 Task: Check the picks of the 2023 Victory Lane Racing NASCAR Cup Series for the race "Pala Casino 400" on the track "Auto Club".
Action: Mouse moved to (480, 287)
Screenshot: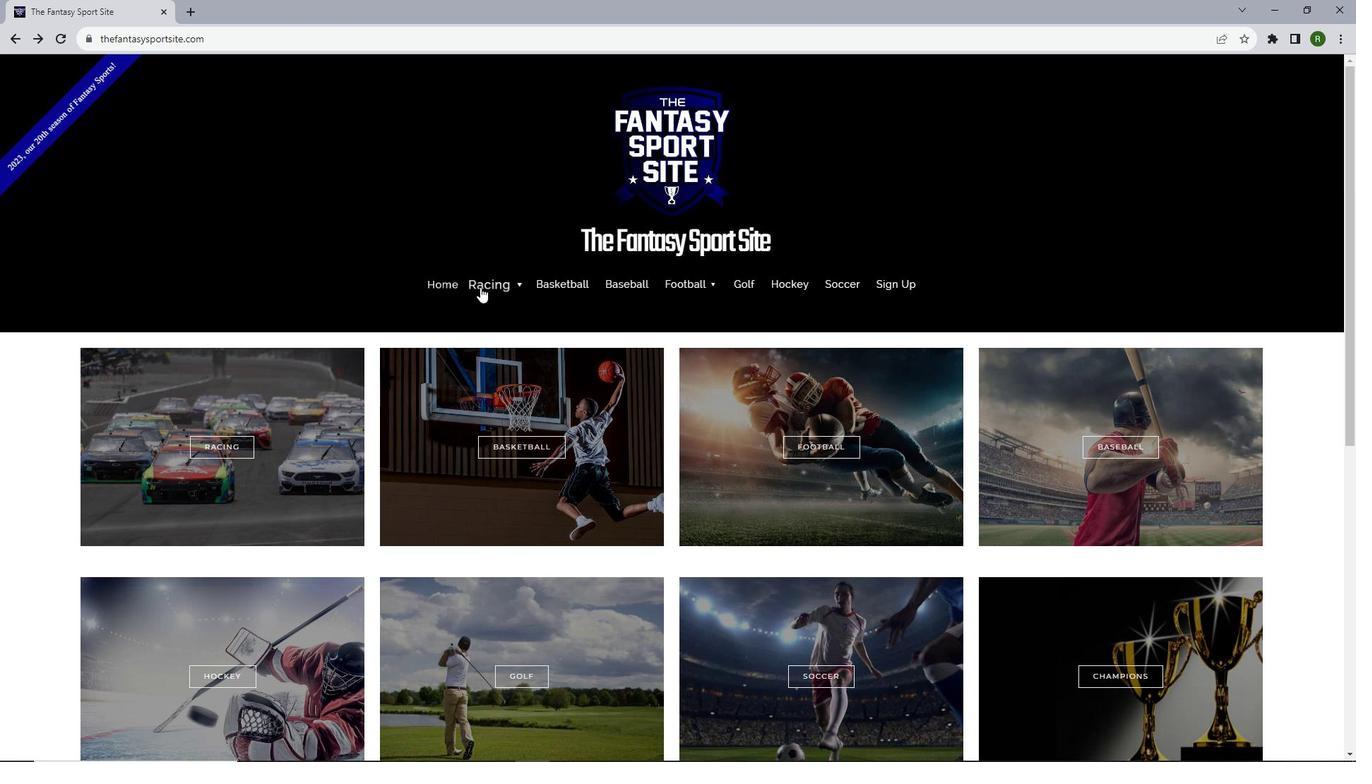 
Action: Mouse pressed left at (480, 287)
Screenshot: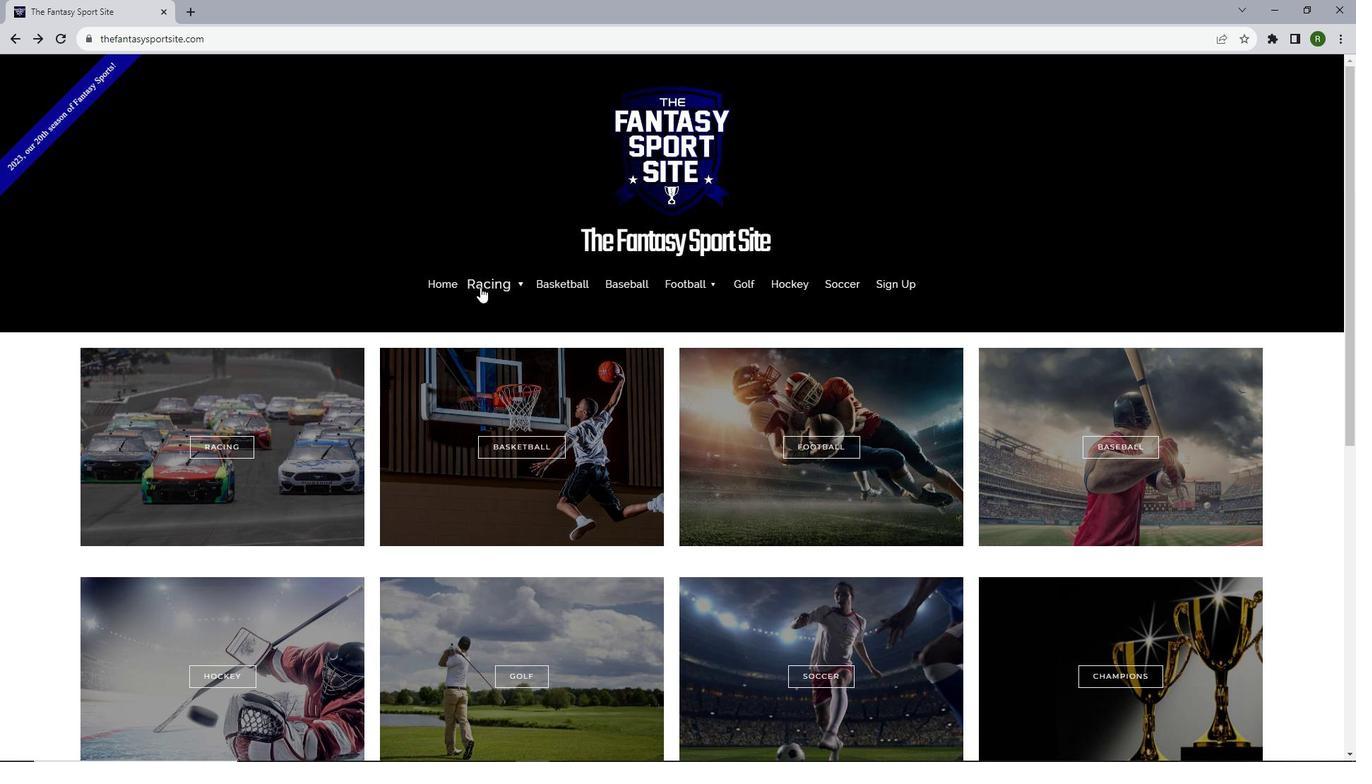 
Action: Mouse moved to (493, 335)
Screenshot: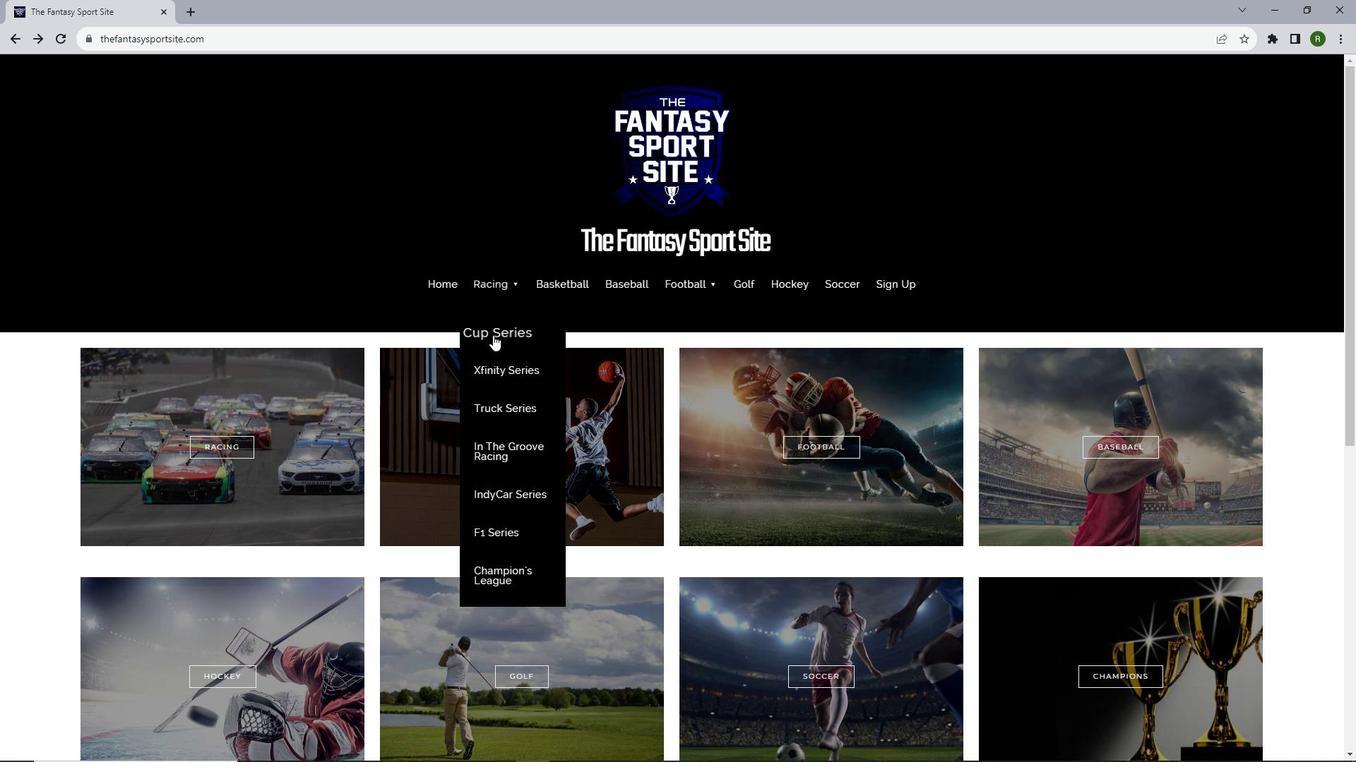 
Action: Mouse pressed left at (493, 335)
Screenshot: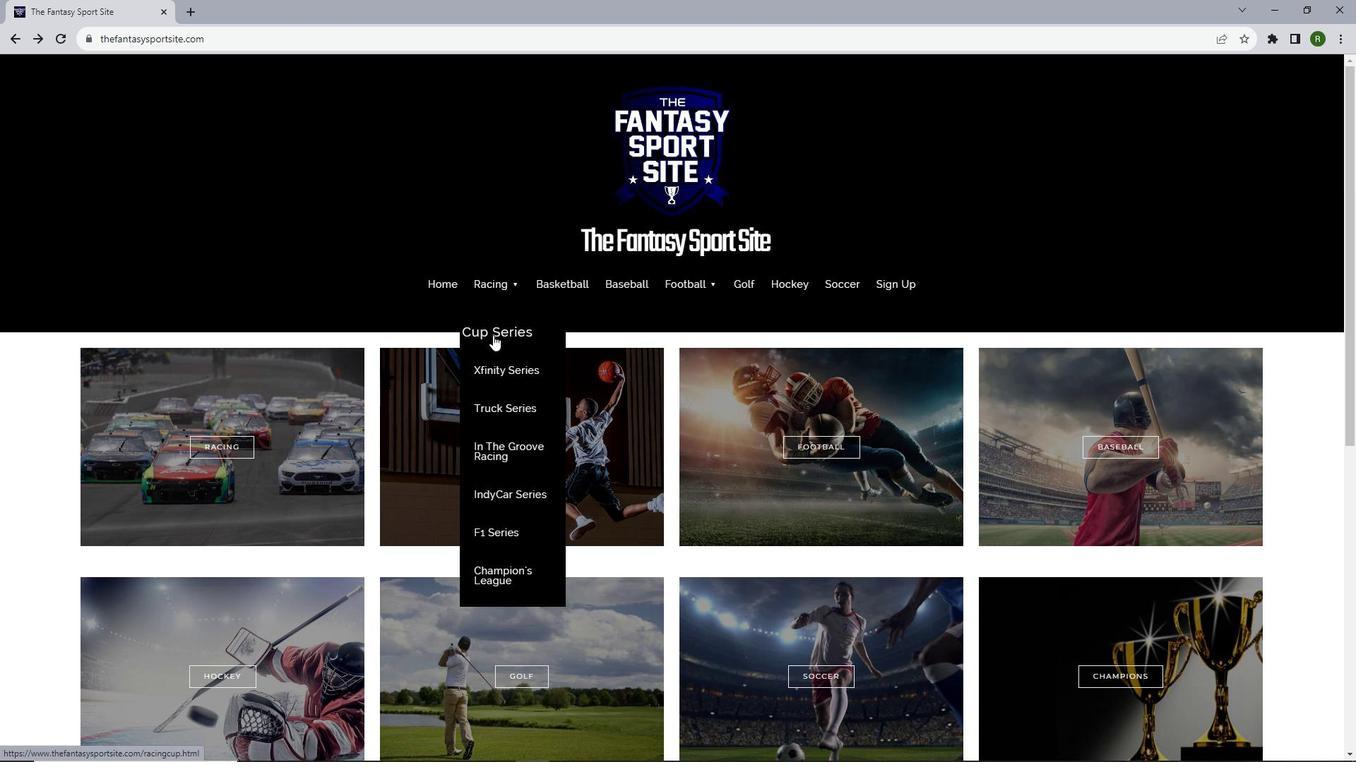 
Action: Mouse moved to (493, 342)
Screenshot: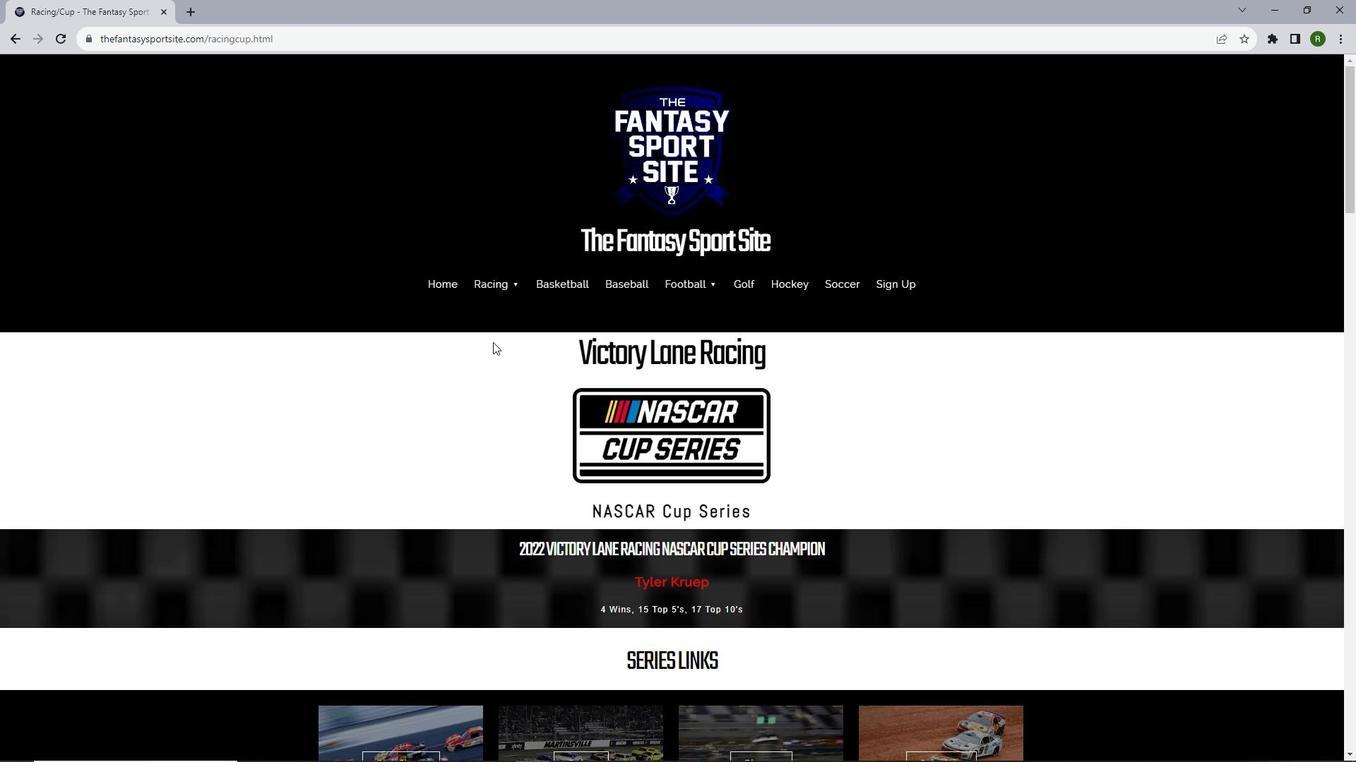 
Action: Mouse scrolled (493, 341) with delta (0, 0)
Screenshot: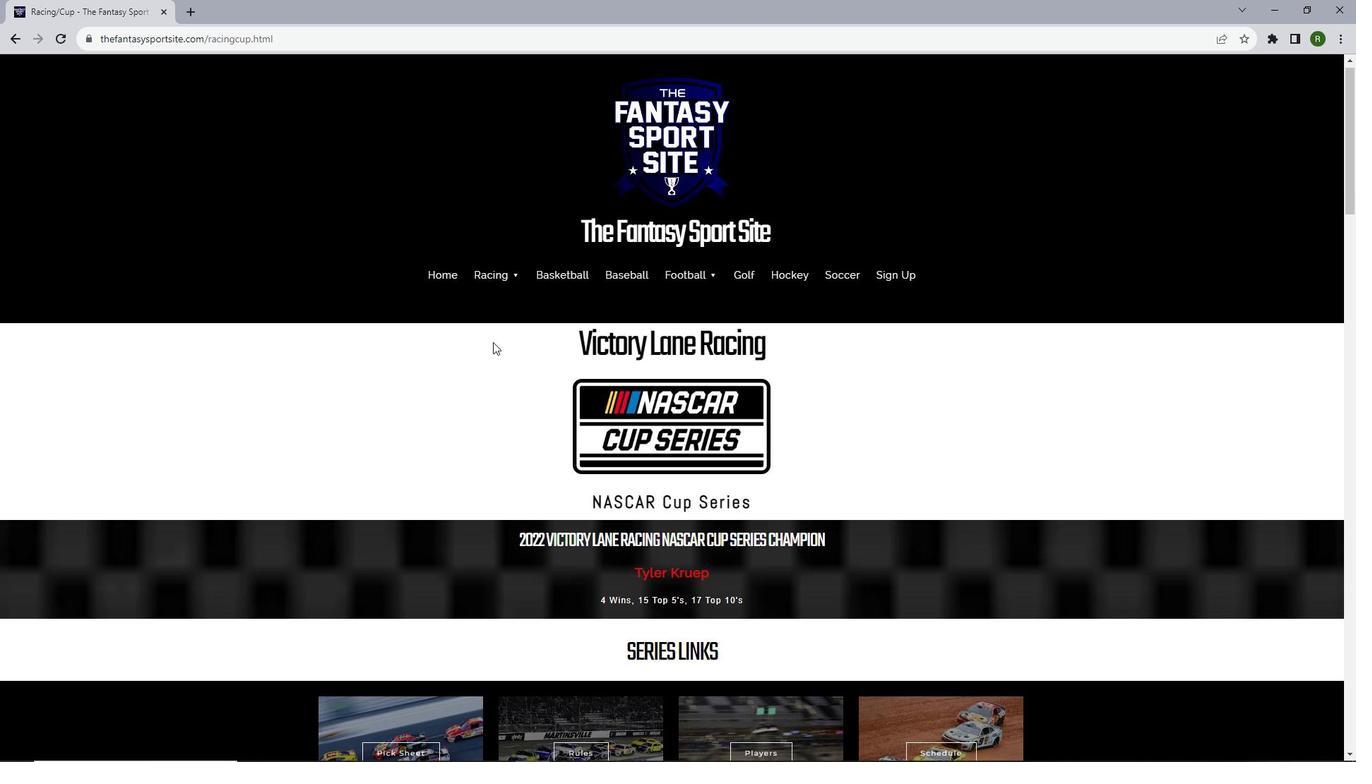 
Action: Mouse scrolled (493, 341) with delta (0, 0)
Screenshot: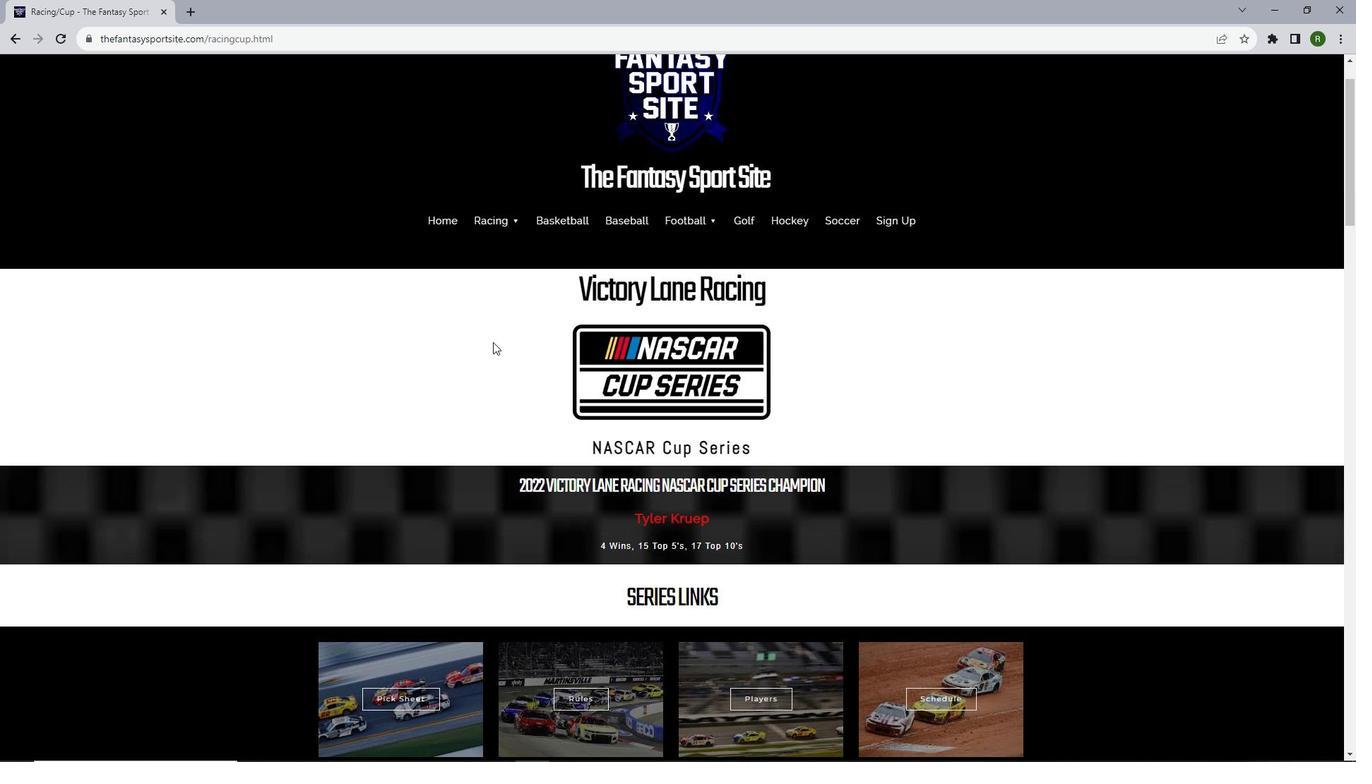 
Action: Mouse scrolled (493, 341) with delta (0, 0)
Screenshot: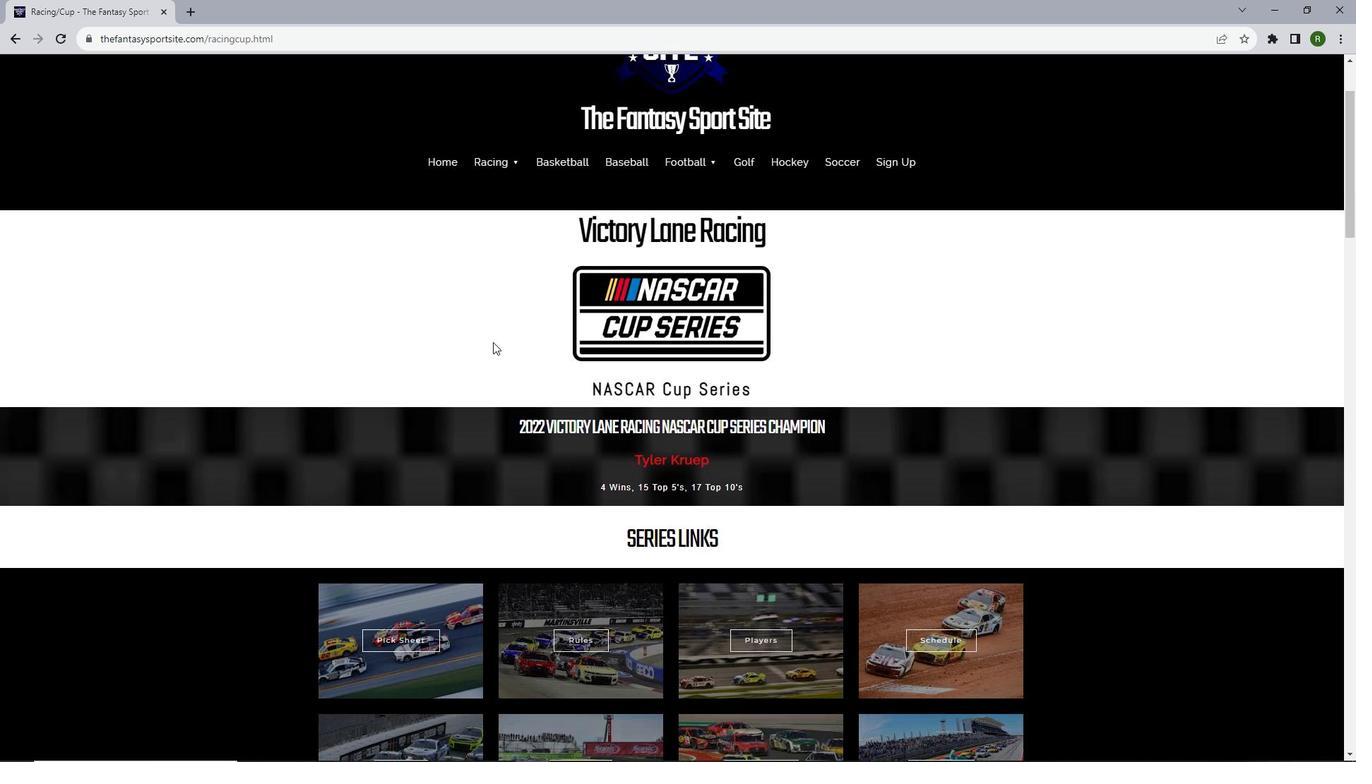
Action: Mouse scrolled (493, 341) with delta (0, 0)
Screenshot: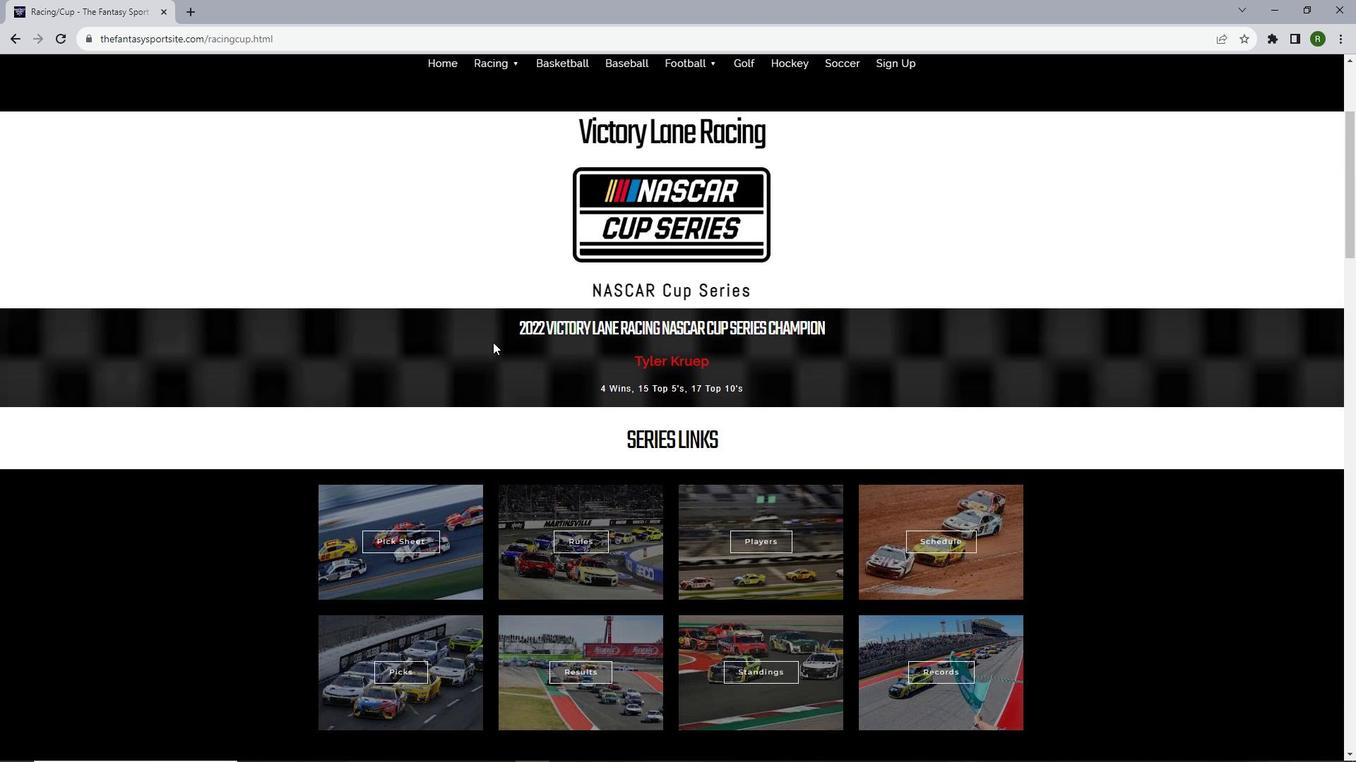 
Action: Mouse moved to (493, 344)
Screenshot: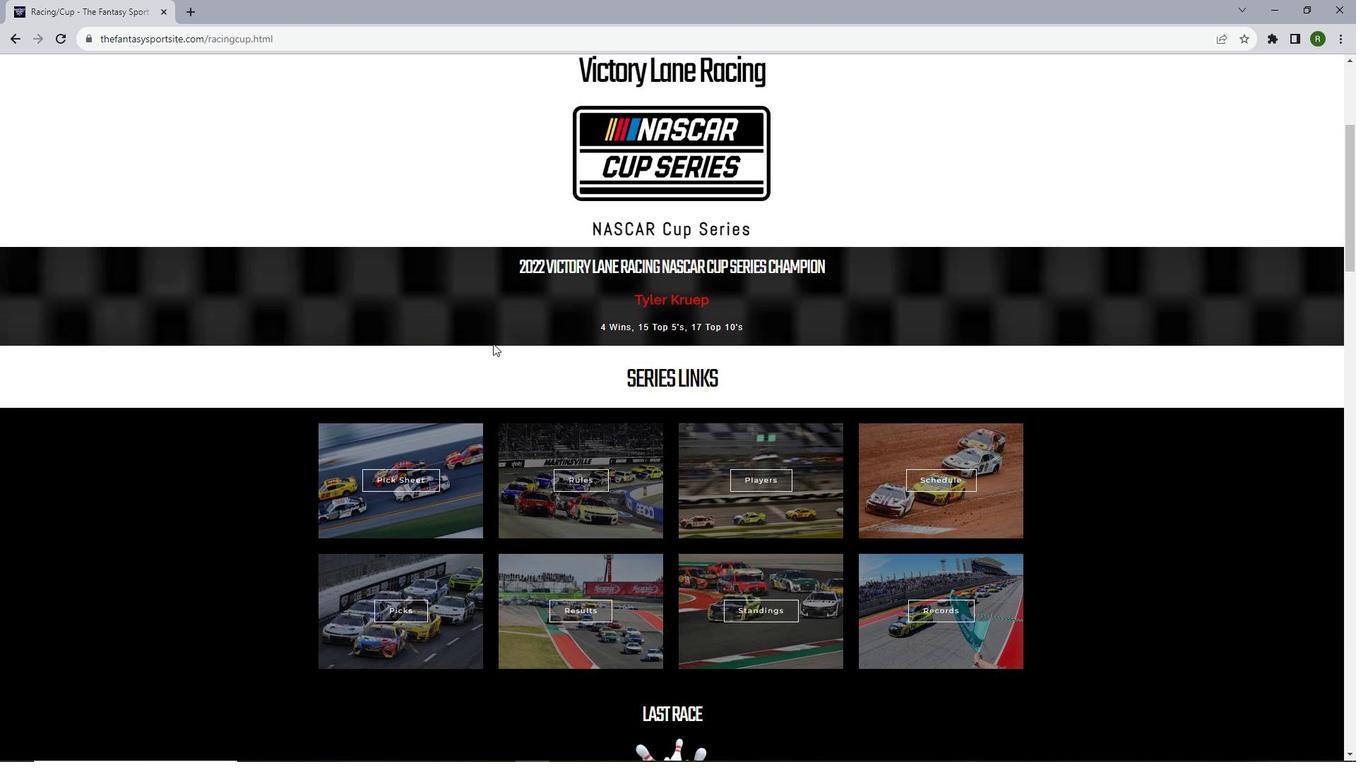 
Action: Mouse scrolled (493, 343) with delta (0, 0)
Screenshot: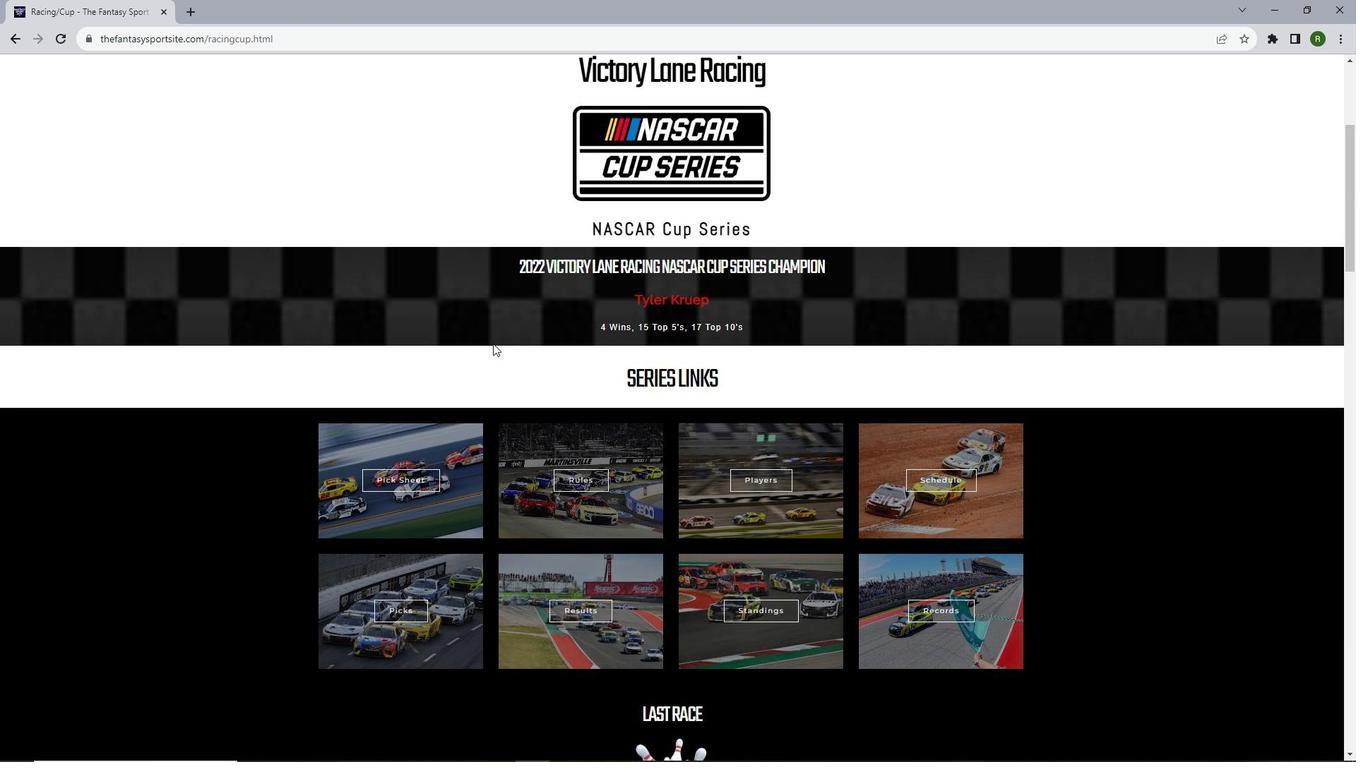 
Action: Mouse scrolled (493, 343) with delta (0, 0)
Screenshot: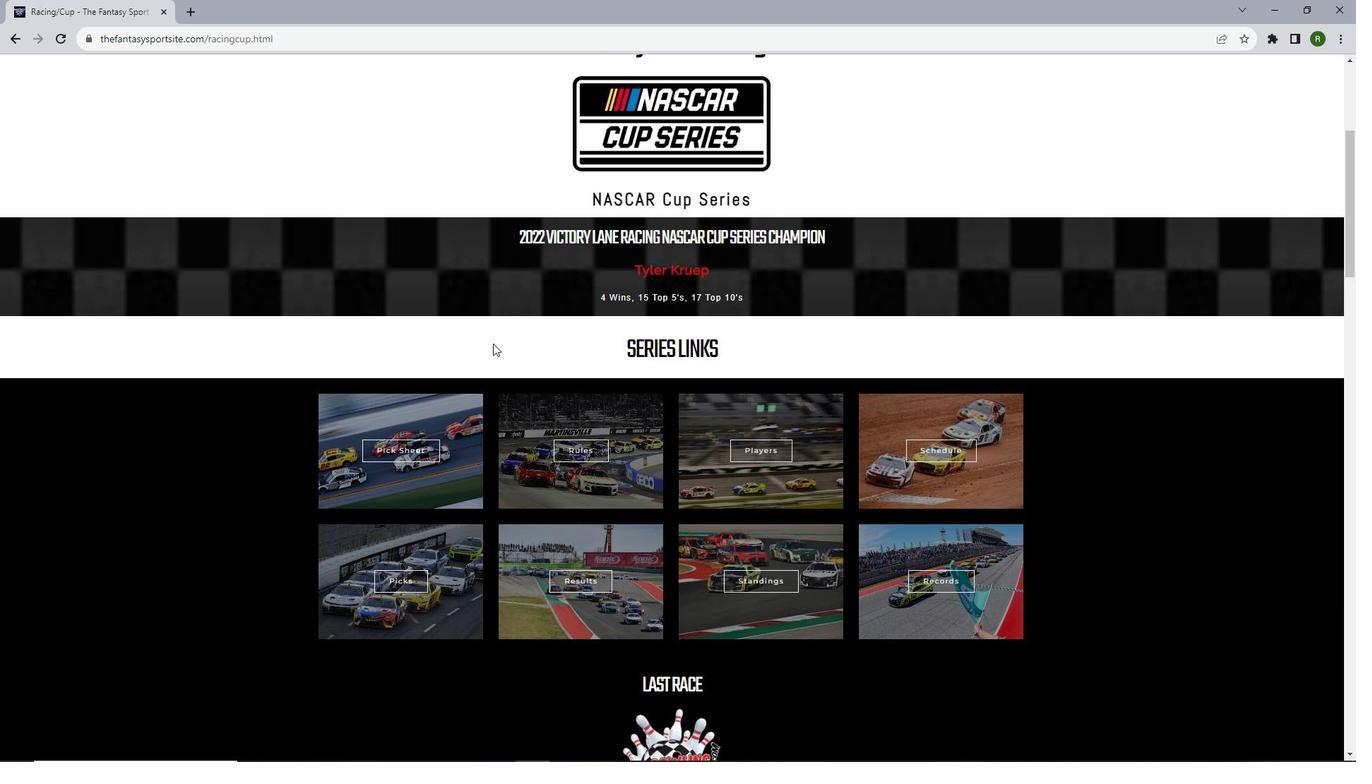 
Action: Mouse moved to (410, 478)
Screenshot: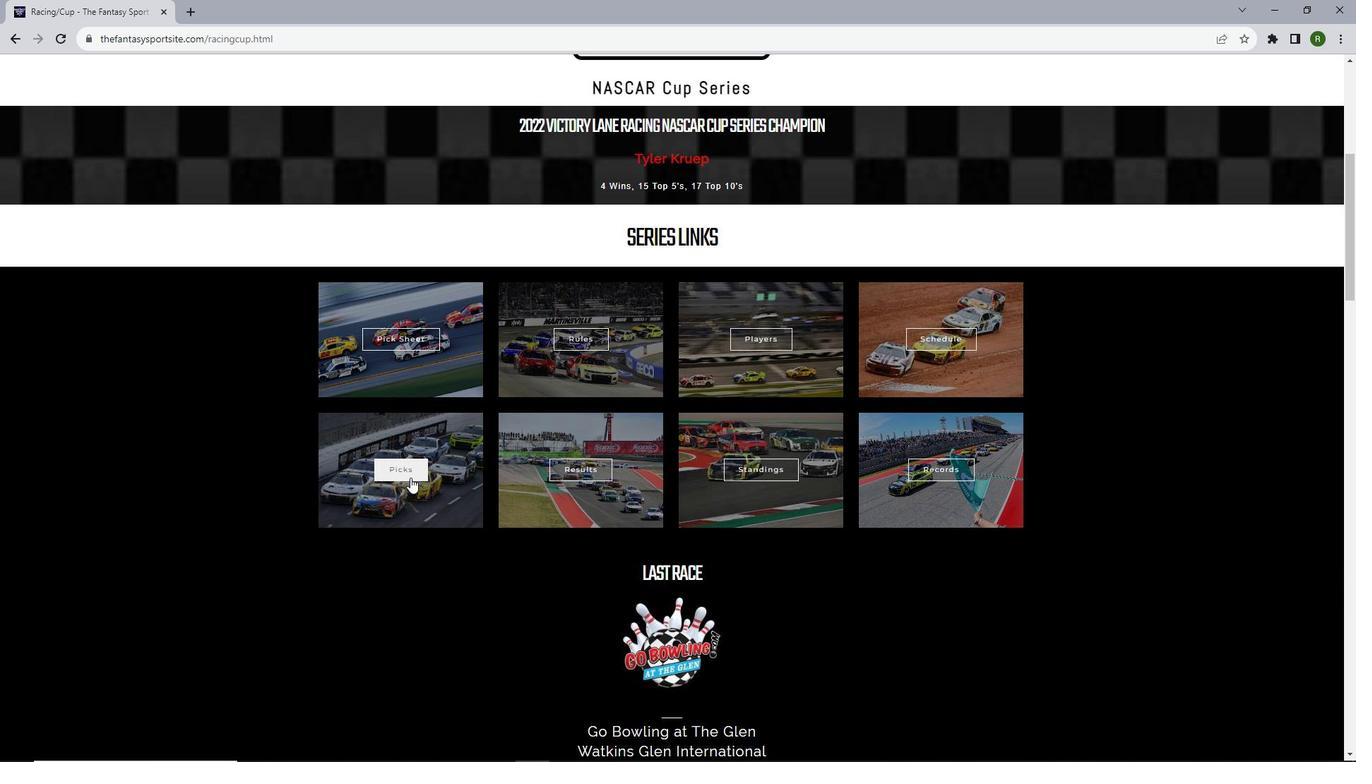 
Action: Mouse pressed left at (410, 478)
Screenshot: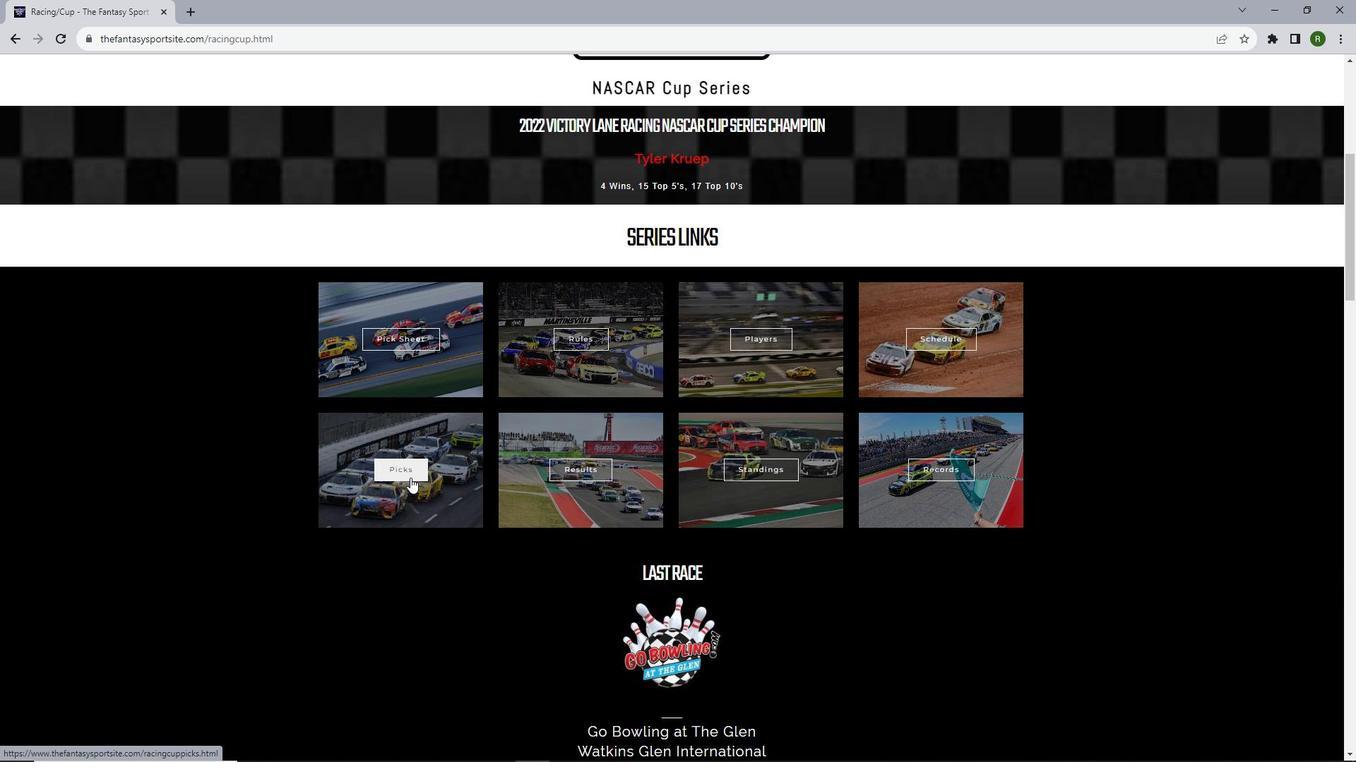 
Action: Mouse moved to (466, 404)
Screenshot: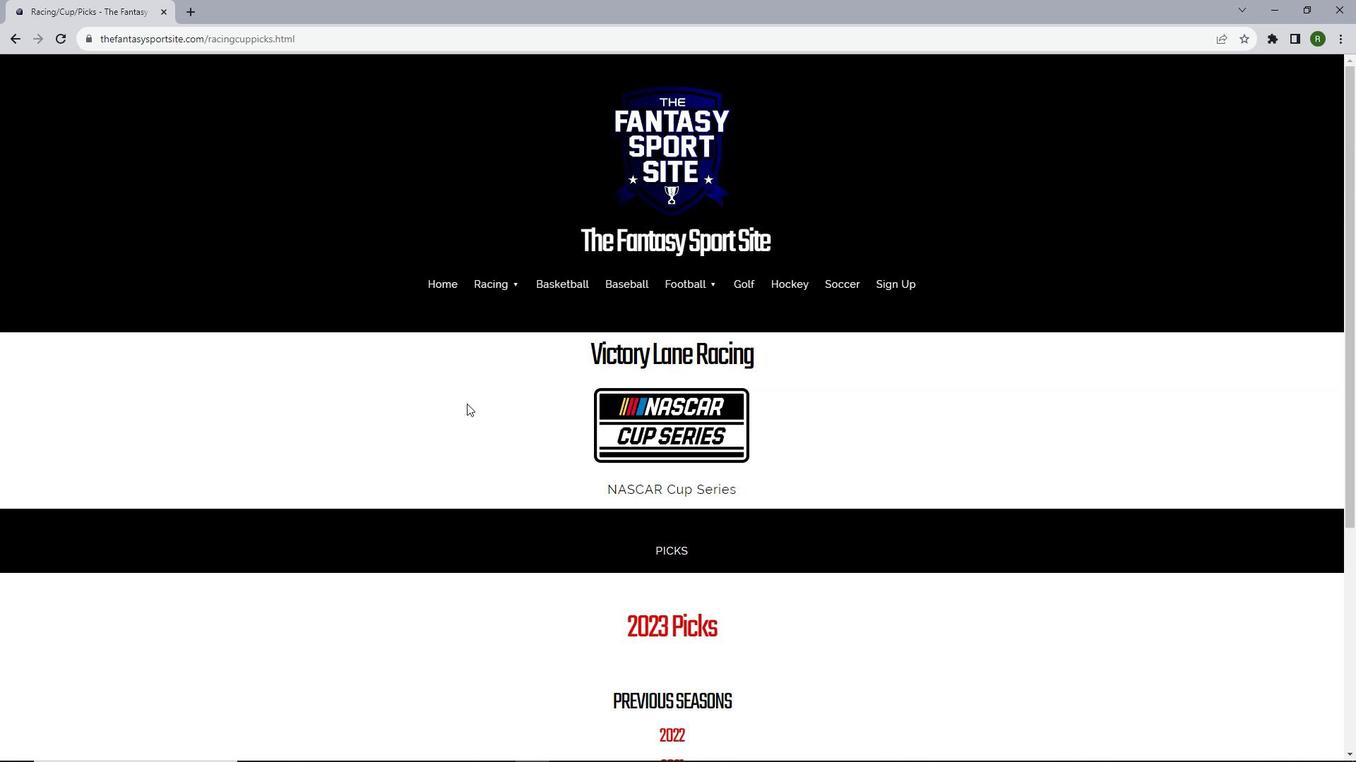 
Action: Mouse scrolled (466, 403) with delta (0, 0)
Screenshot: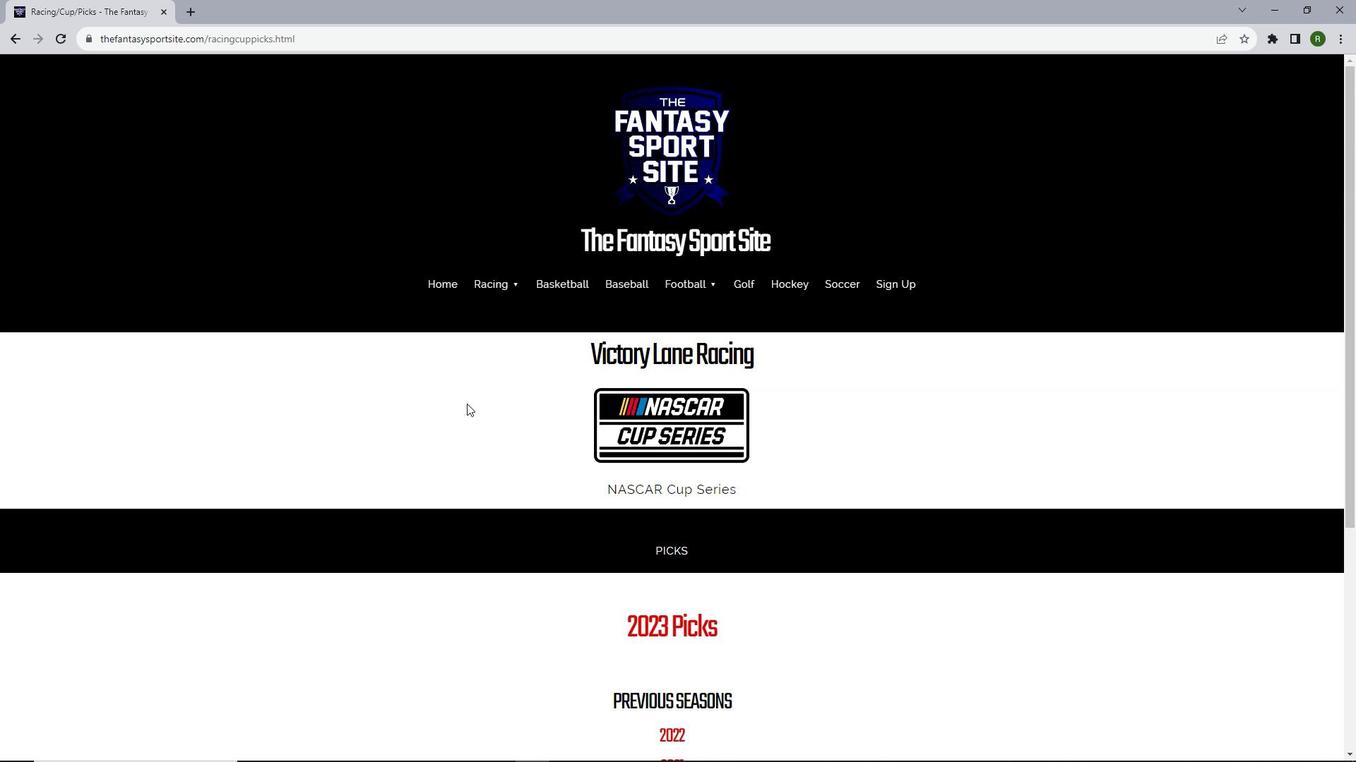
Action: Mouse scrolled (466, 403) with delta (0, 0)
Screenshot: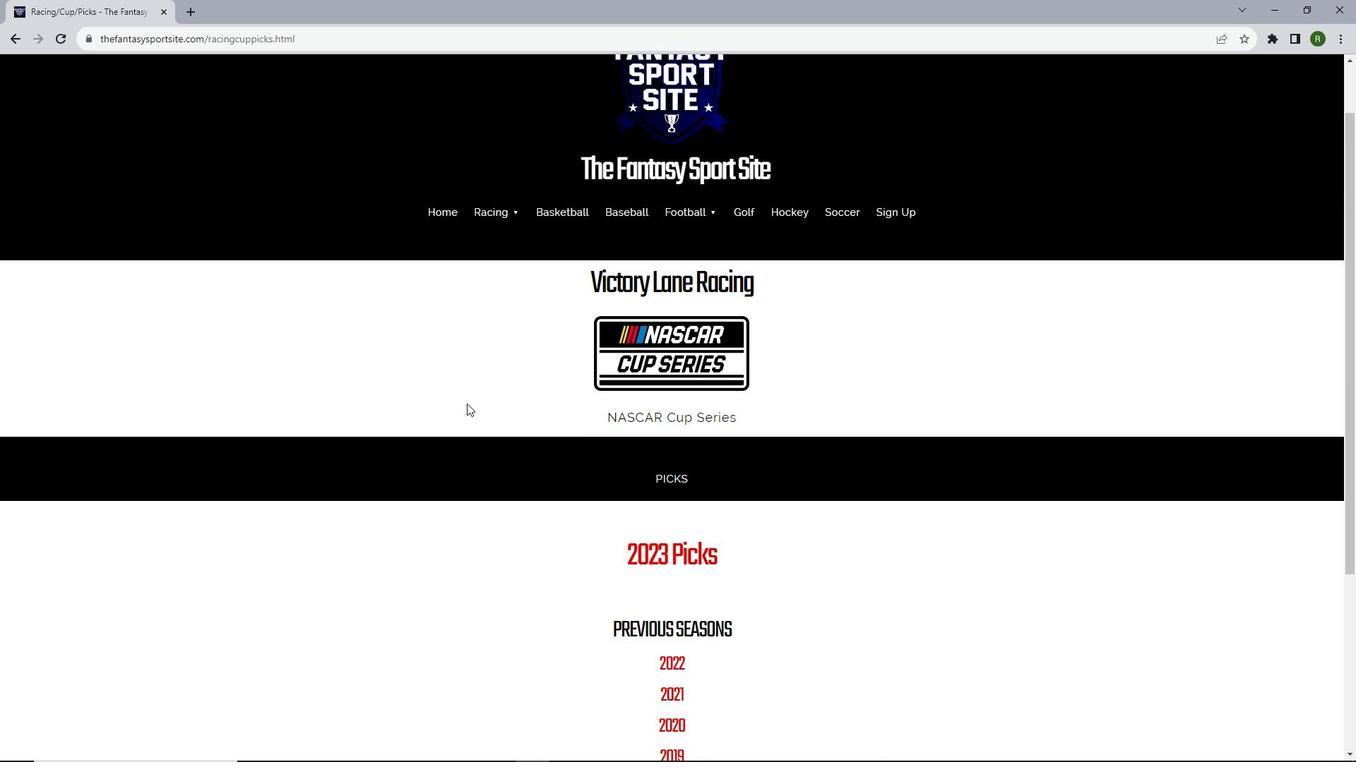 
Action: Mouse scrolled (466, 403) with delta (0, 0)
Screenshot: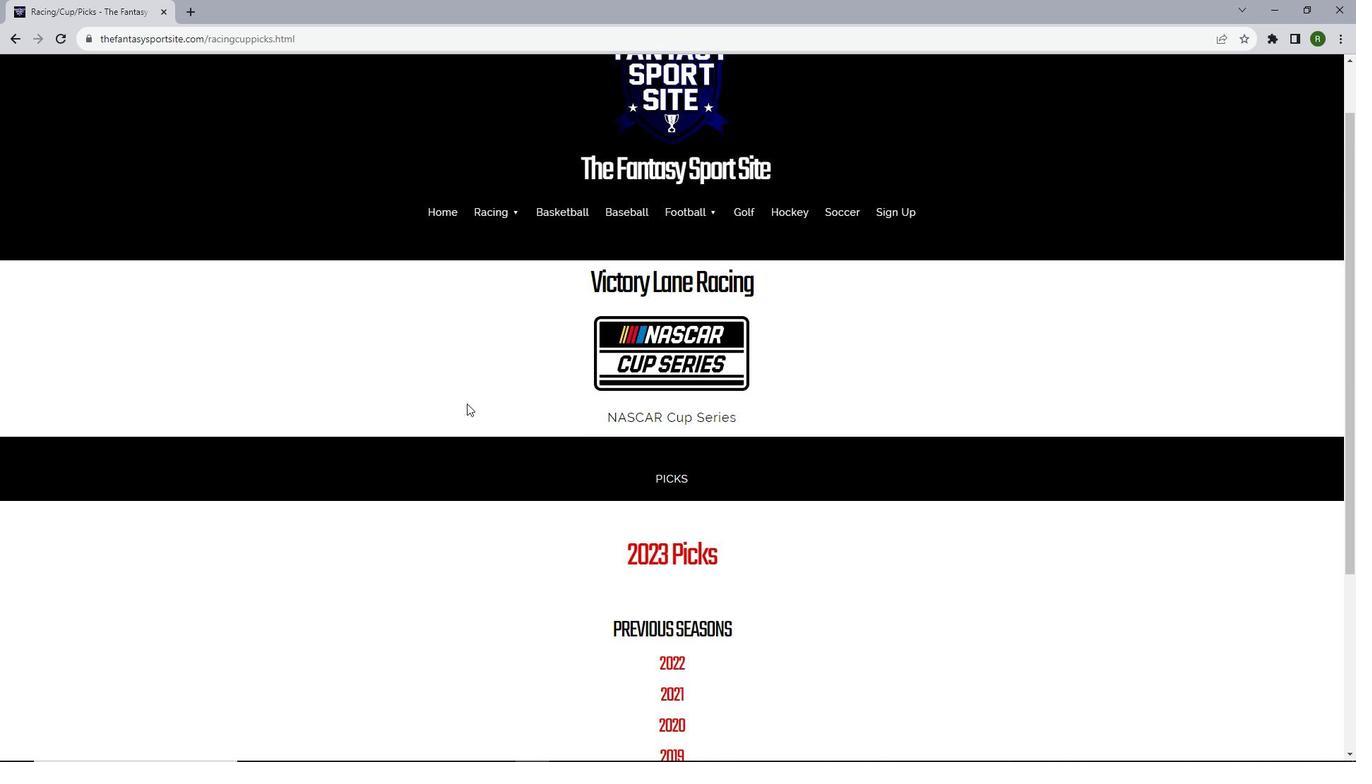 
Action: Mouse moved to (656, 416)
Screenshot: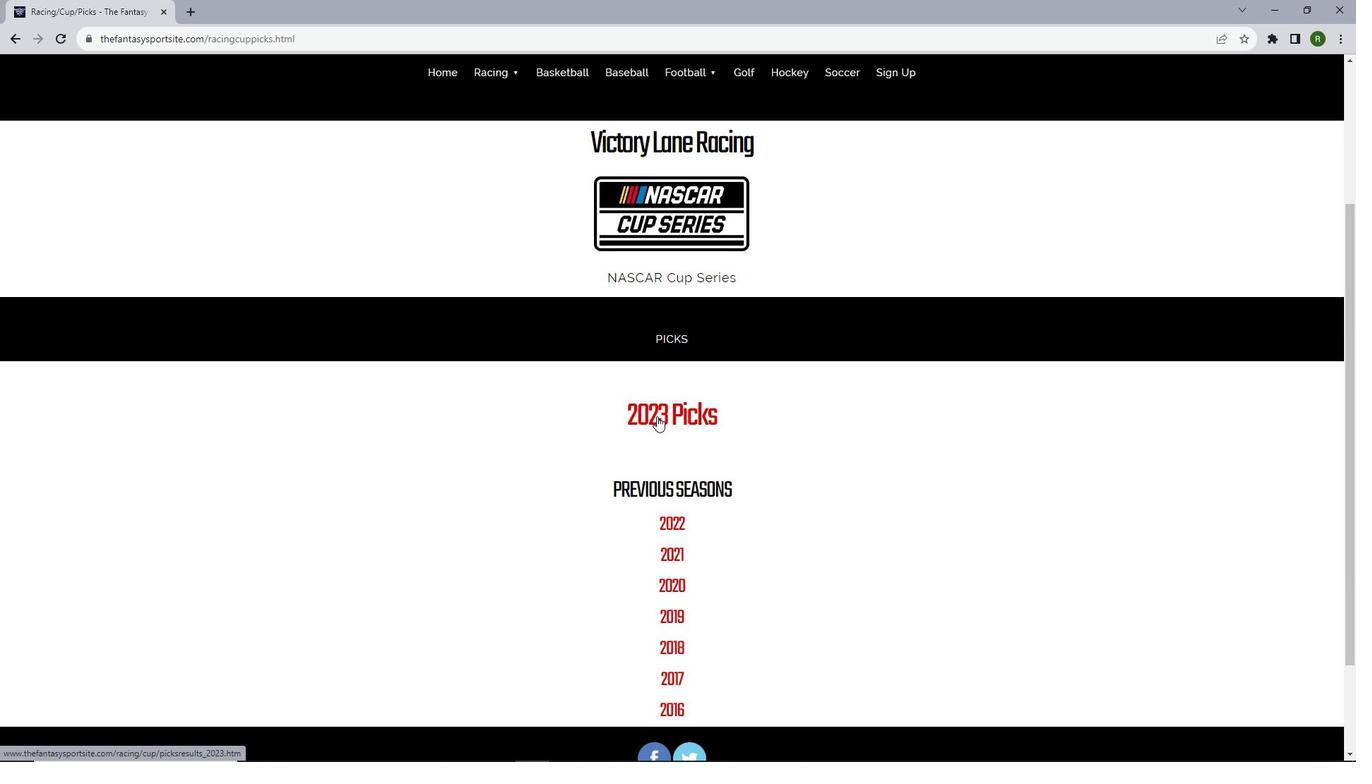 
Action: Mouse pressed left at (656, 416)
Screenshot: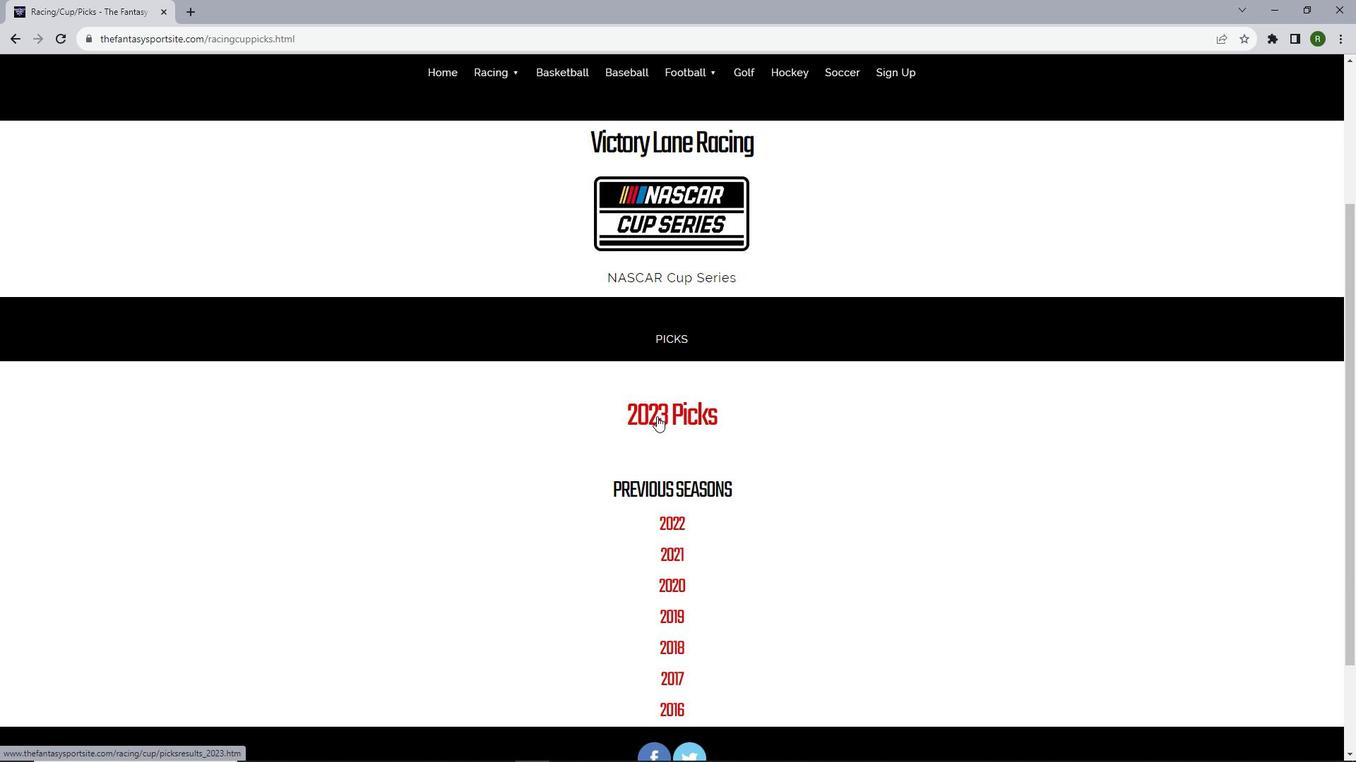 
Action: Mouse moved to (594, 310)
Screenshot: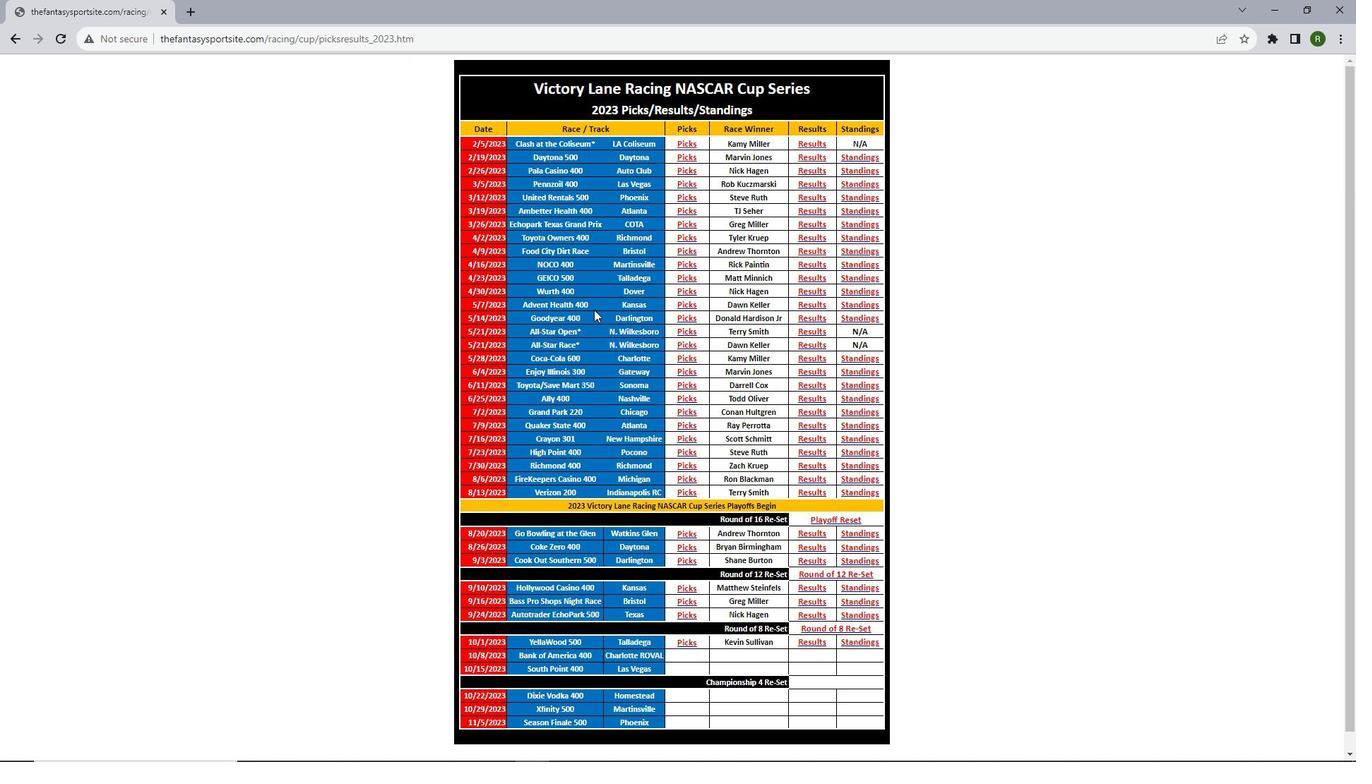 
Action: Mouse scrolled (594, 309) with delta (0, 0)
Screenshot: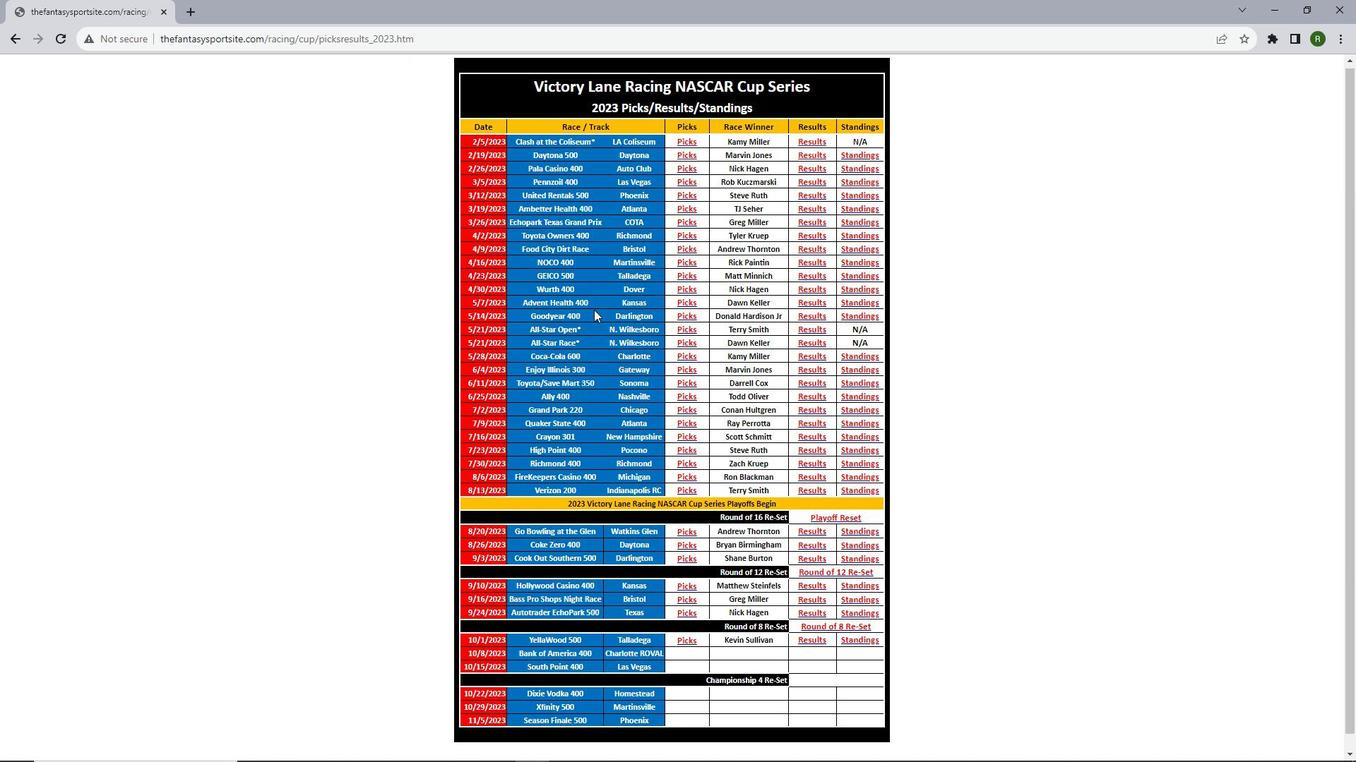 
Action: Mouse scrolled (594, 310) with delta (0, 0)
Screenshot: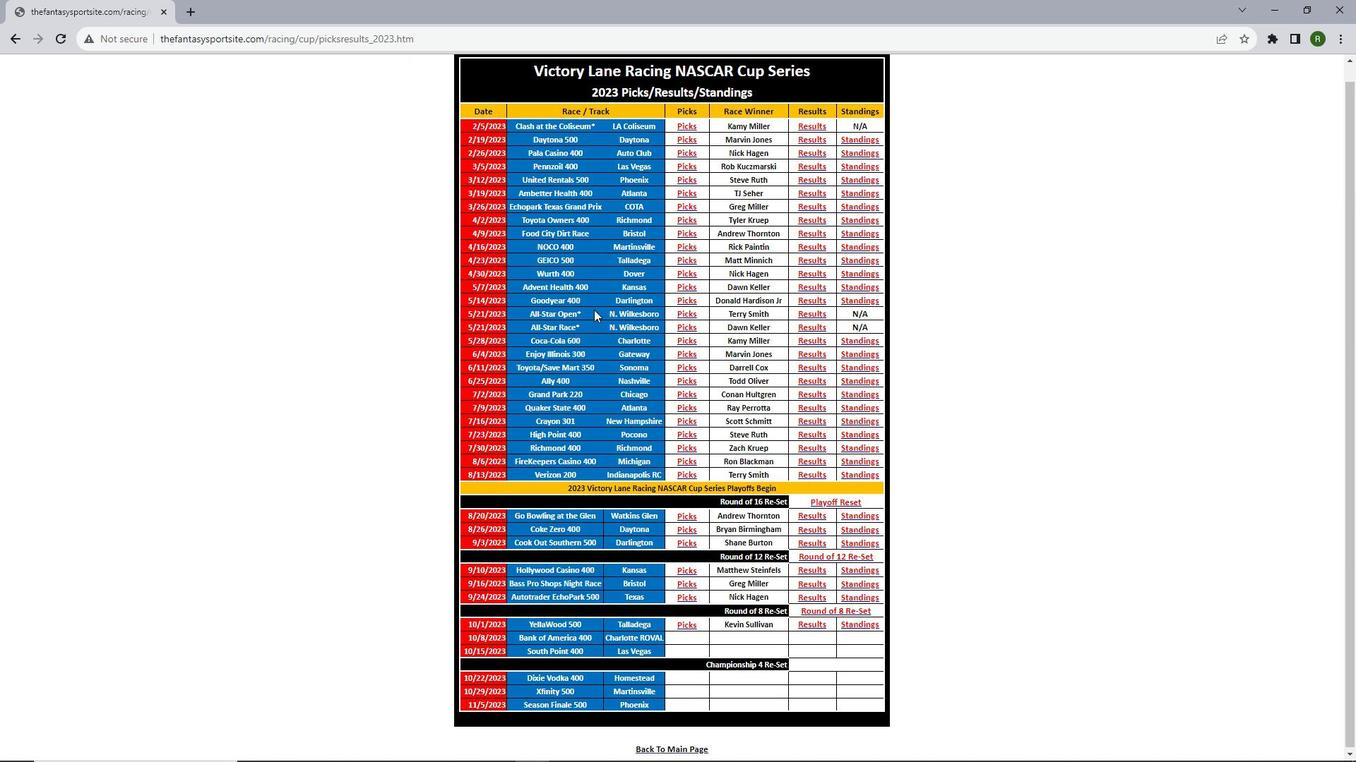 
Action: Mouse moved to (688, 170)
Screenshot: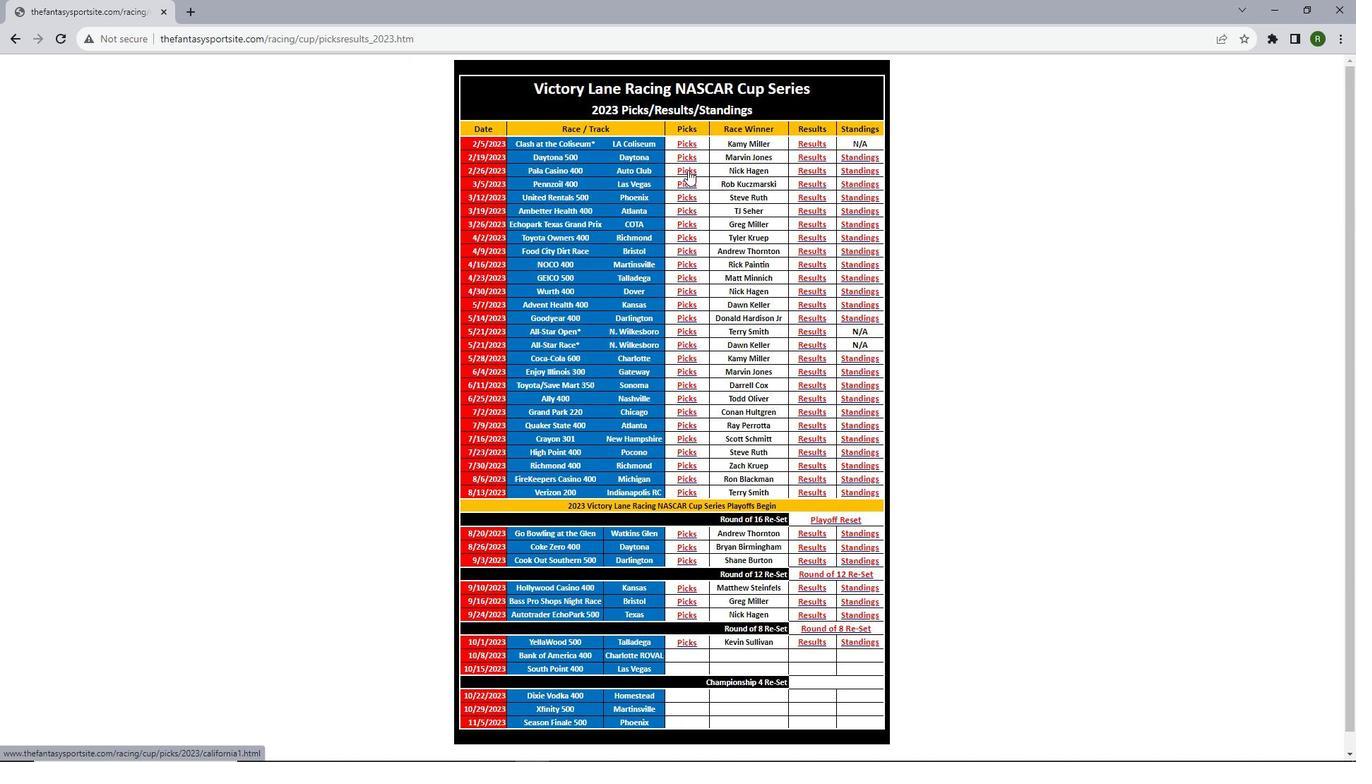 
Action: Mouse pressed left at (688, 170)
Screenshot: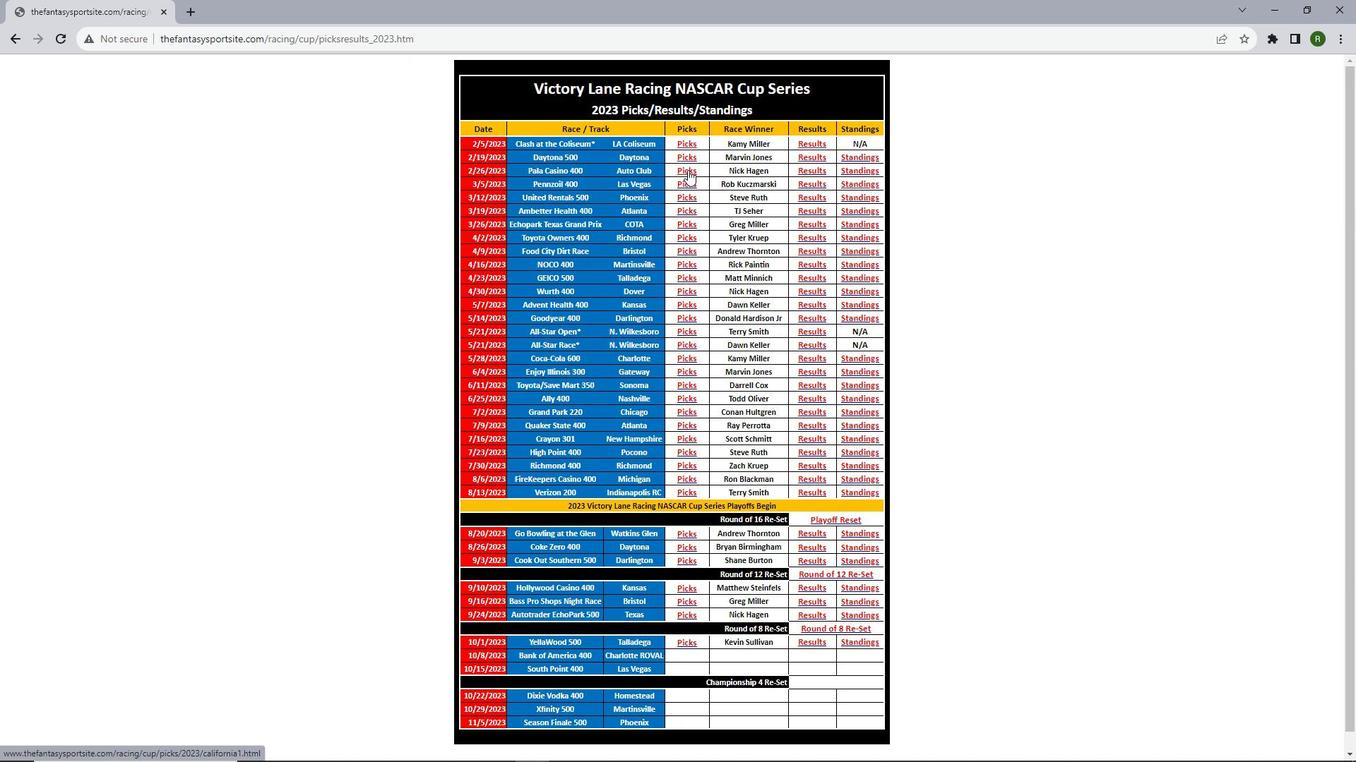 
Action: Mouse scrolled (688, 169) with delta (0, 0)
Screenshot: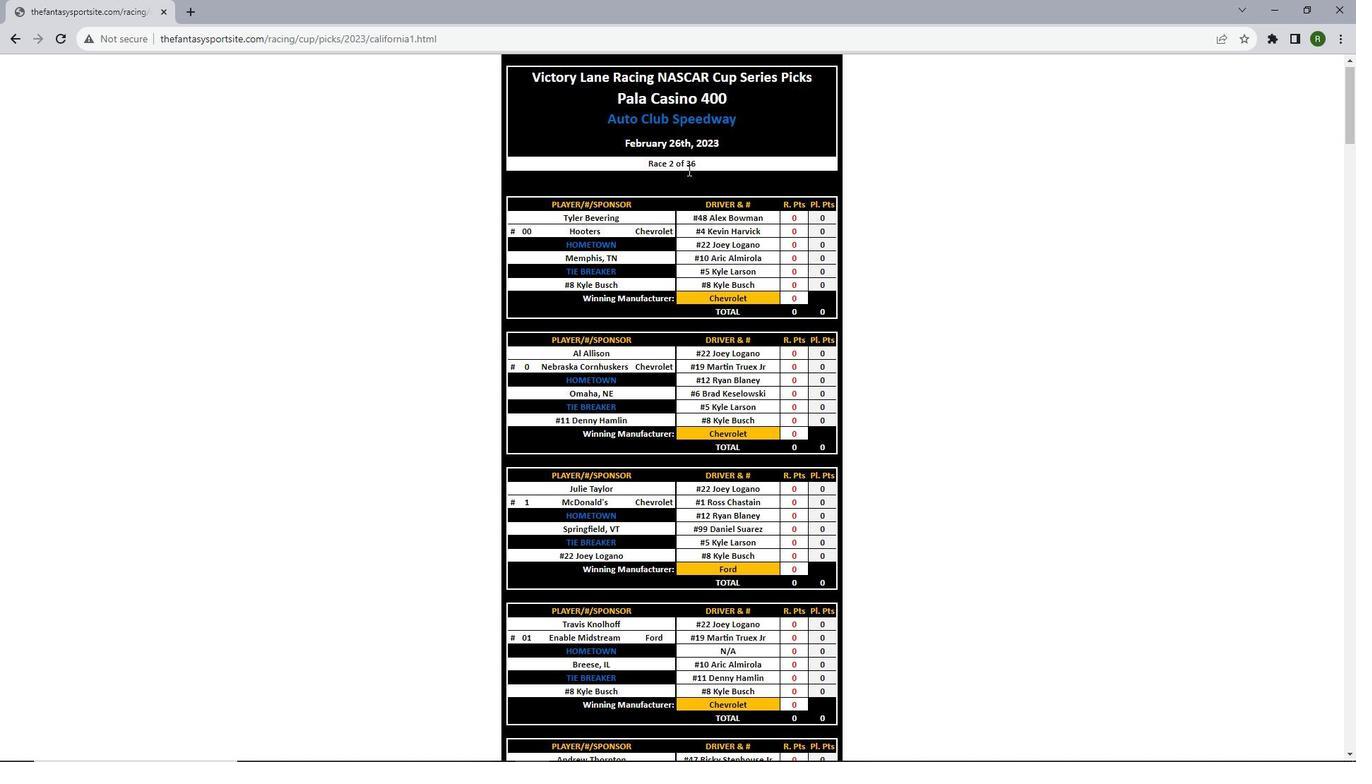 
Action: Mouse scrolled (688, 169) with delta (0, 0)
Screenshot: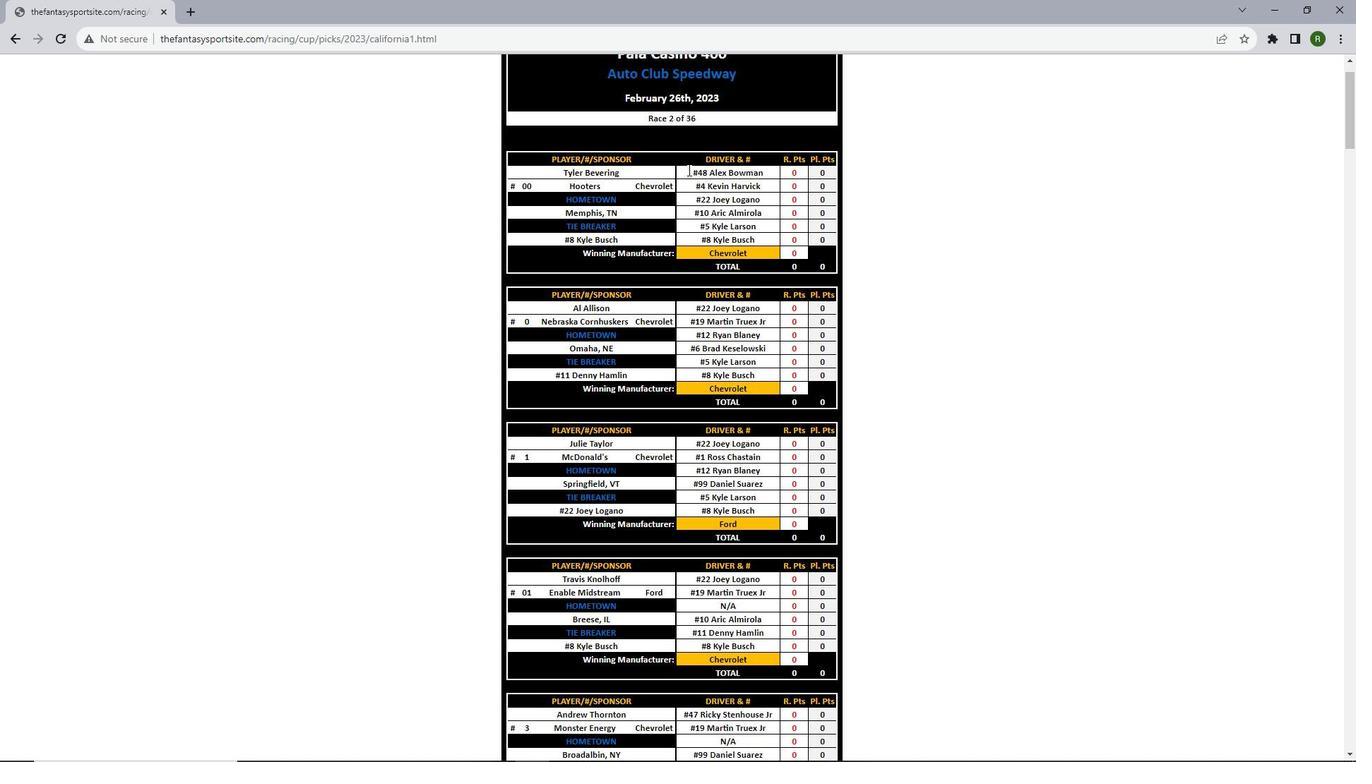 
Action: Mouse scrolled (688, 169) with delta (0, 0)
Screenshot: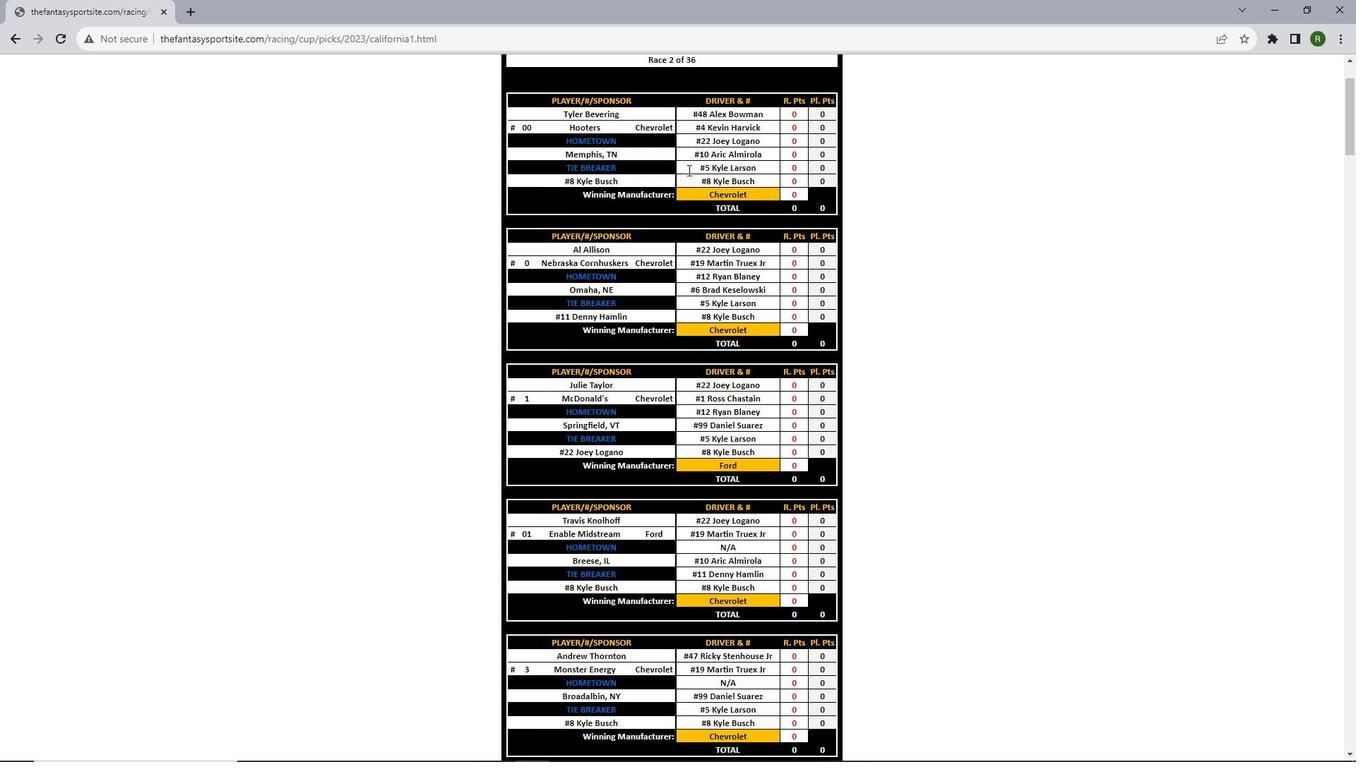 
Action: Mouse scrolled (688, 169) with delta (0, 0)
Screenshot: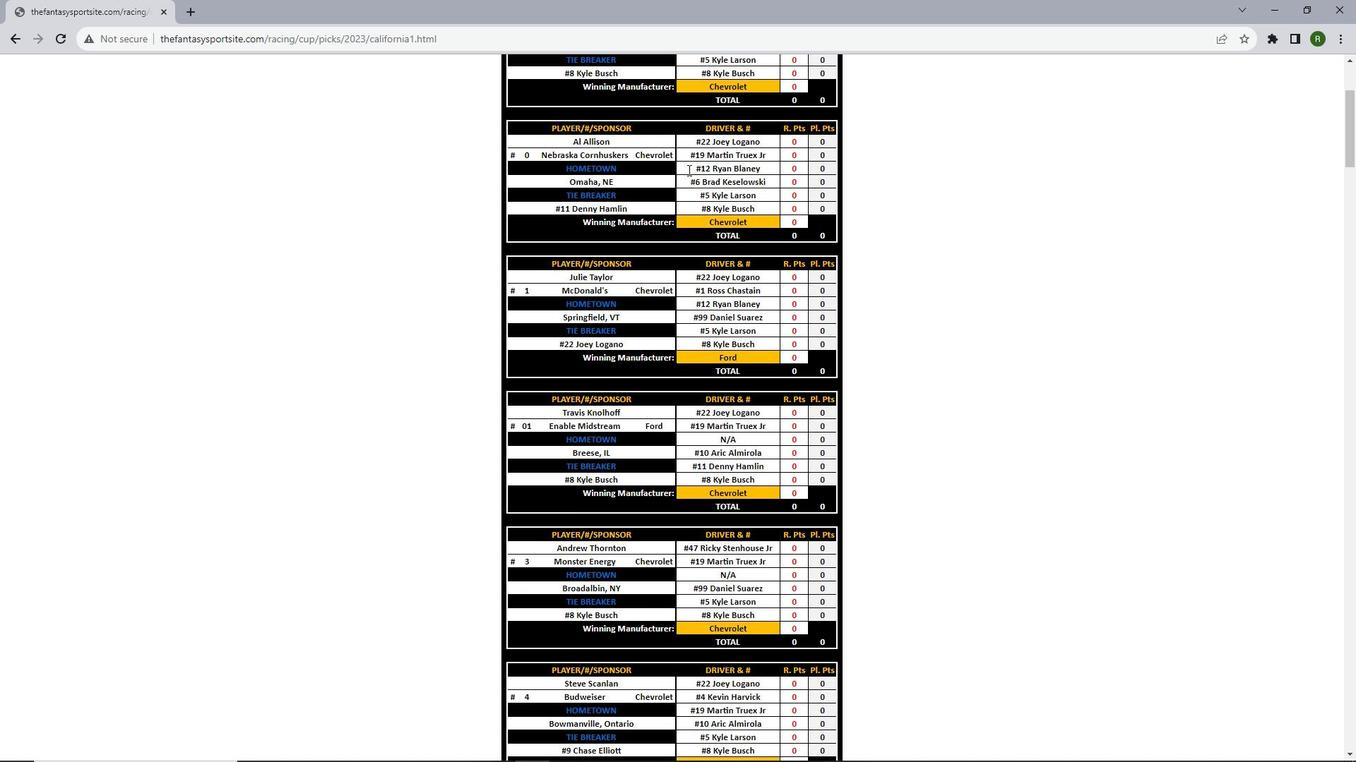 
Action: Mouse scrolled (688, 169) with delta (0, 0)
Screenshot: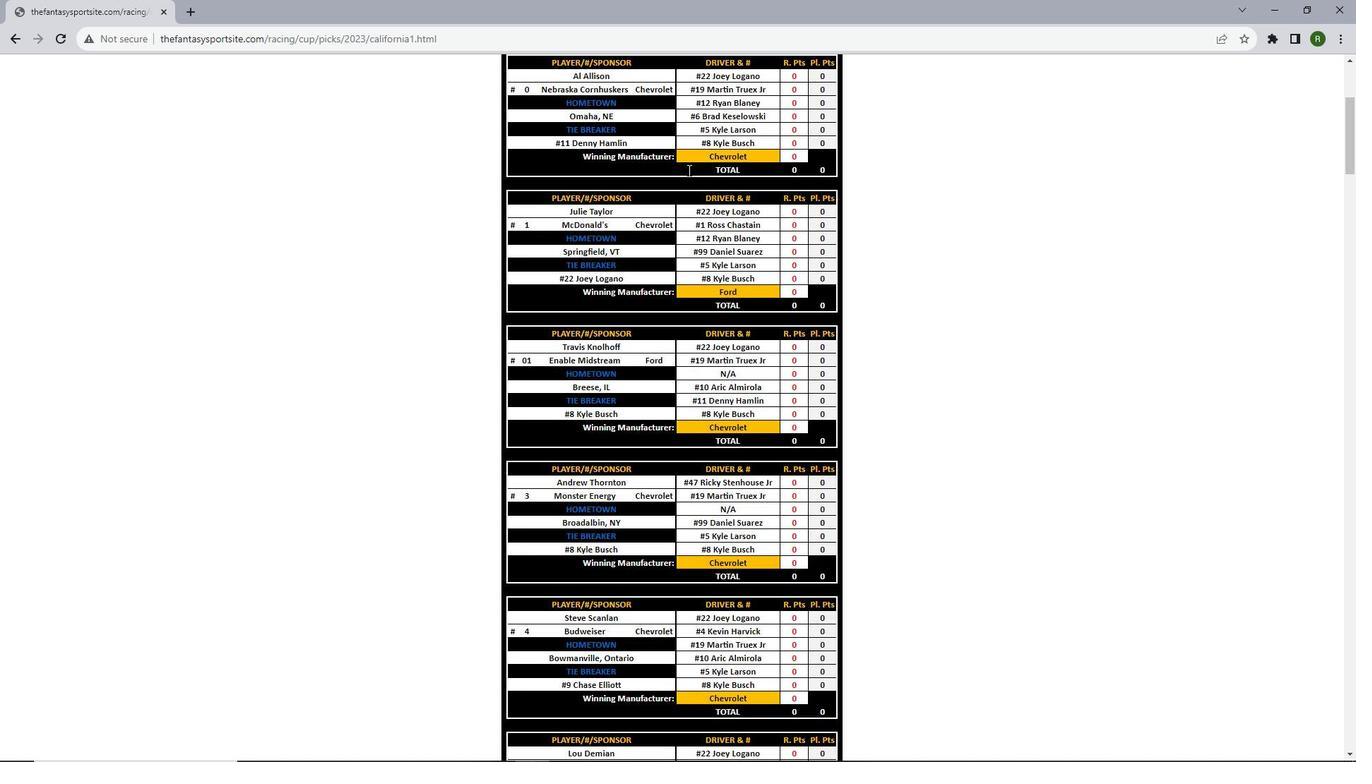 
Action: Mouse scrolled (688, 169) with delta (0, 0)
Screenshot: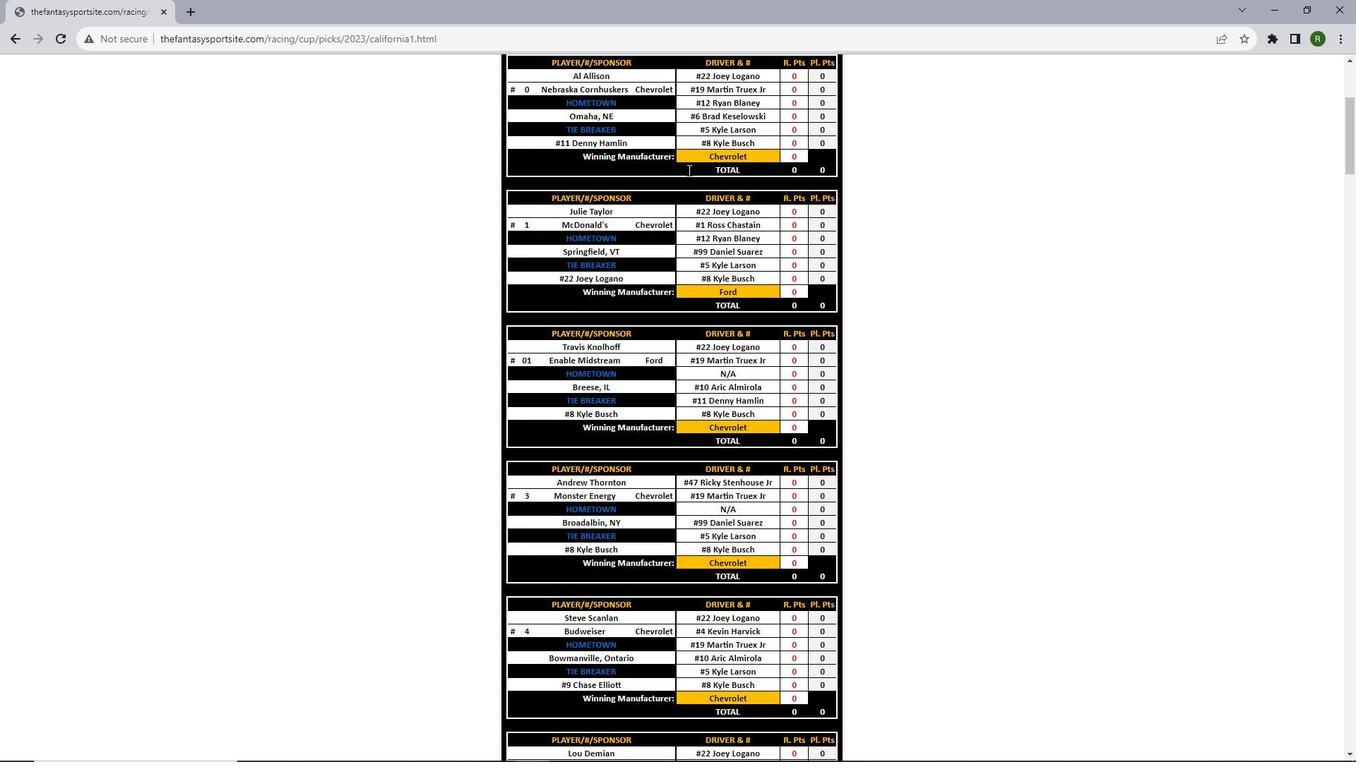 
Action: Mouse scrolled (688, 169) with delta (0, 0)
Screenshot: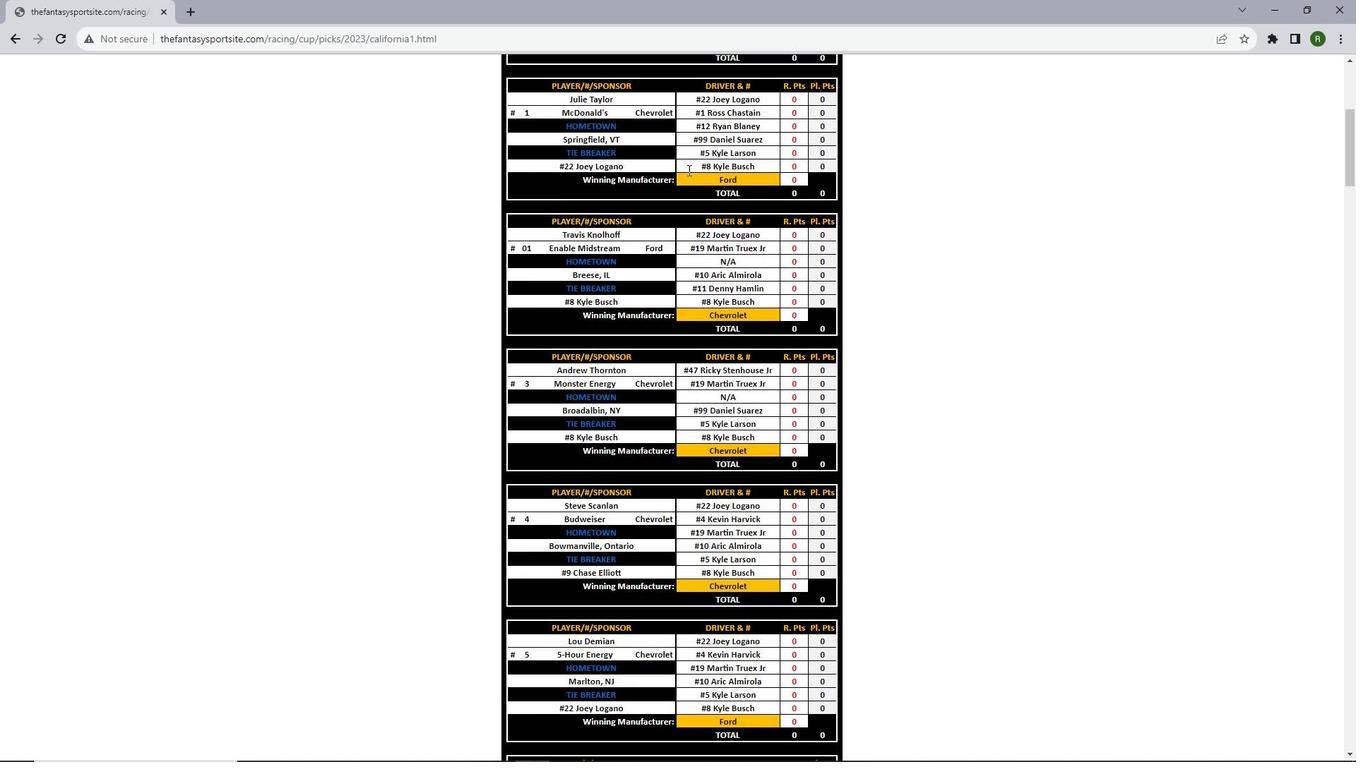 
Action: Mouse scrolled (688, 169) with delta (0, 0)
Screenshot: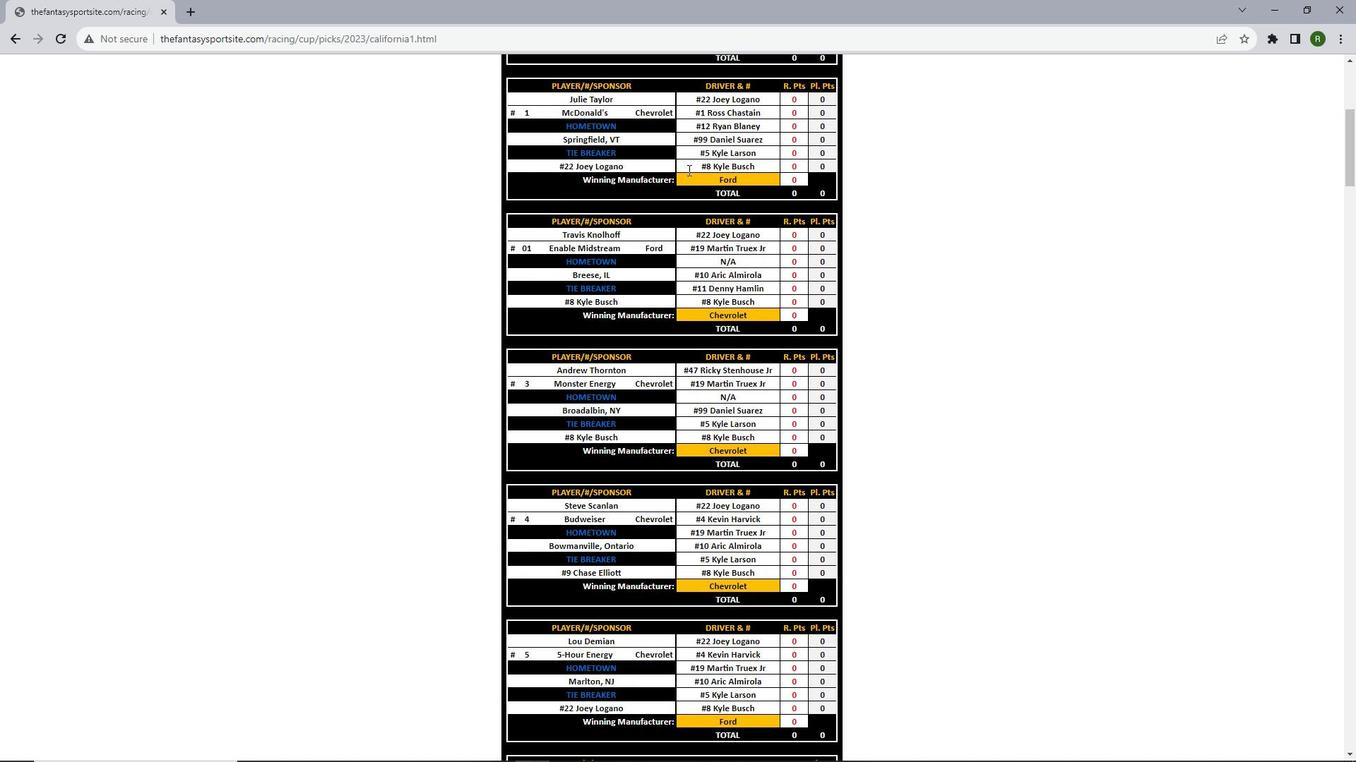 
Action: Mouse scrolled (688, 169) with delta (0, 0)
Screenshot: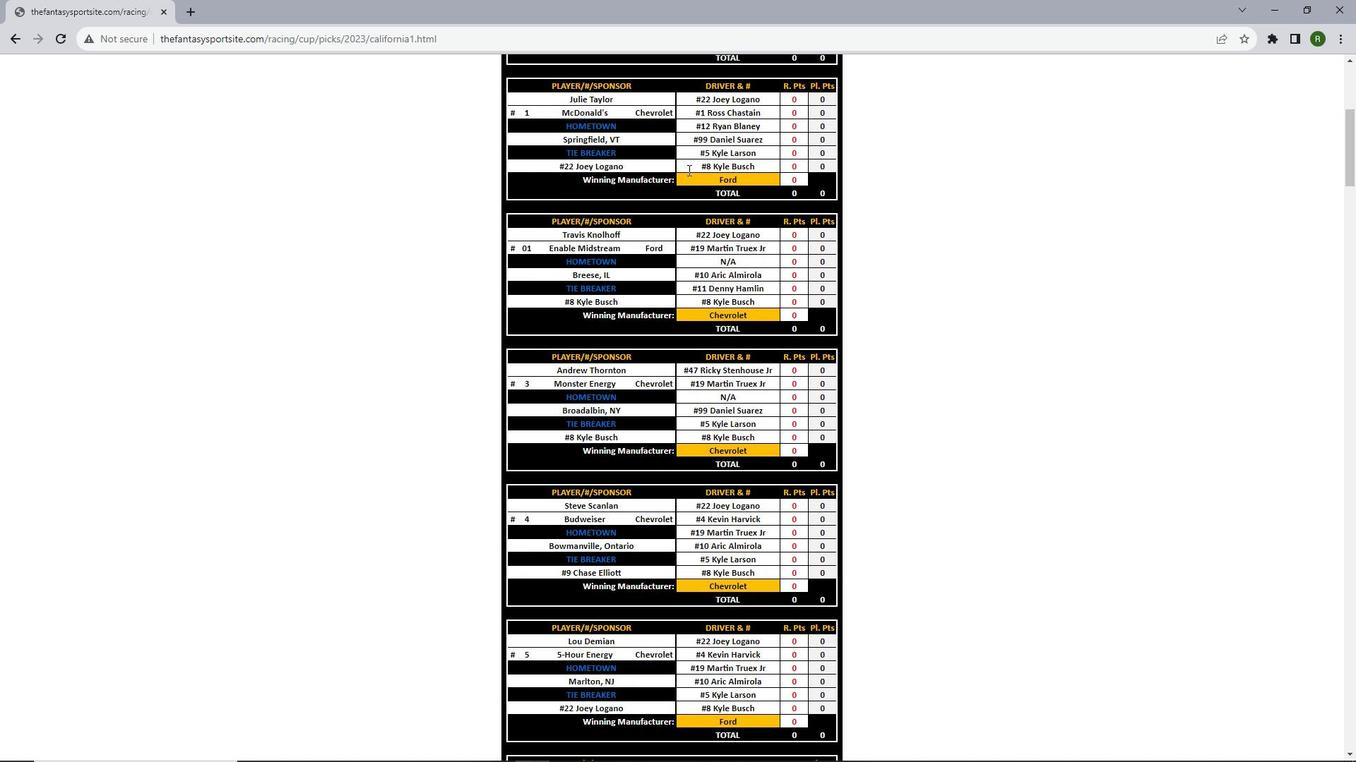 
Action: Mouse scrolled (688, 169) with delta (0, 0)
Screenshot: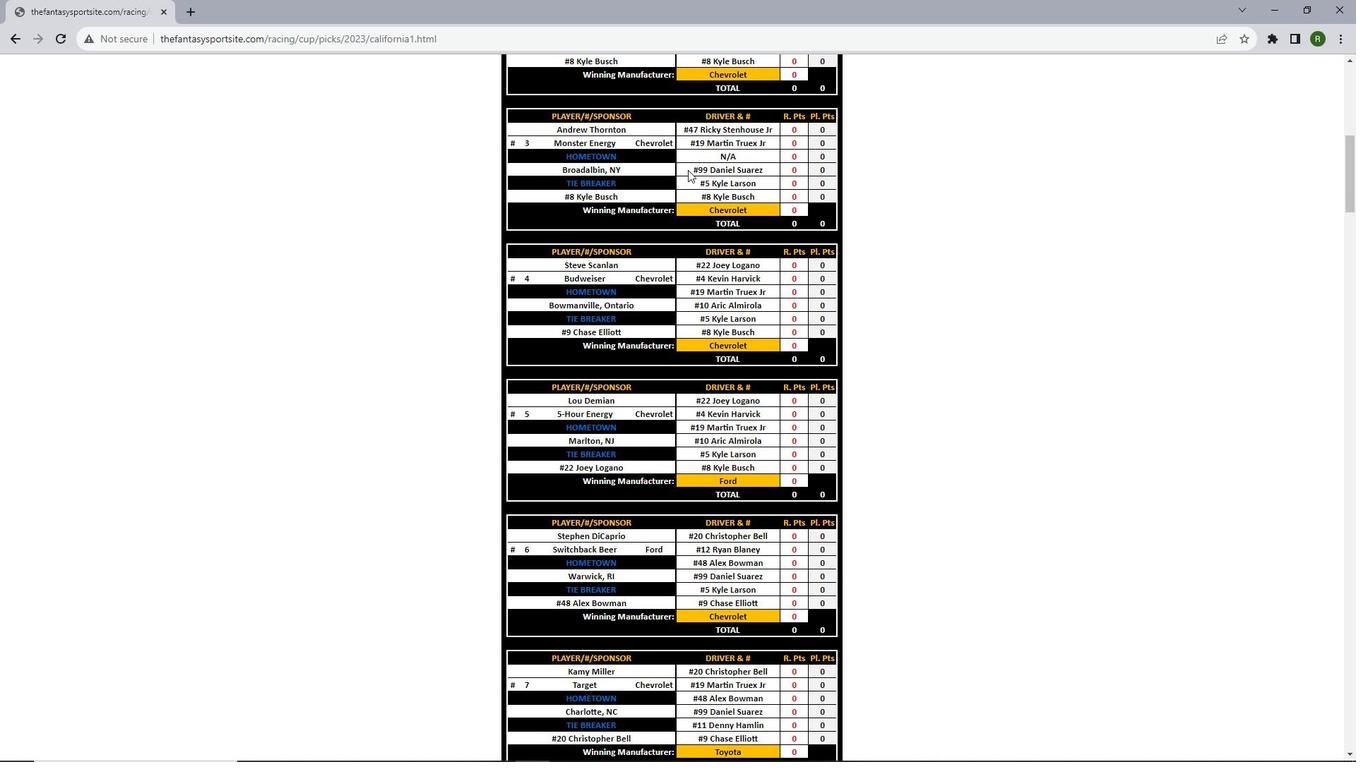 
Action: Mouse scrolled (688, 169) with delta (0, 0)
Screenshot: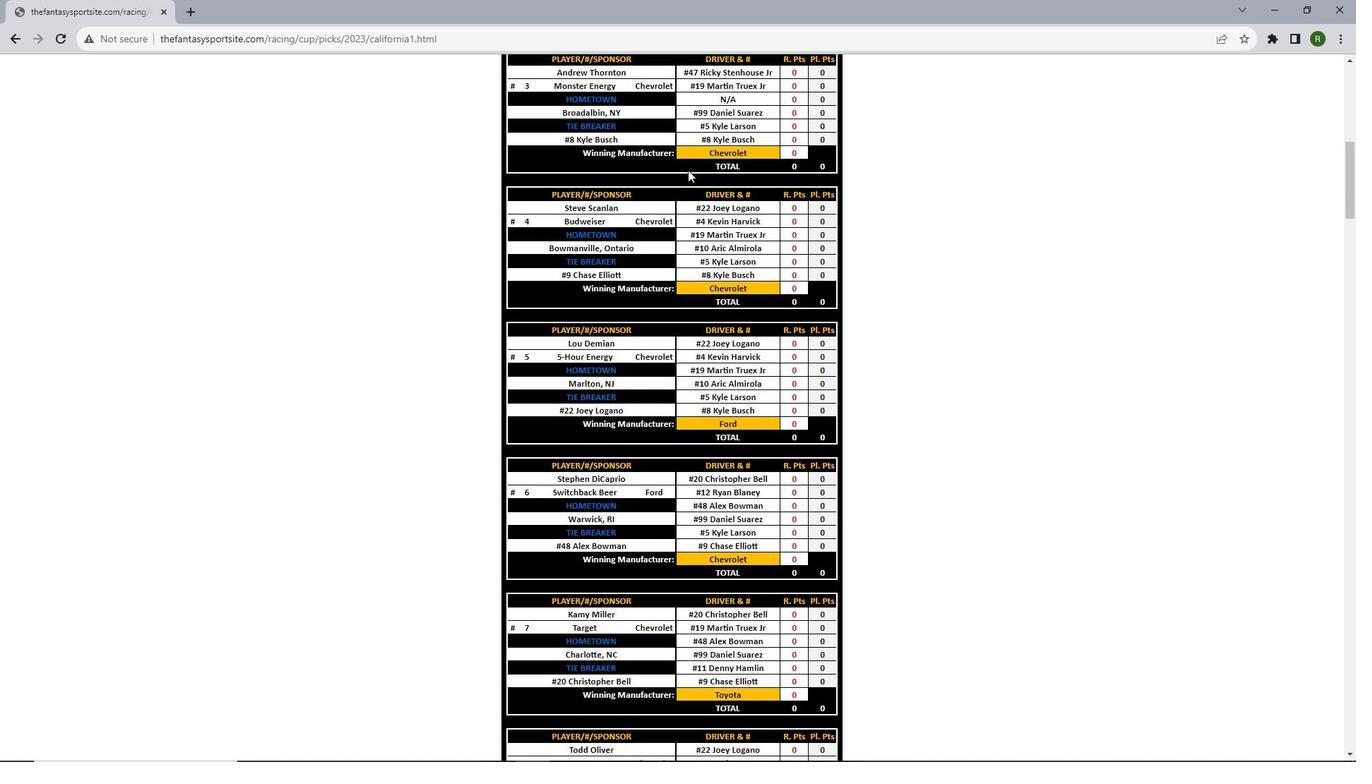 
Action: Mouse scrolled (688, 169) with delta (0, 0)
Screenshot: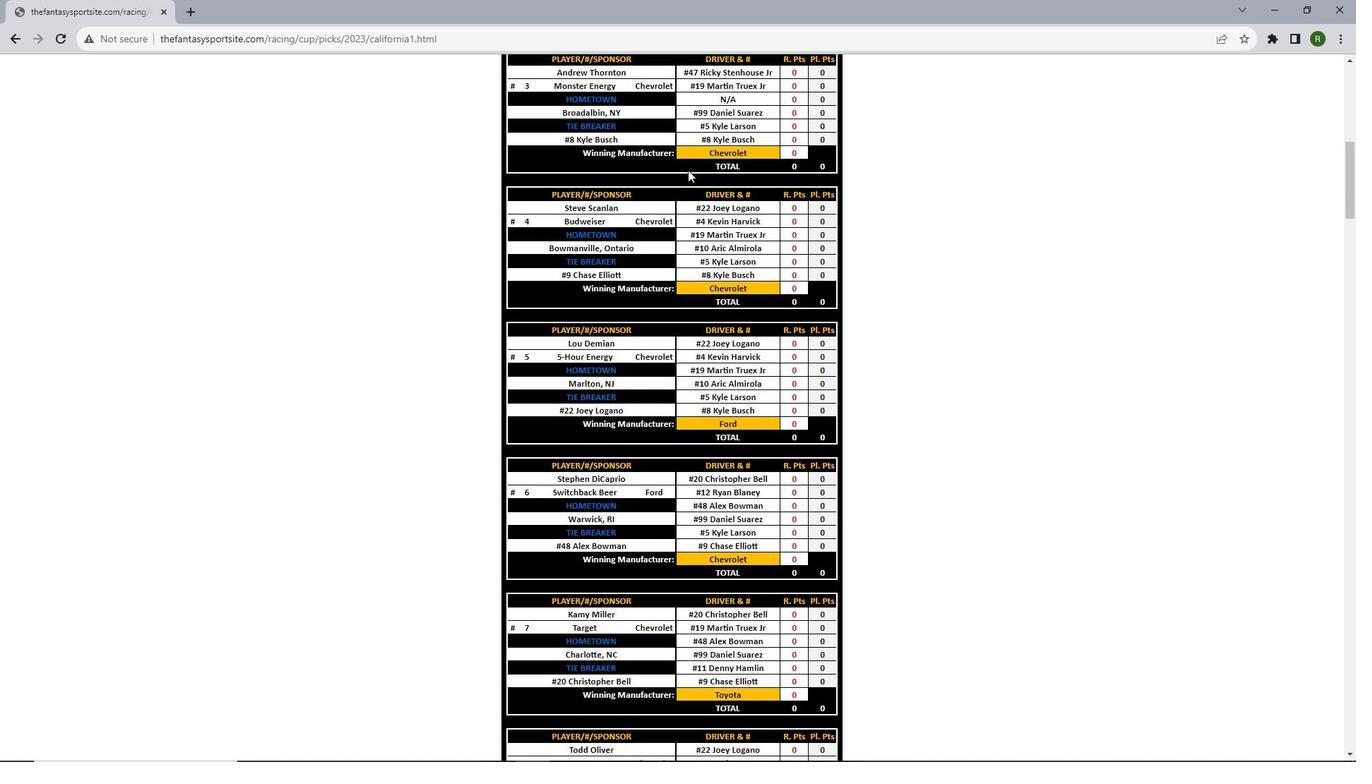 
Action: Mouse scrolled (688, 169) with delta (0, 0)
Screenshot: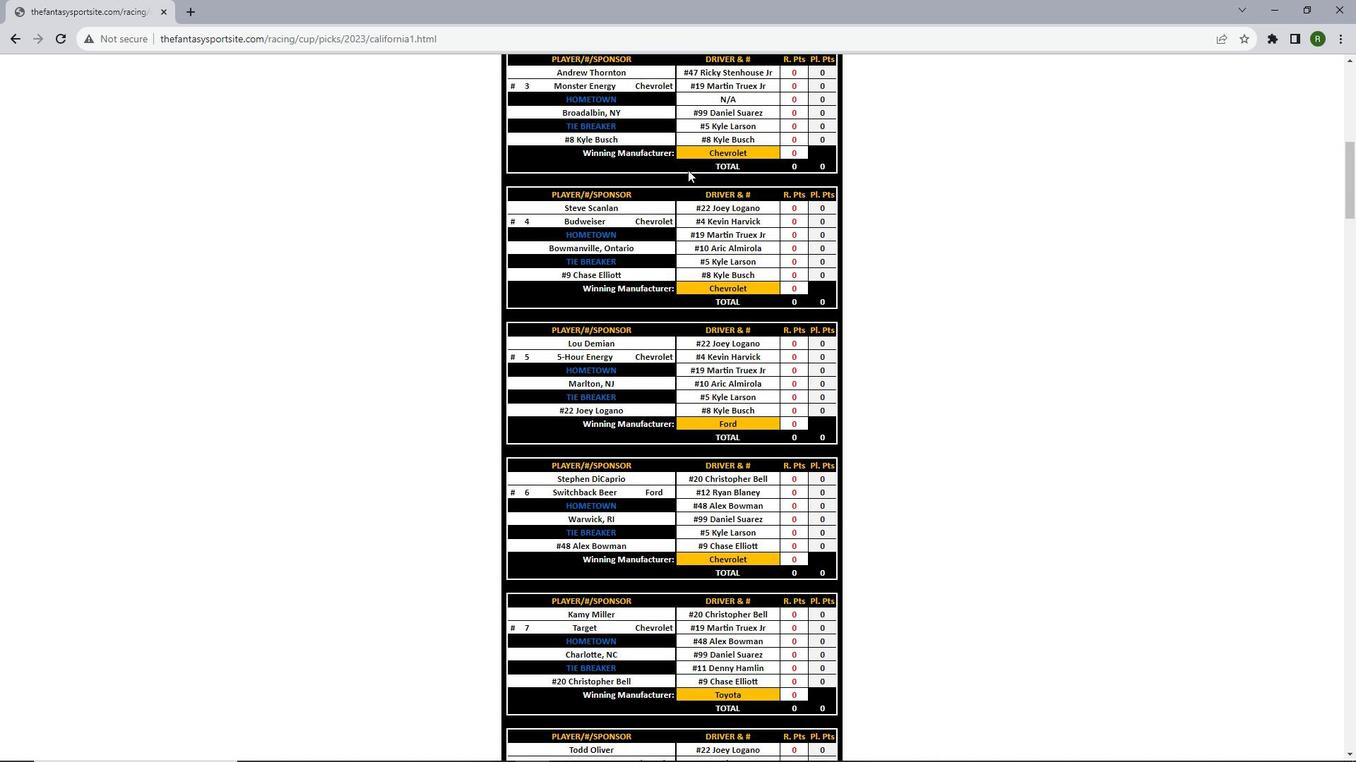 
Action: Mouse scrolled (688, 169) with delta (0, 0)
Screenshot: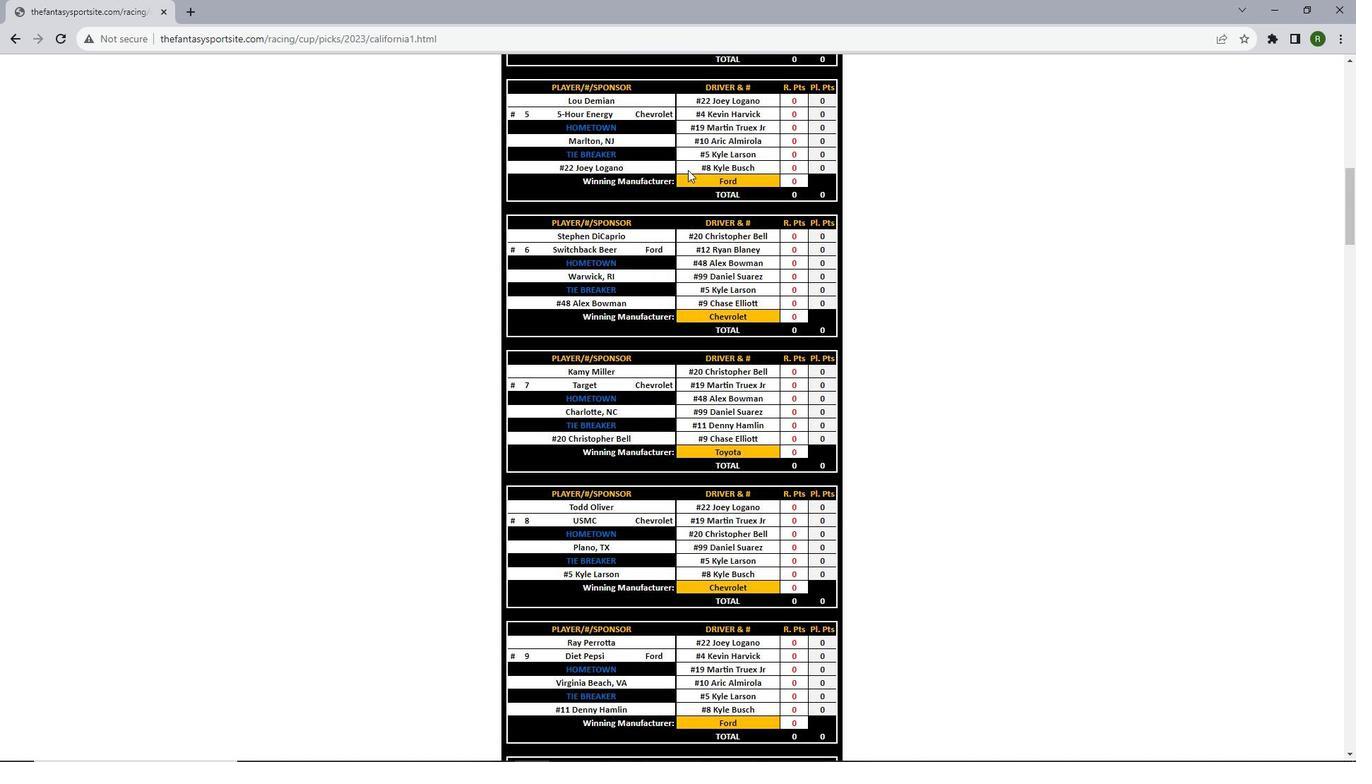 
Action: Mouse scrolled (688, 169) with delta (0, 0)
Screenshot: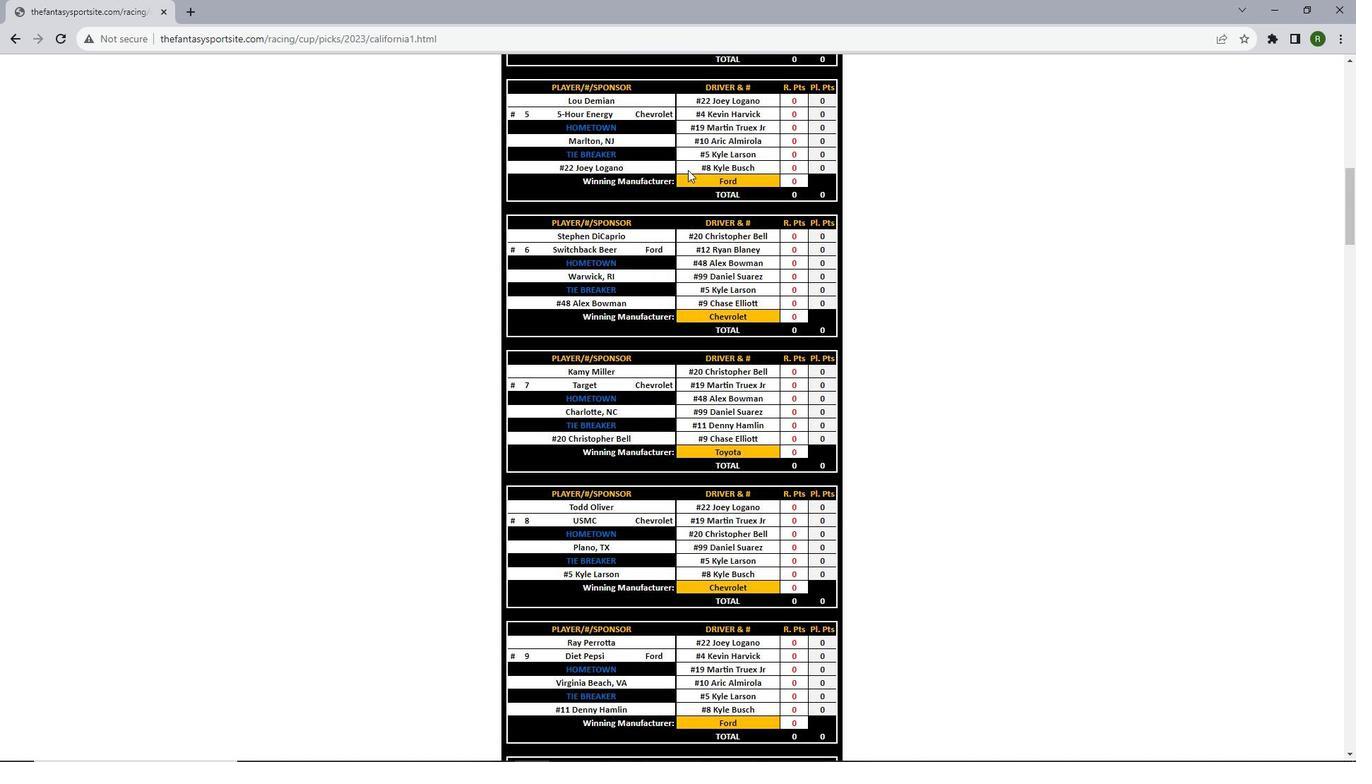 
Action: Mouse scrolled (688, 169) with delta (0, 0)
Screenshot: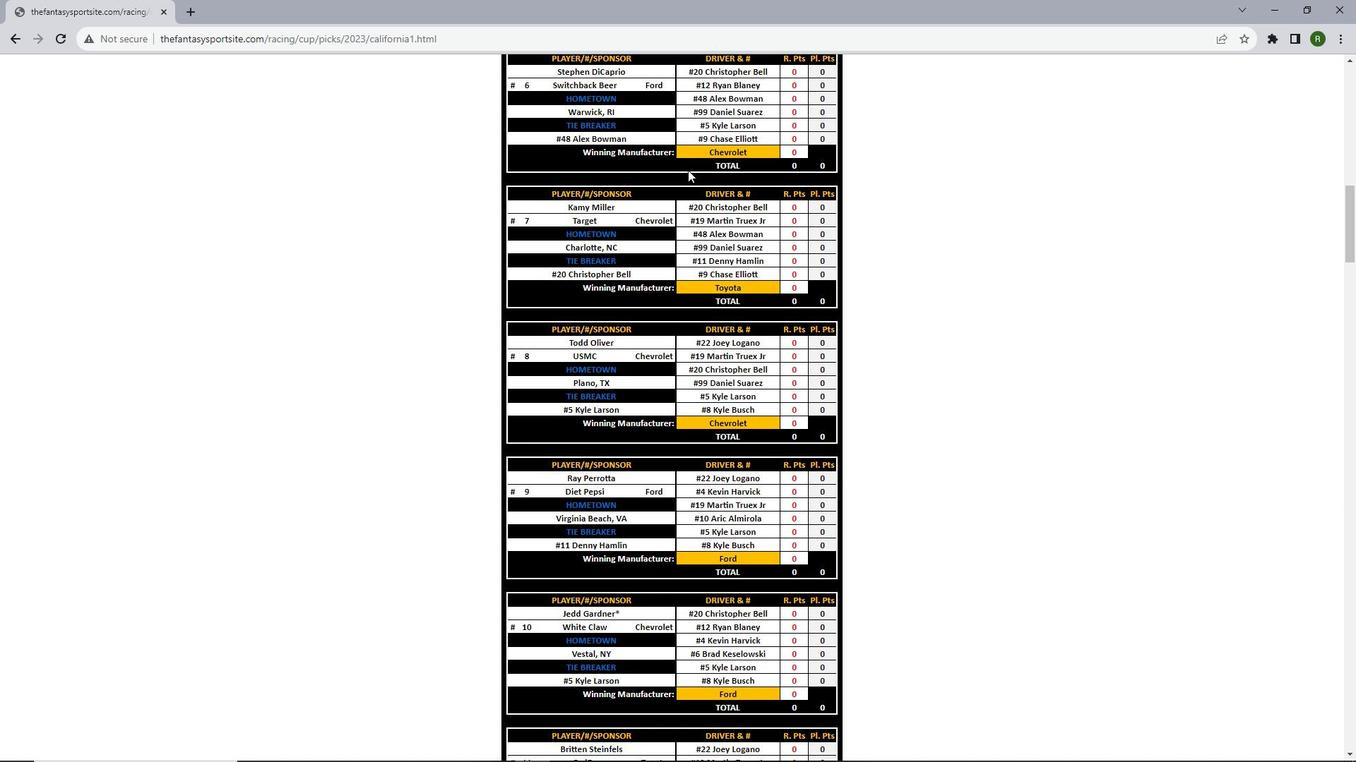 
Action: Mouse scrolled (688, 169) with delta (0, 0)
Screenshot: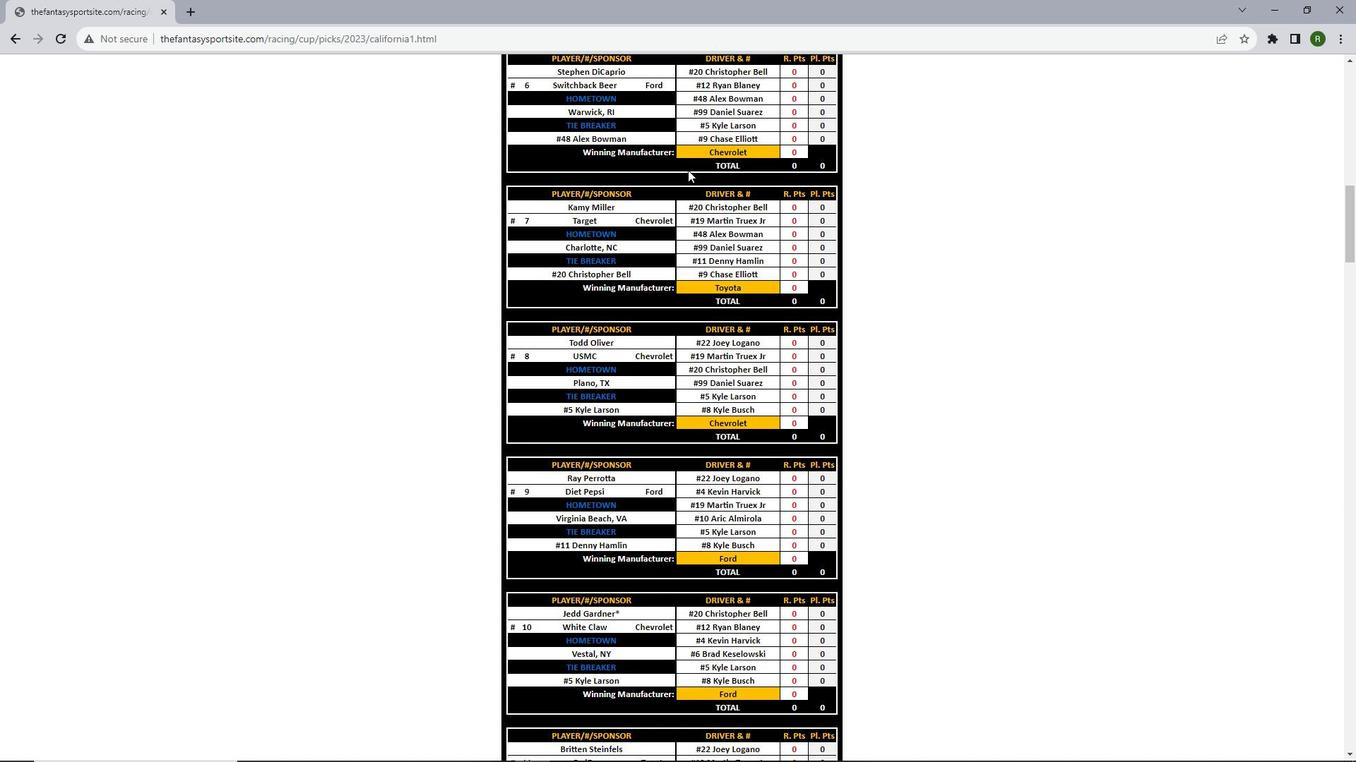 
Action: Mouse scrolled (688, 169) with delta (0, 0)
Screenshot: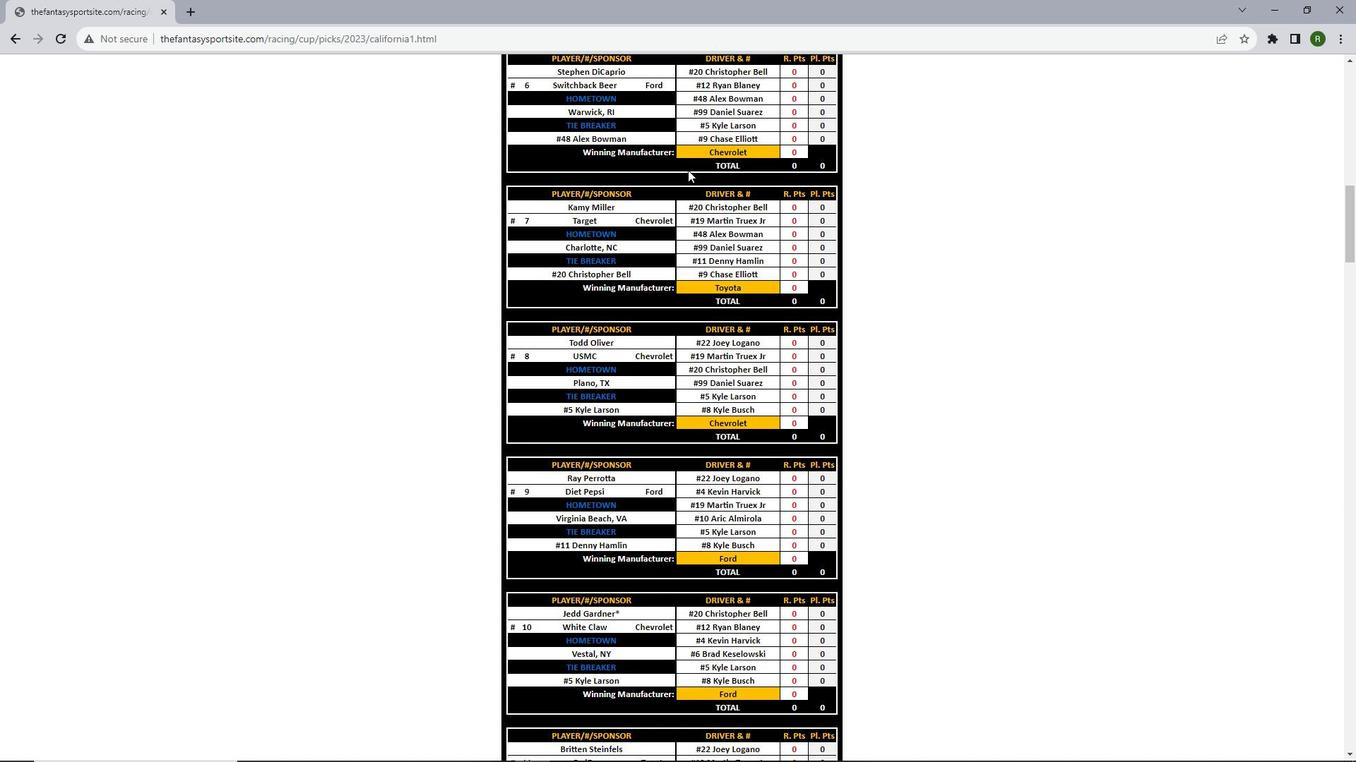 
Action: Mouse scrolled (688, 169) with delta (0, 0)
Screenshot: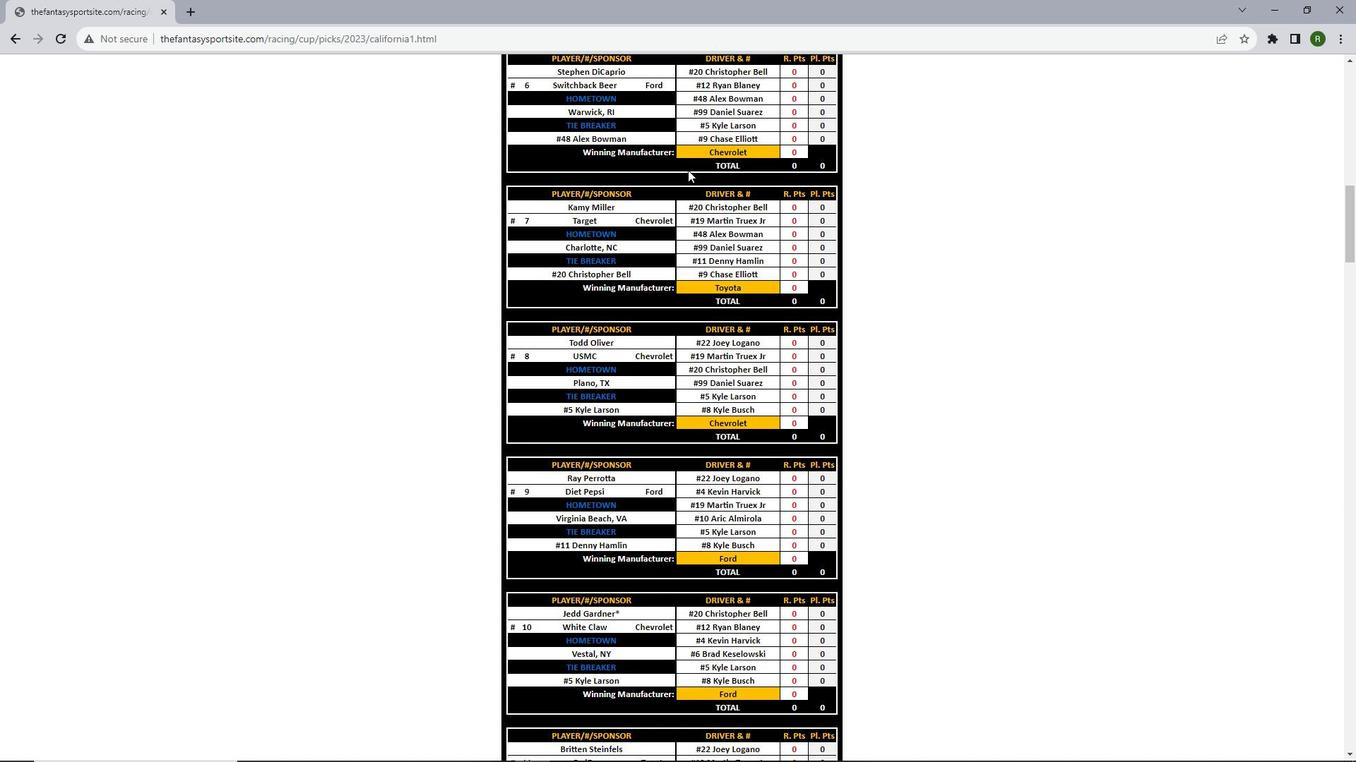 
Action: Mouse scrolled (688, 169) with delta (0, 0)
Screenshot: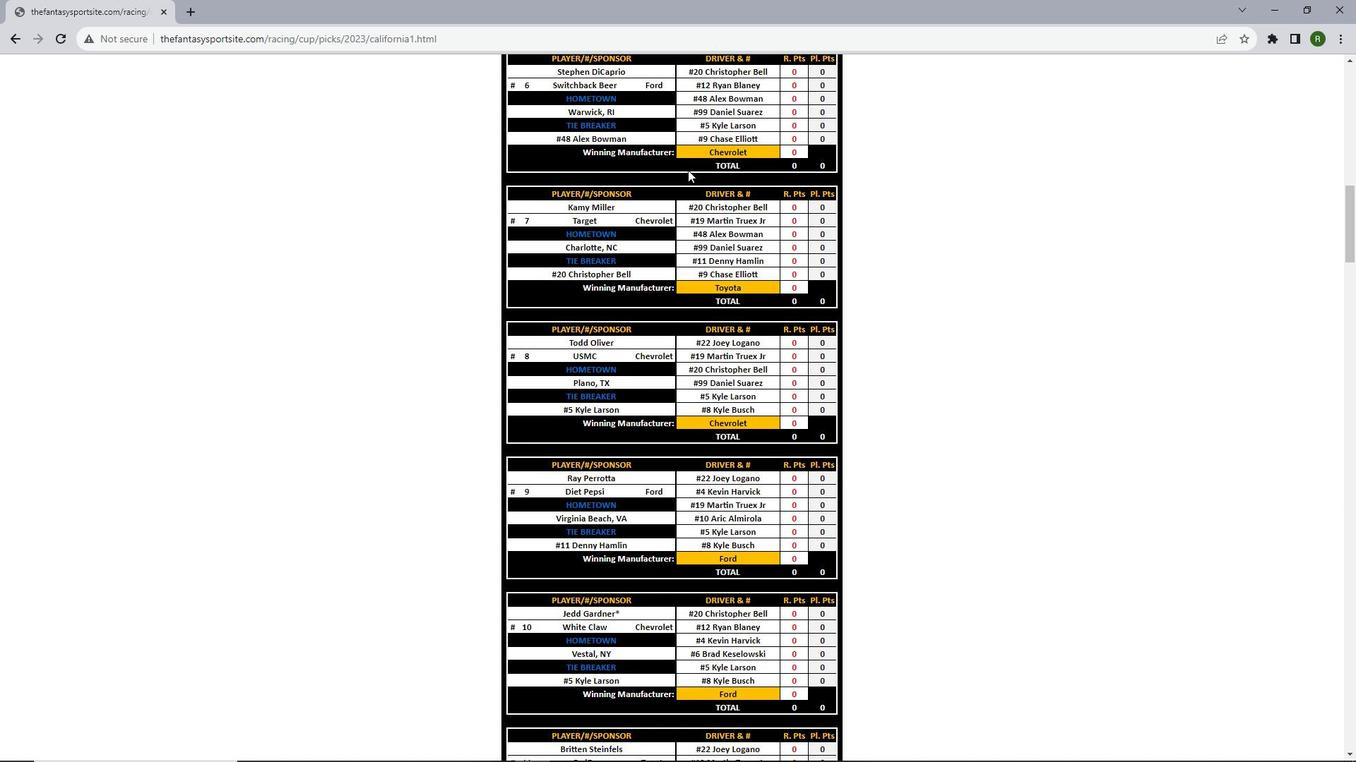 
Action: Mouse scrolled (688, 169) with delta (0, 0)
Screenshot: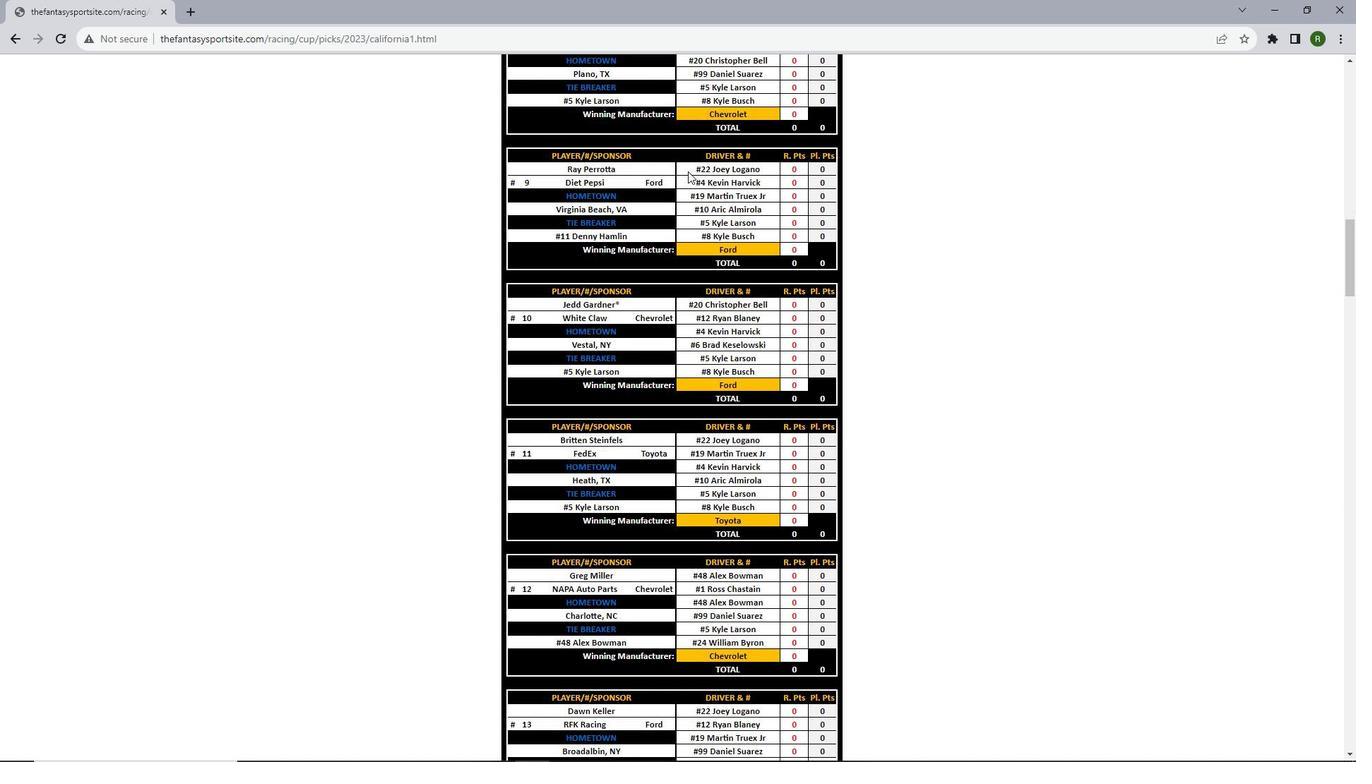 
Action: Mouse moved to (685, 177)
Screenshot: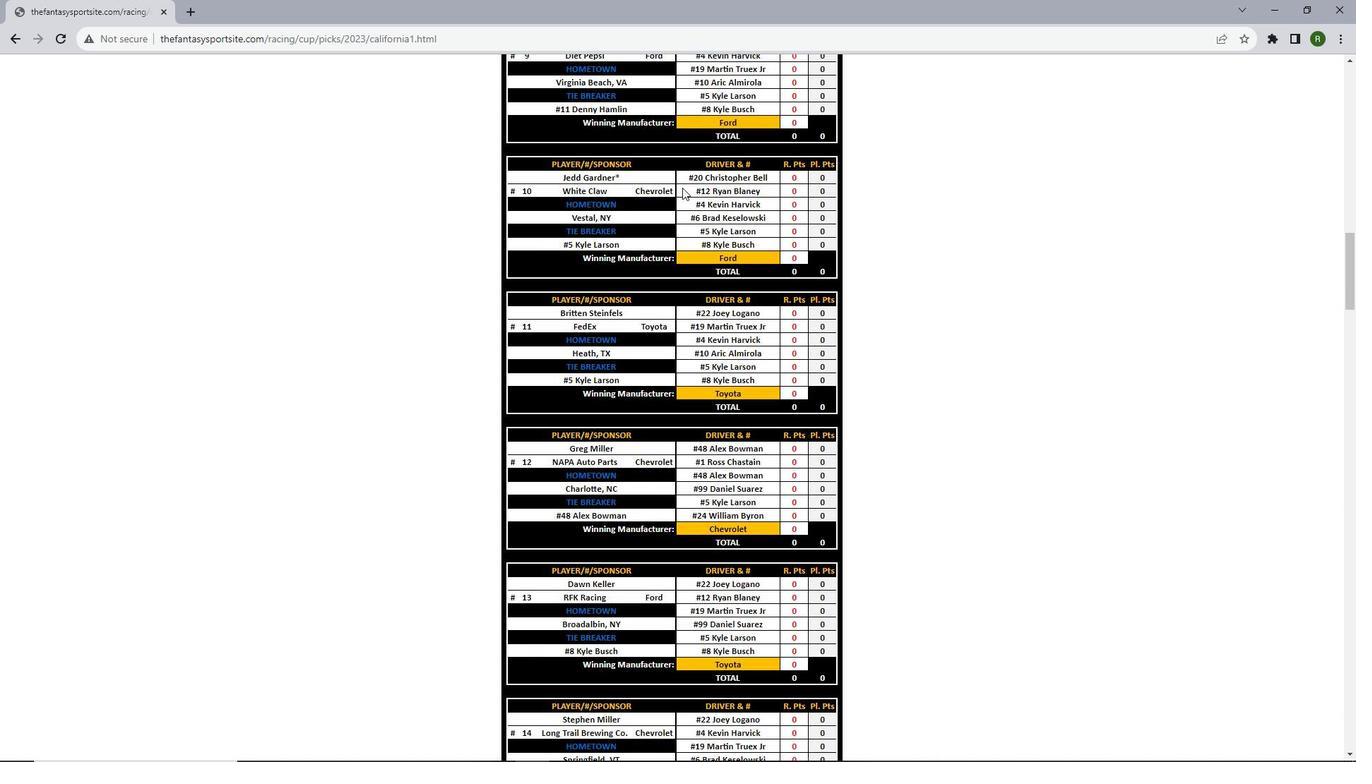 
Action: Mouse scrolled (685, 176) with delta (0, 0)
Screenshot: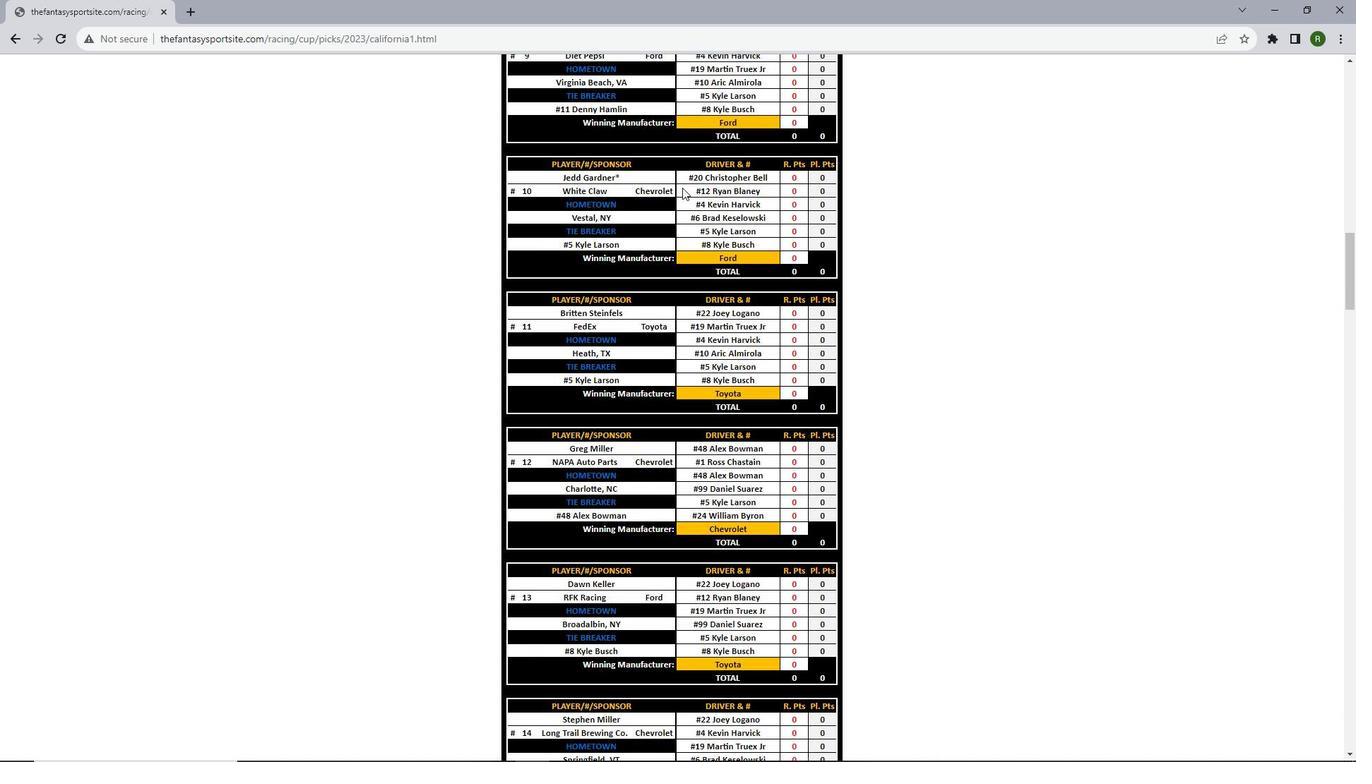 
Action: Mouse moved to (685, 180)
Screenshot: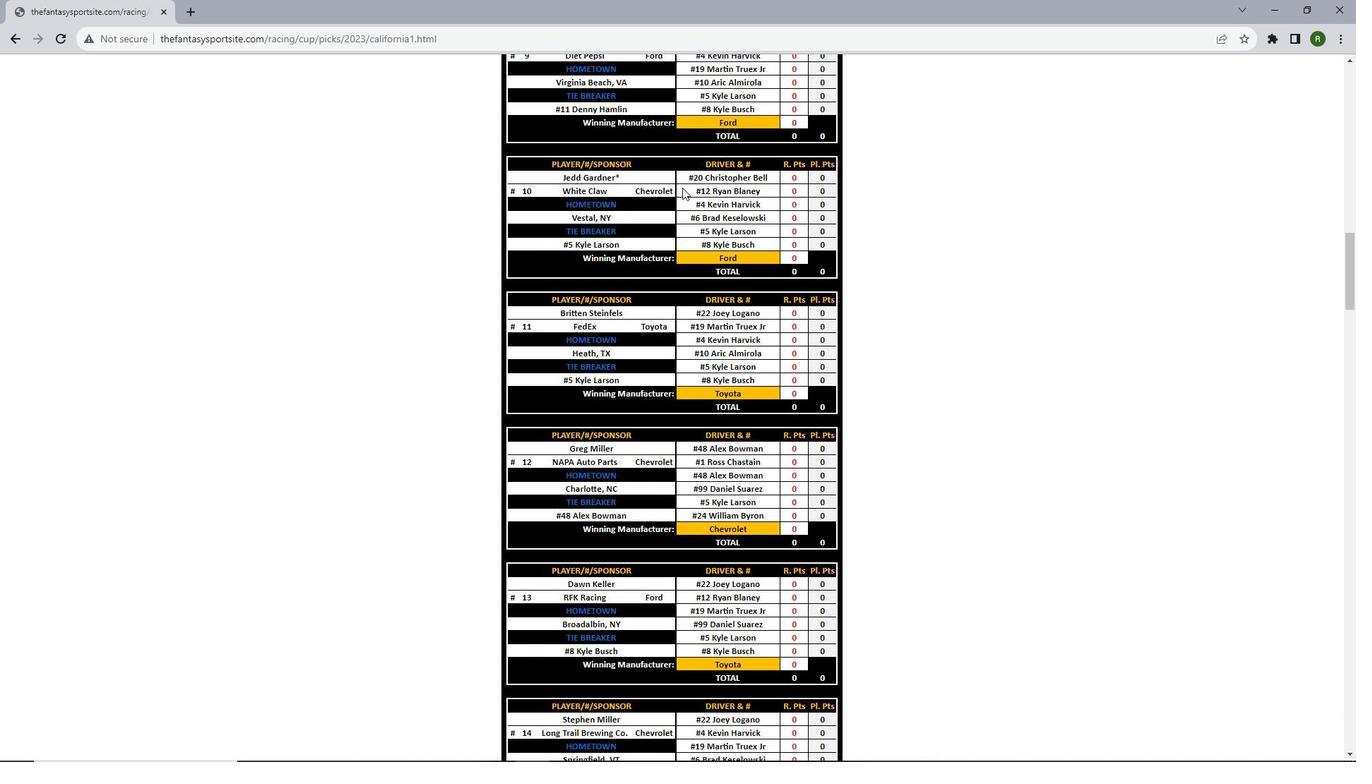 
Action: Mouse scrolled (685, 179) with delta (0, 0)
Screenshot: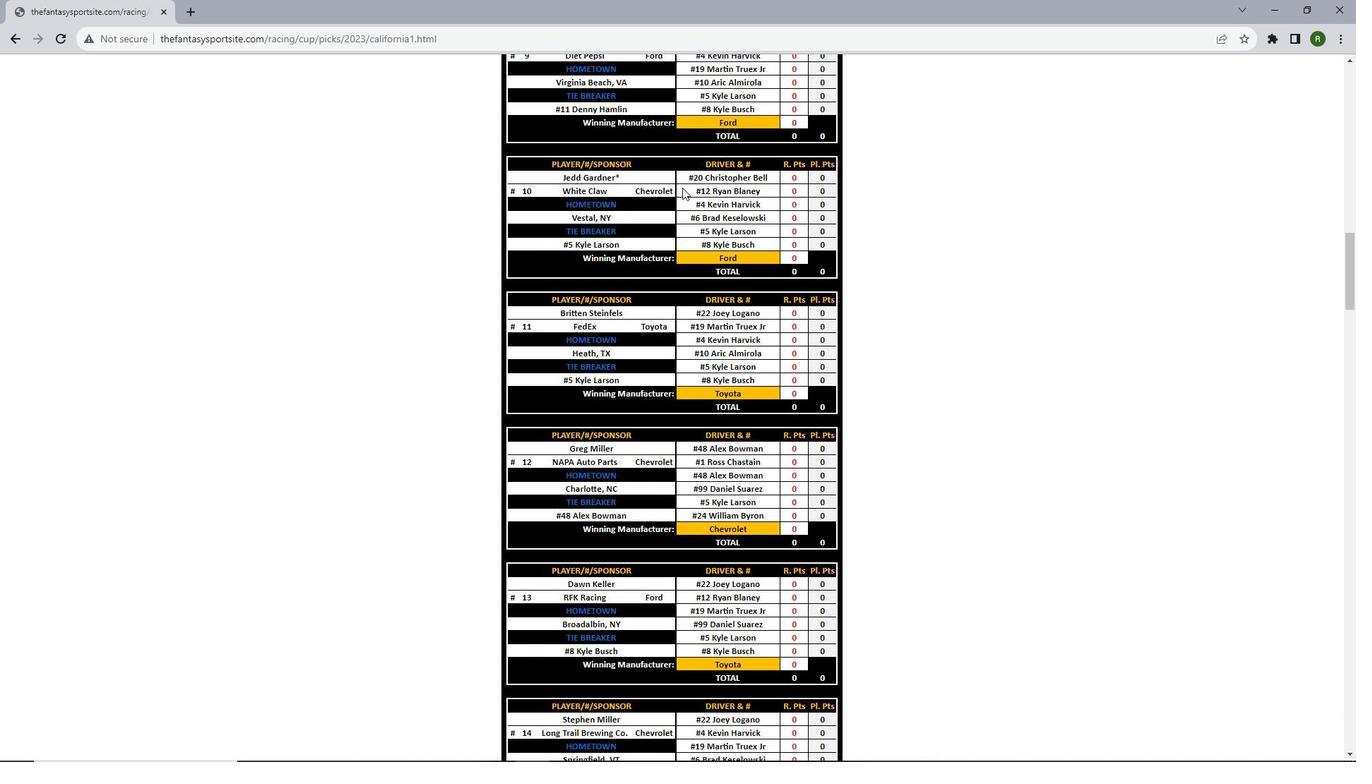 
Action: Mouse moved to (685, 183)
Screenshot: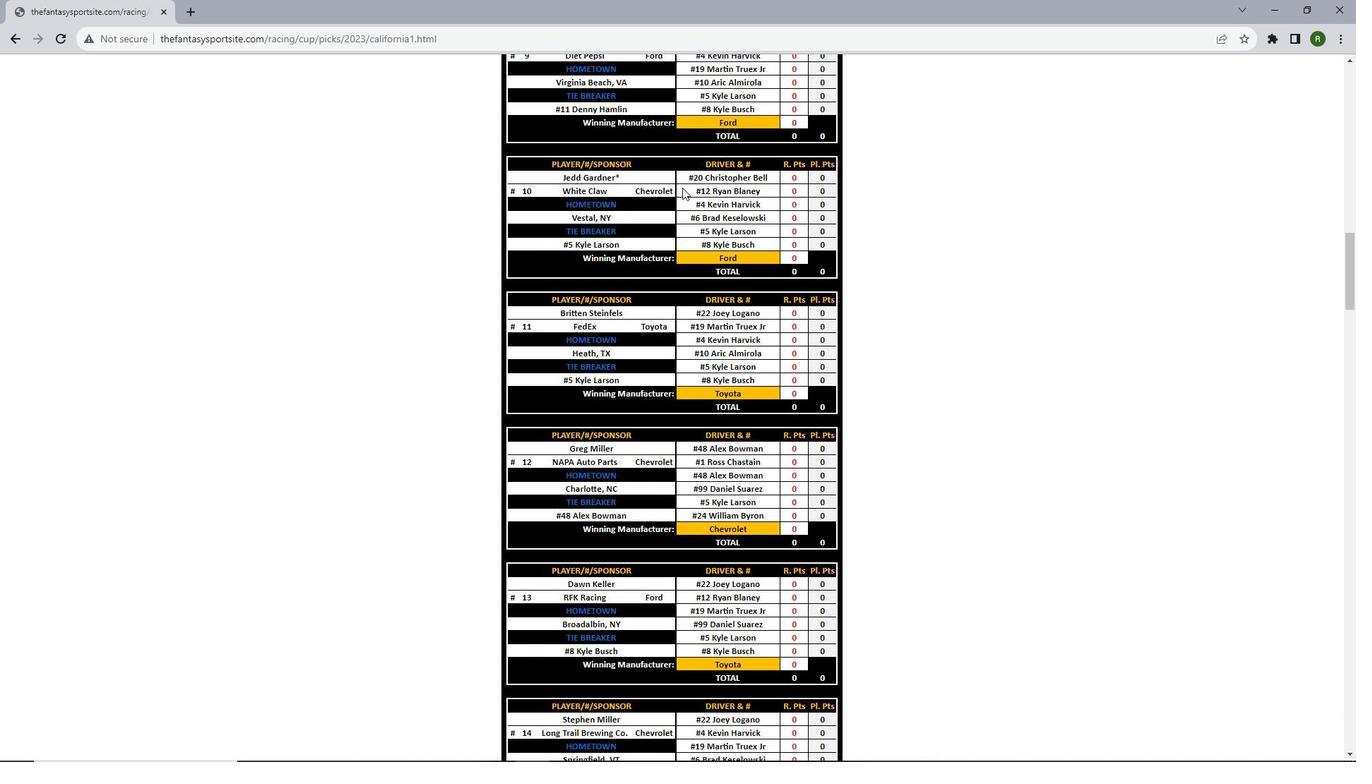 
Action: Mouse scrolled (685, 182) with delta (0, 0)
Screenshot: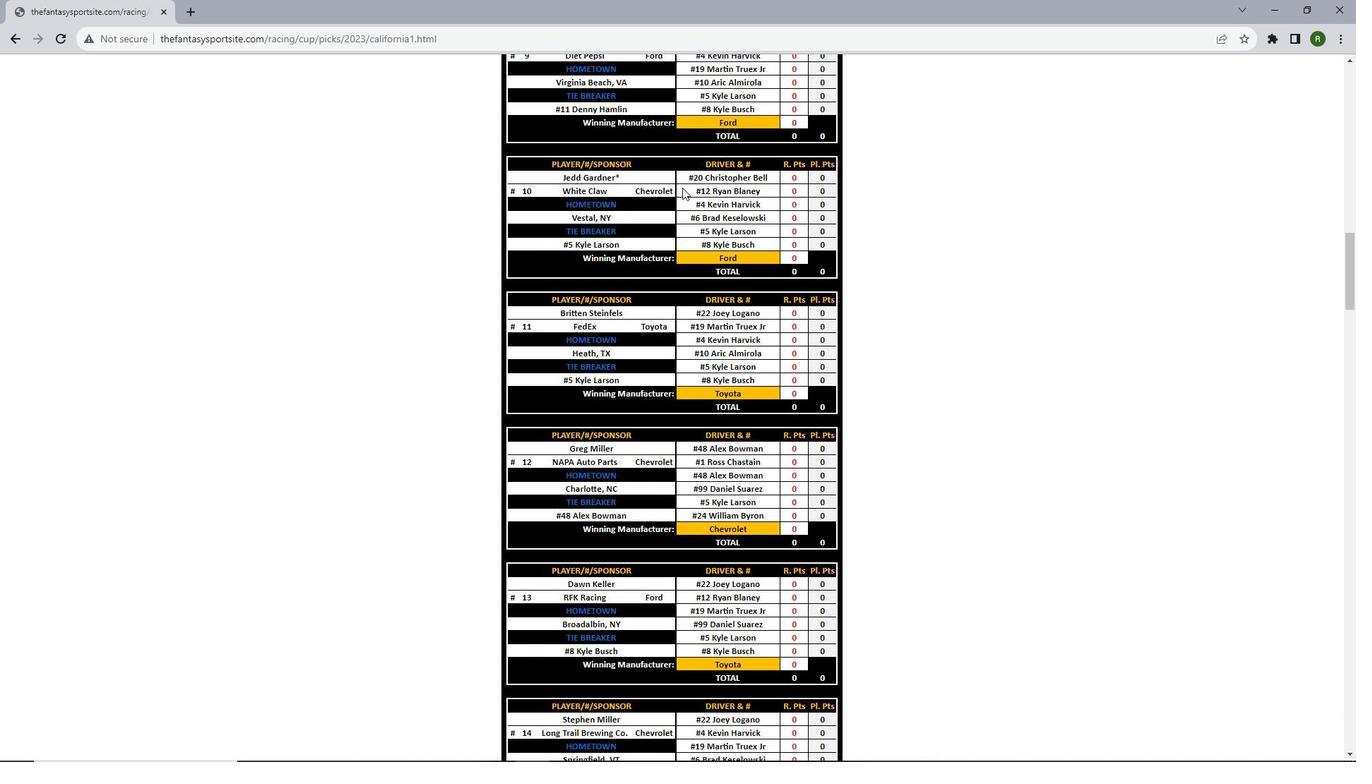 
Action: Mouse moved to (684, 185)
Screenshot: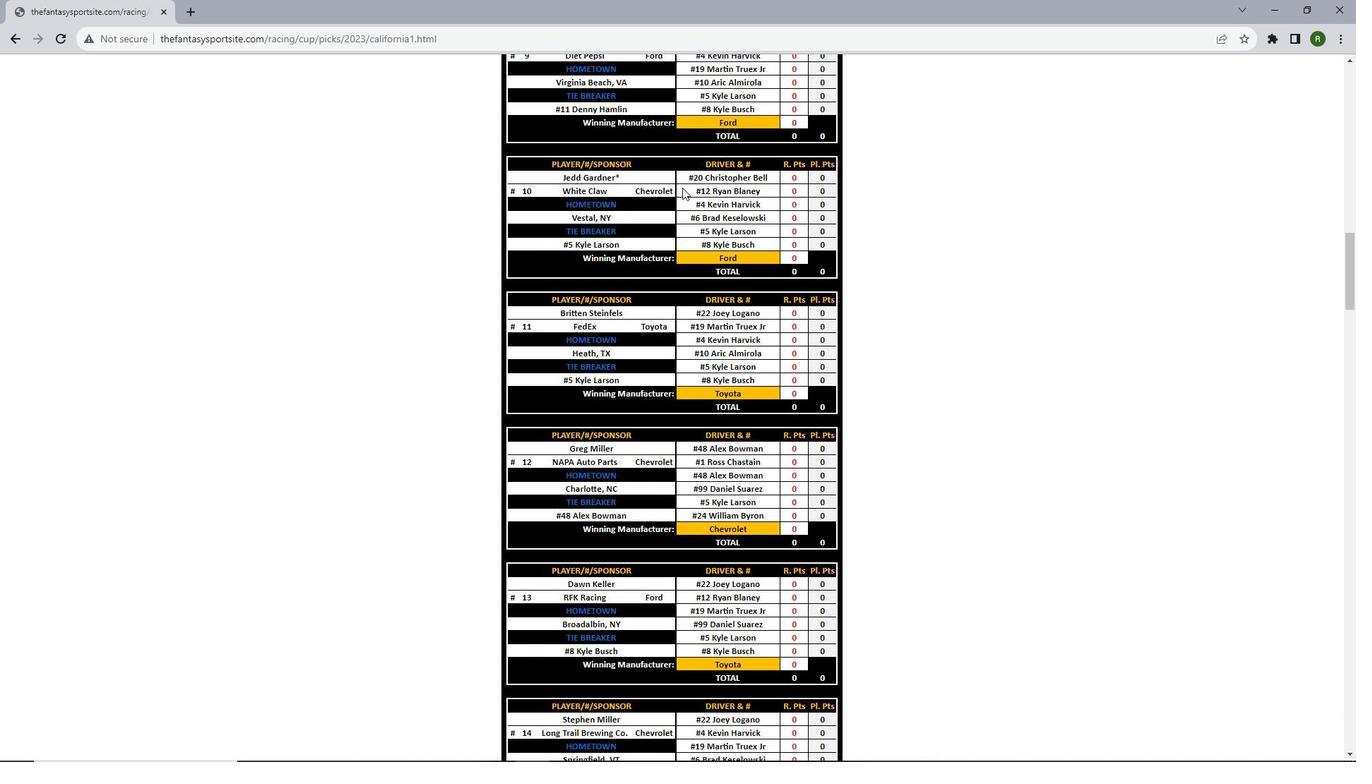 
Action: Mouse scrolled (684, 184) with delta (0, 0)
Screenshot: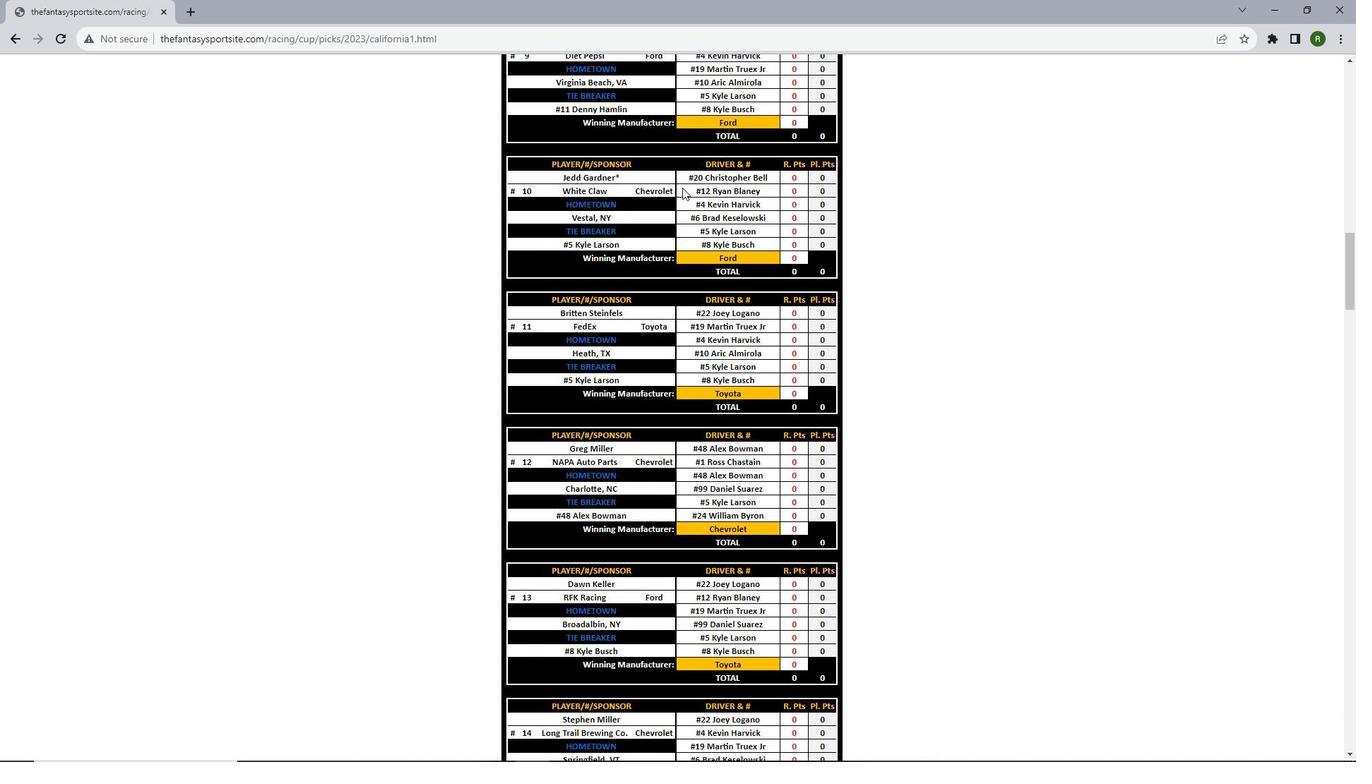
Action: Mouse scrolled (684, 184) with delta (0, 0)
Screenshot: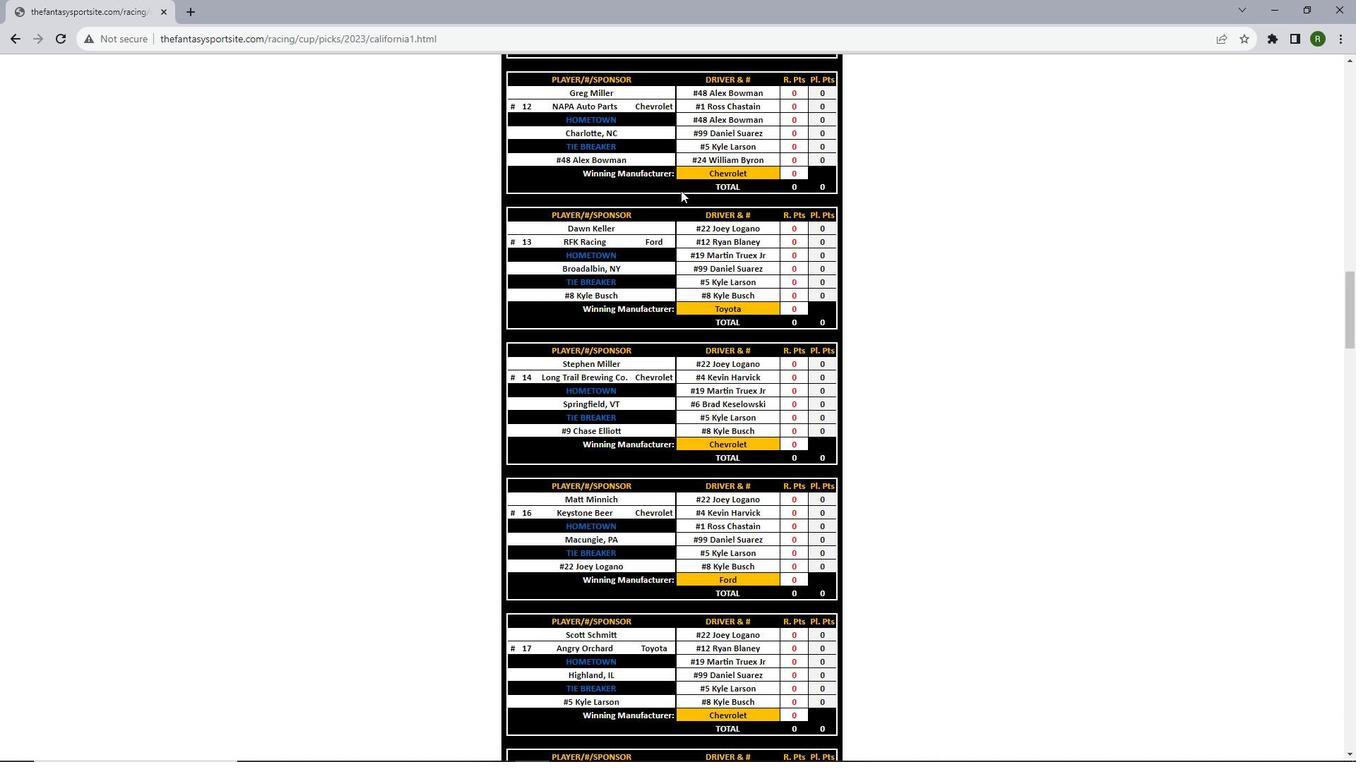 
Action: Mouse moved to (683, 186)
Screenshot: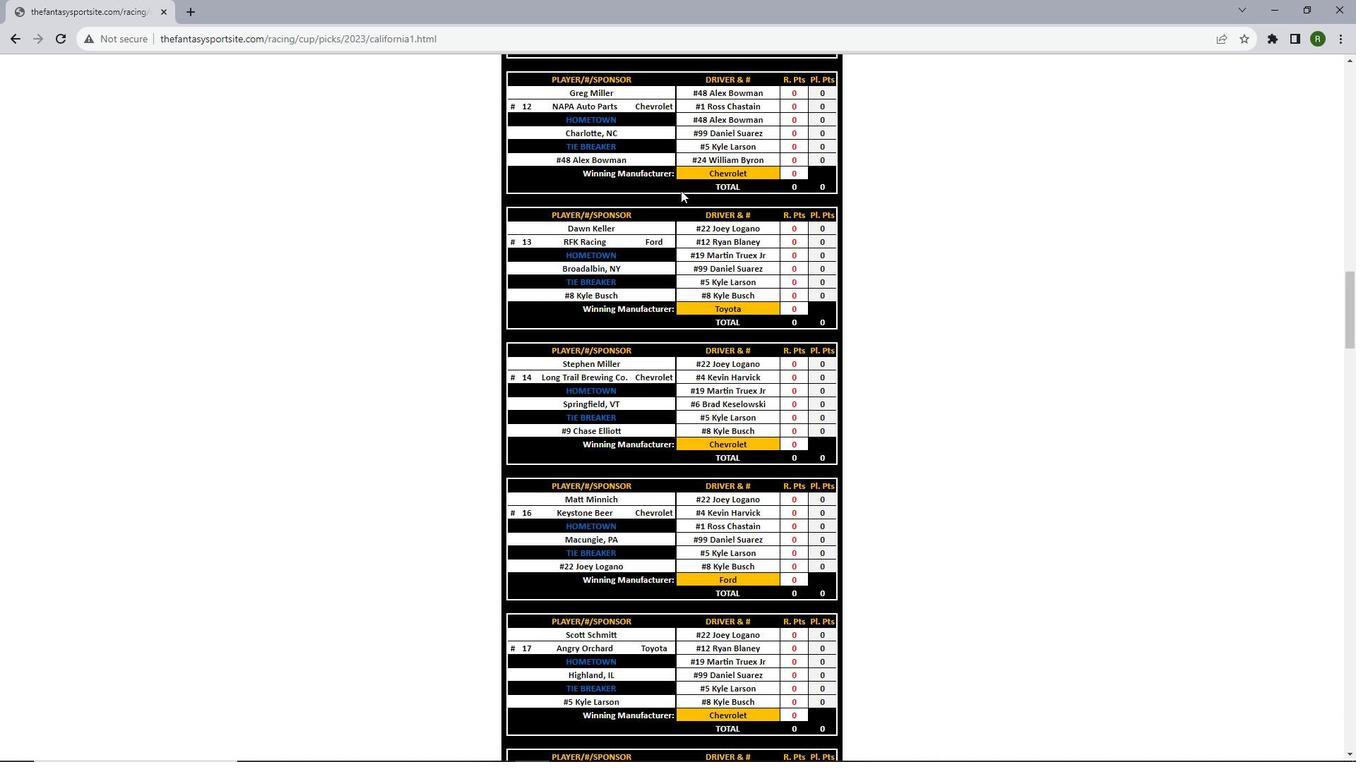 
Action: Mouse scrolled (683, 185) with delta (0, 0)
Screenshot: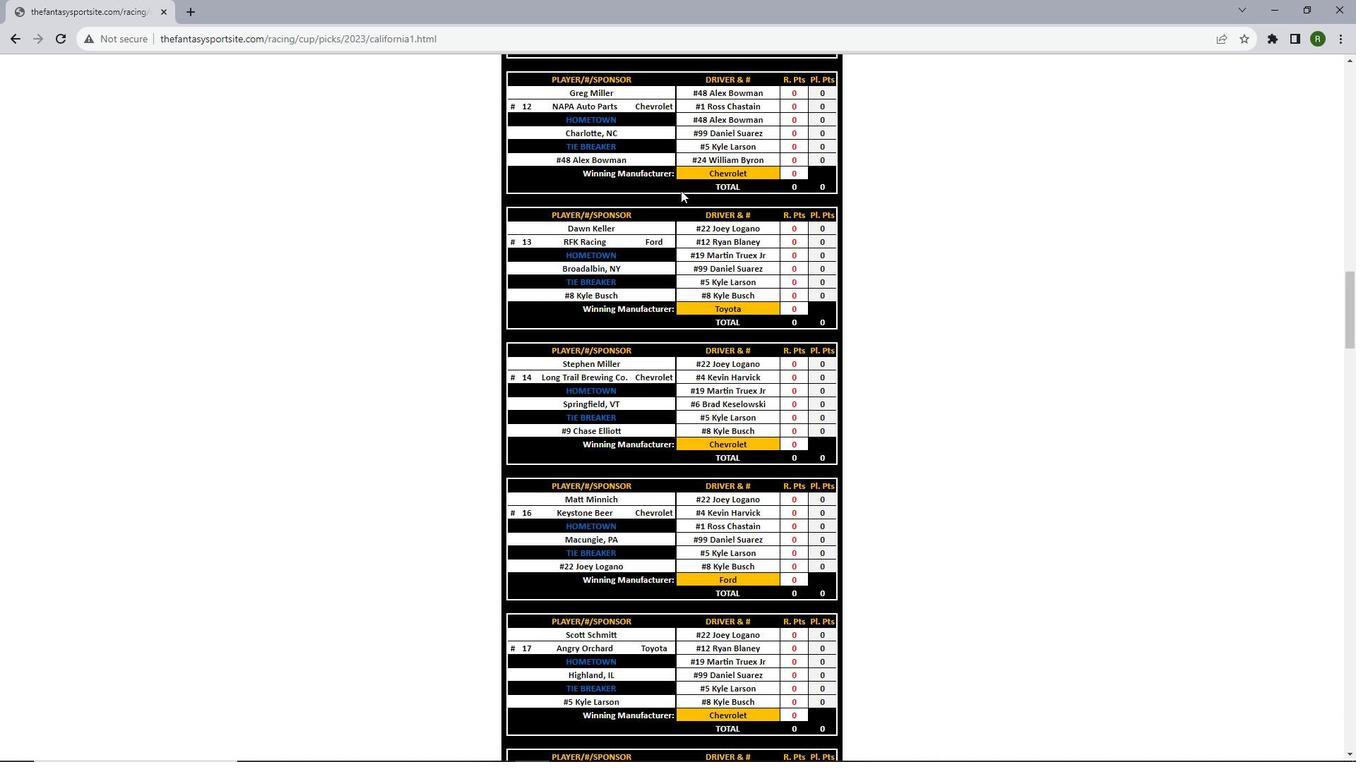 
Action: Mouse moved to (678, 195)
Screenshot: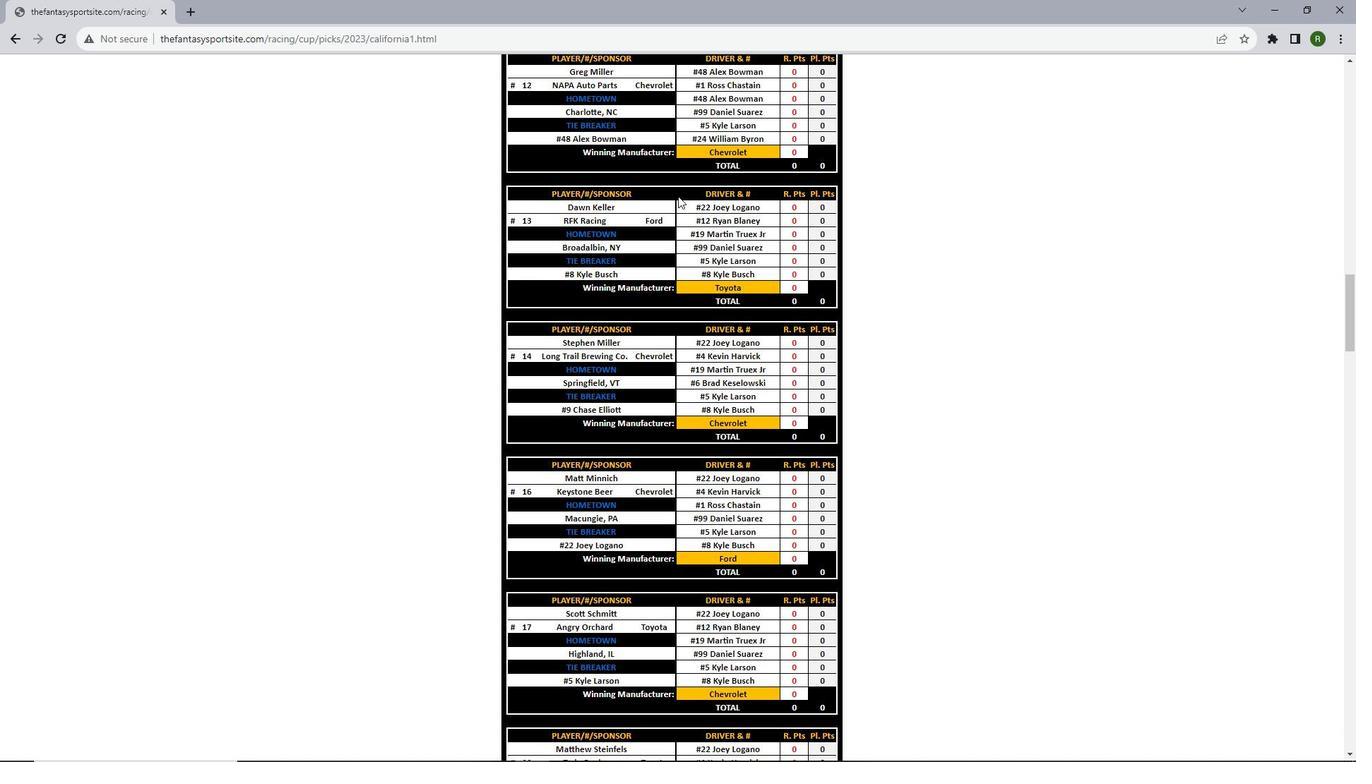 
Action: Mouse scrolled (678, 194) with delta (0, 0)
Screenshot: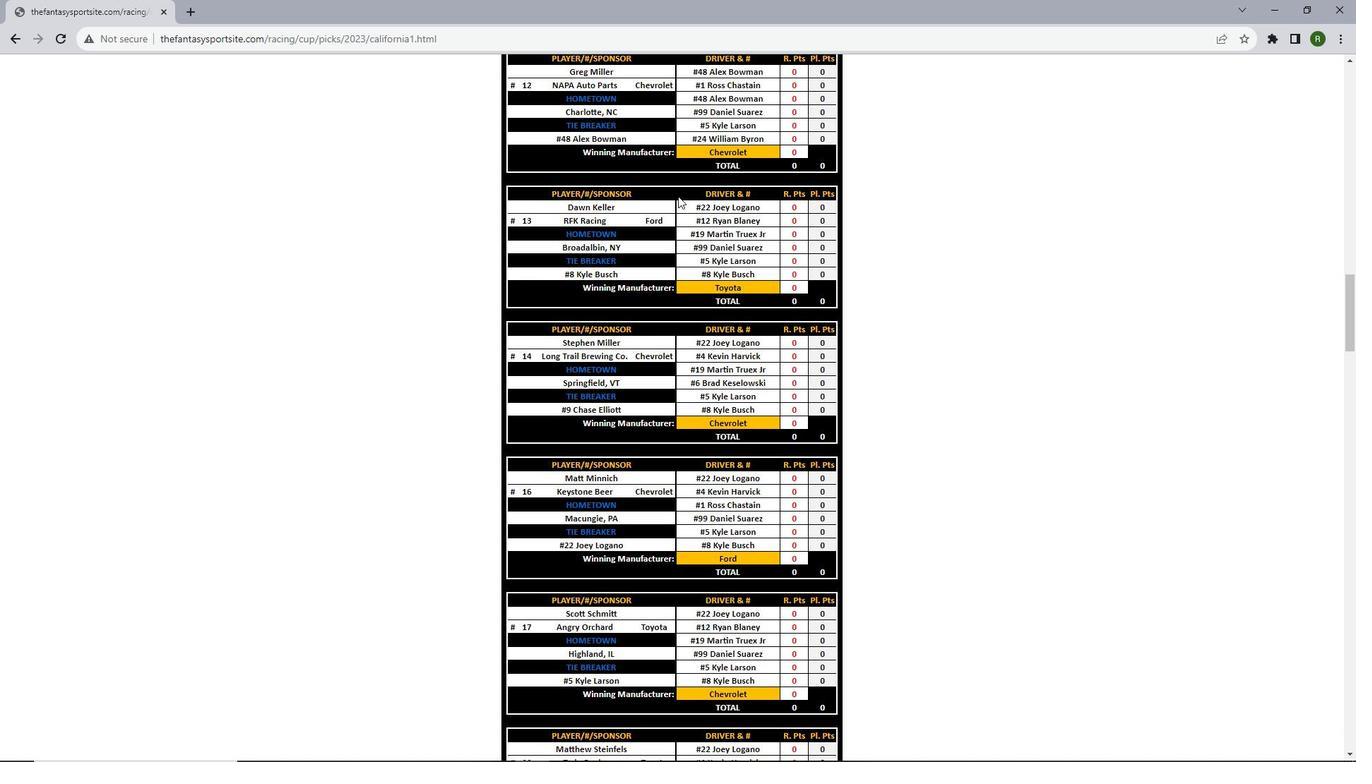 
Action: Mouse moved to (678, 195)
Screenshot: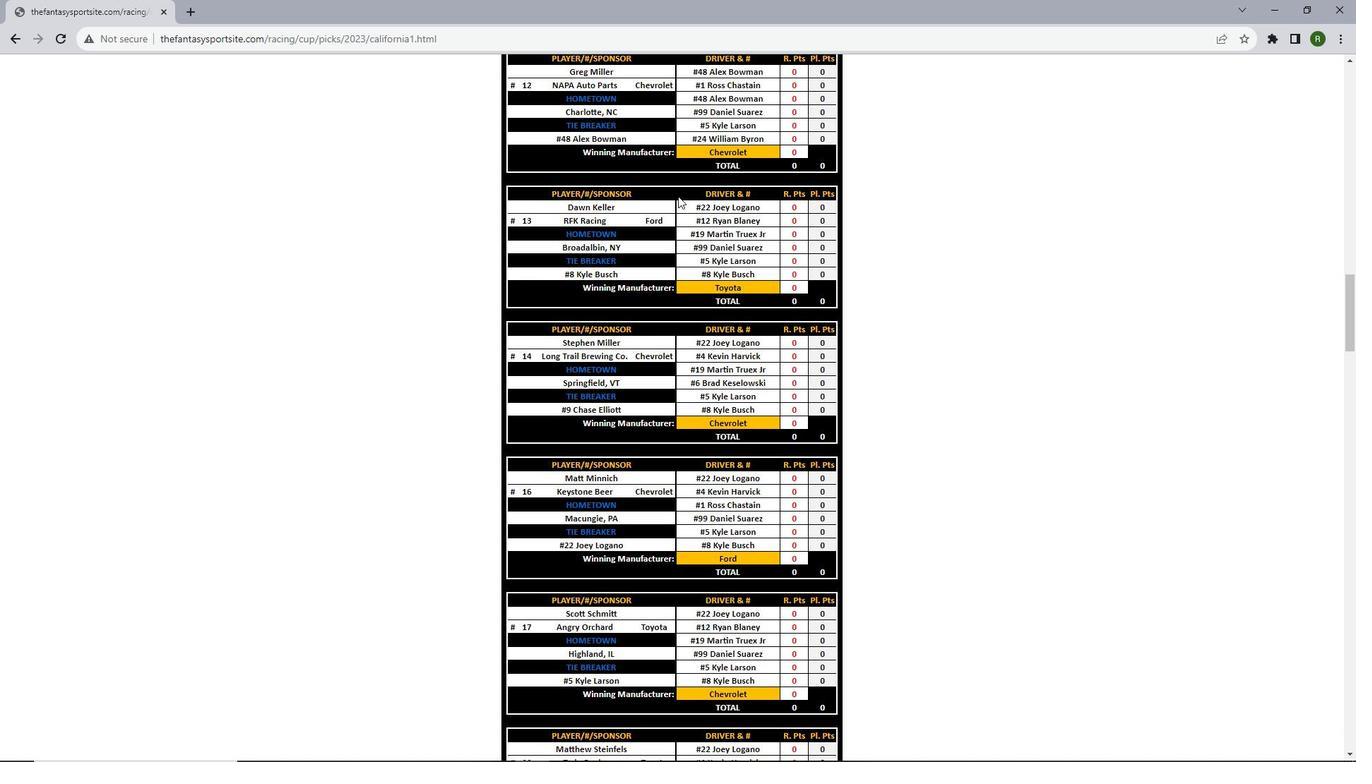 
Action: Mouse scrolled (678, 194) with delta (0, 0)
Screenshot: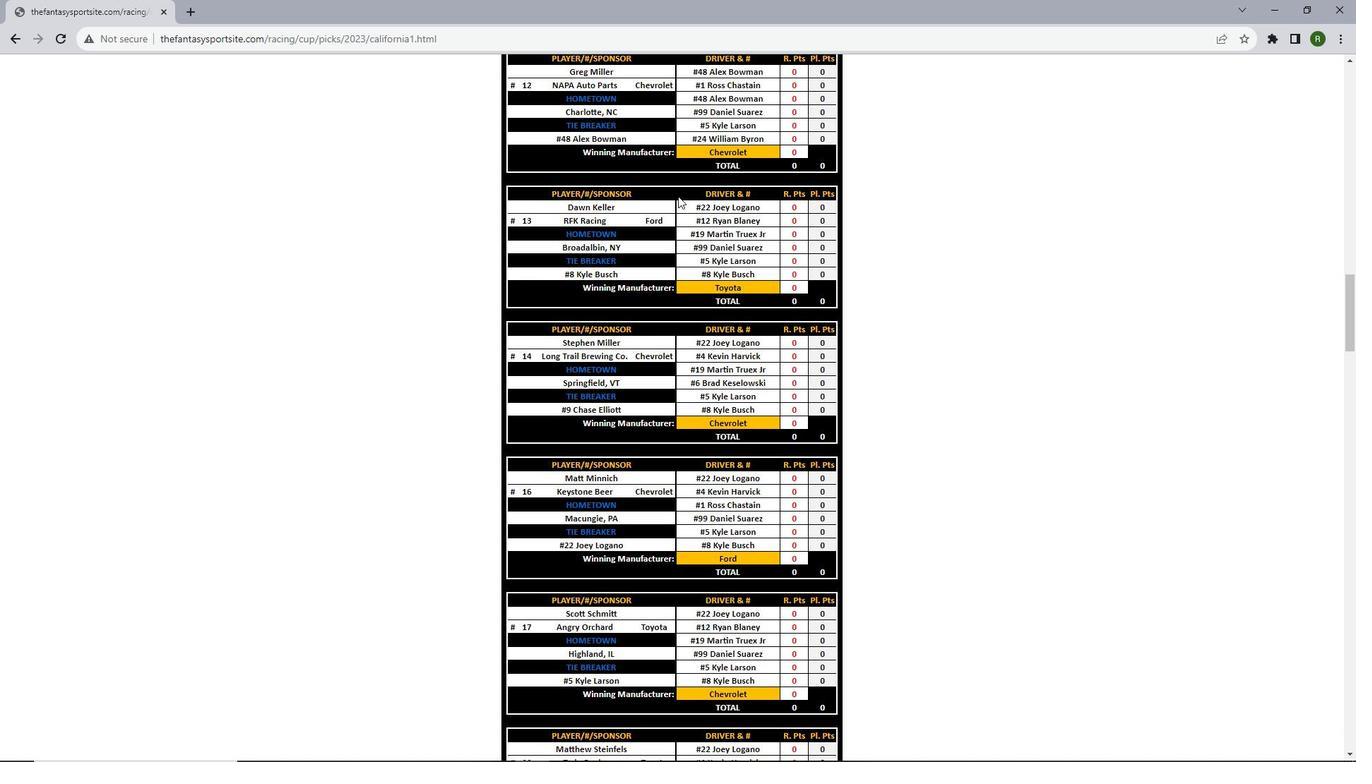 
Action: Mouse moved to (678, 196)
Screenshot: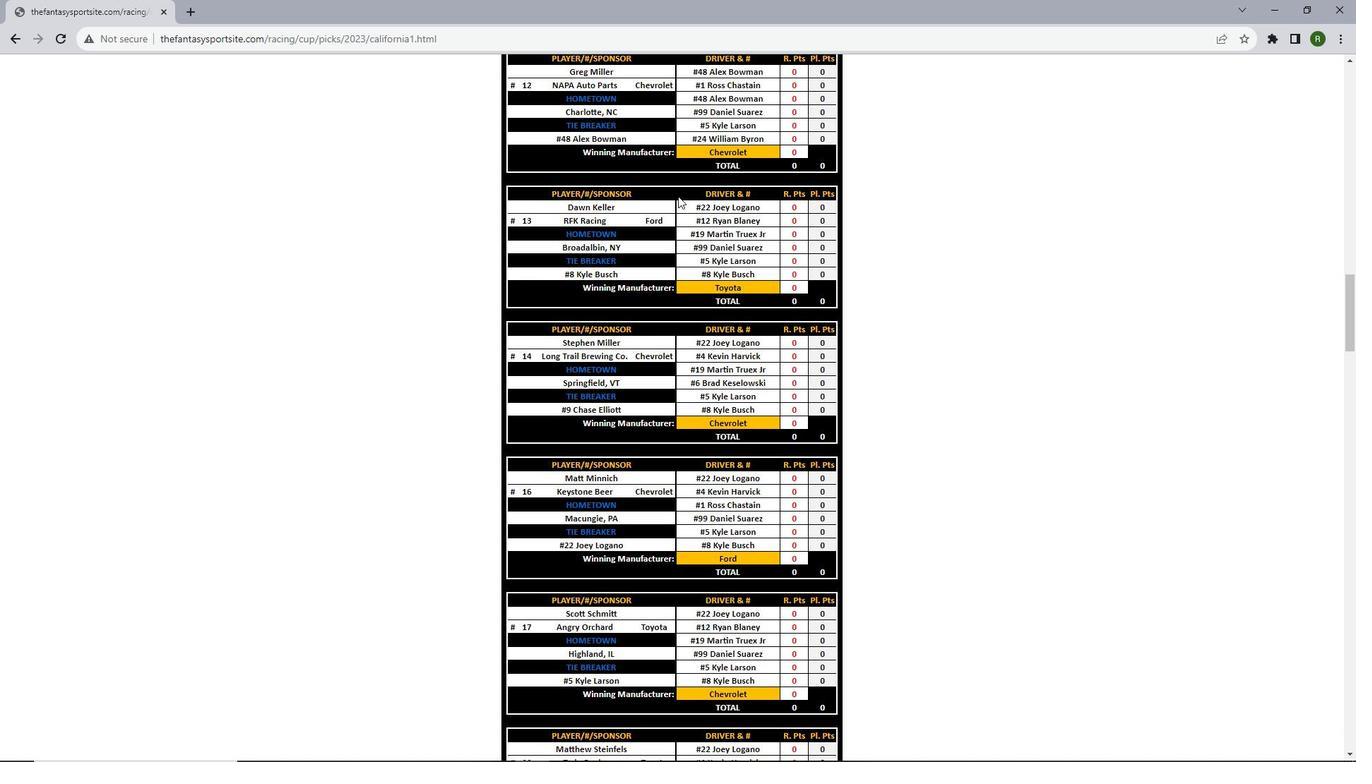 
Action: Mouse scrolled (678, 195) with delta (0, 0)
Screenshot: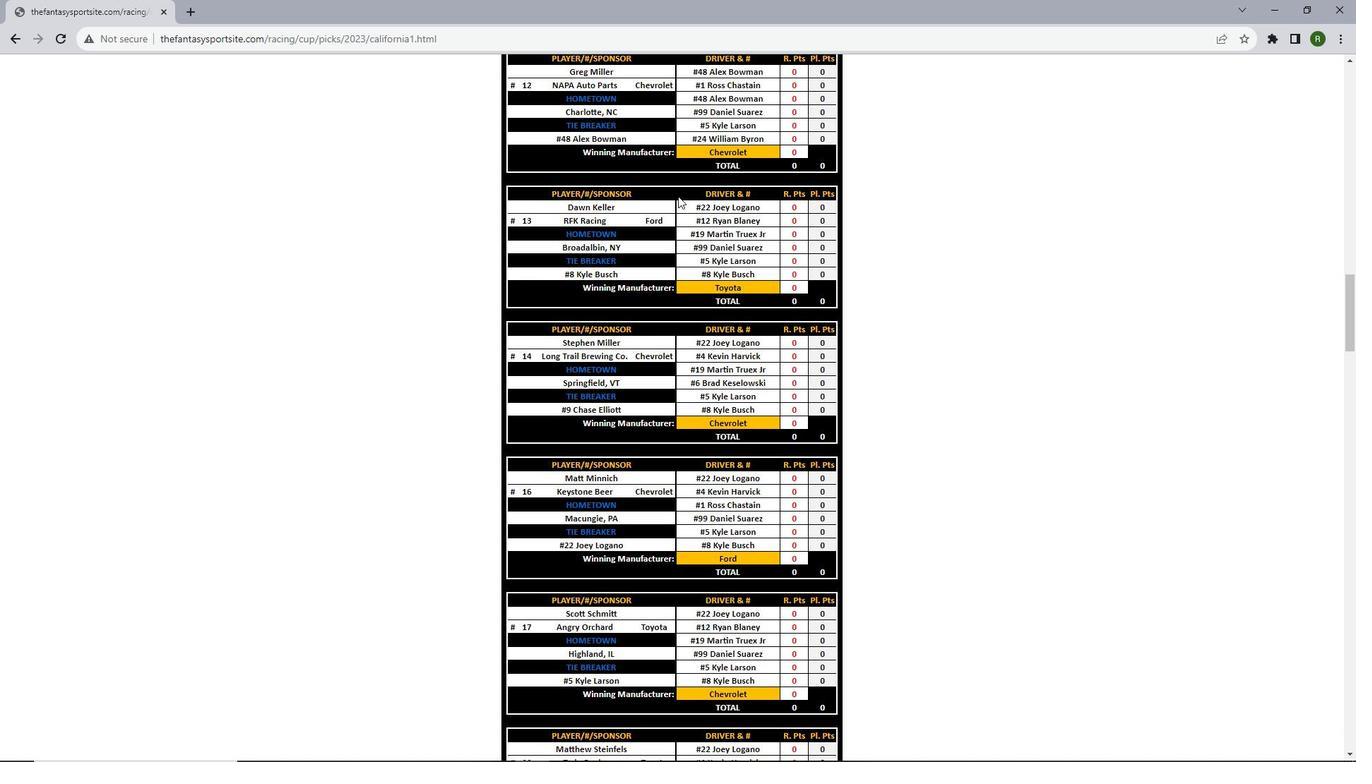
Action: Mouse scrolled (678, 195) with delta (0, 0)
Screenshot: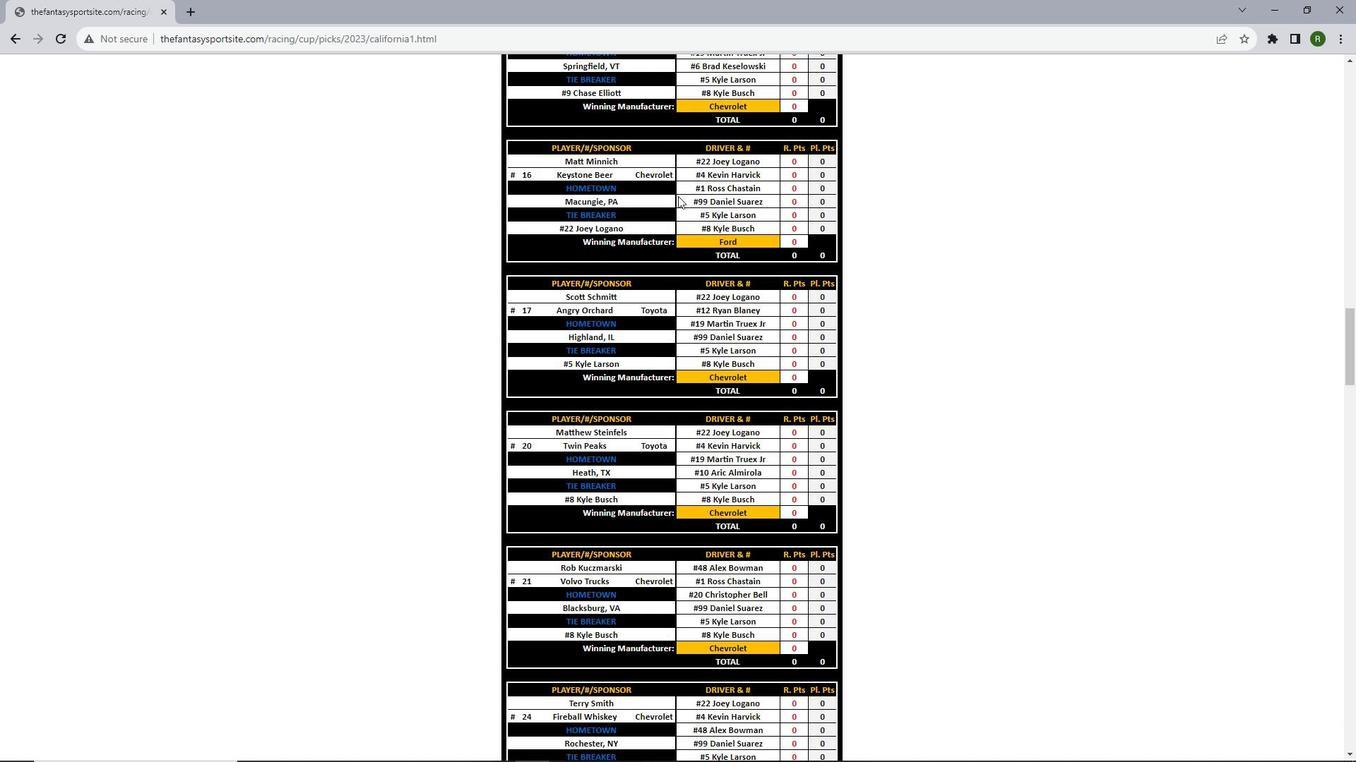 
Action: Mouse scrolled (678, 194) with delta (0, -1)
Screenshot: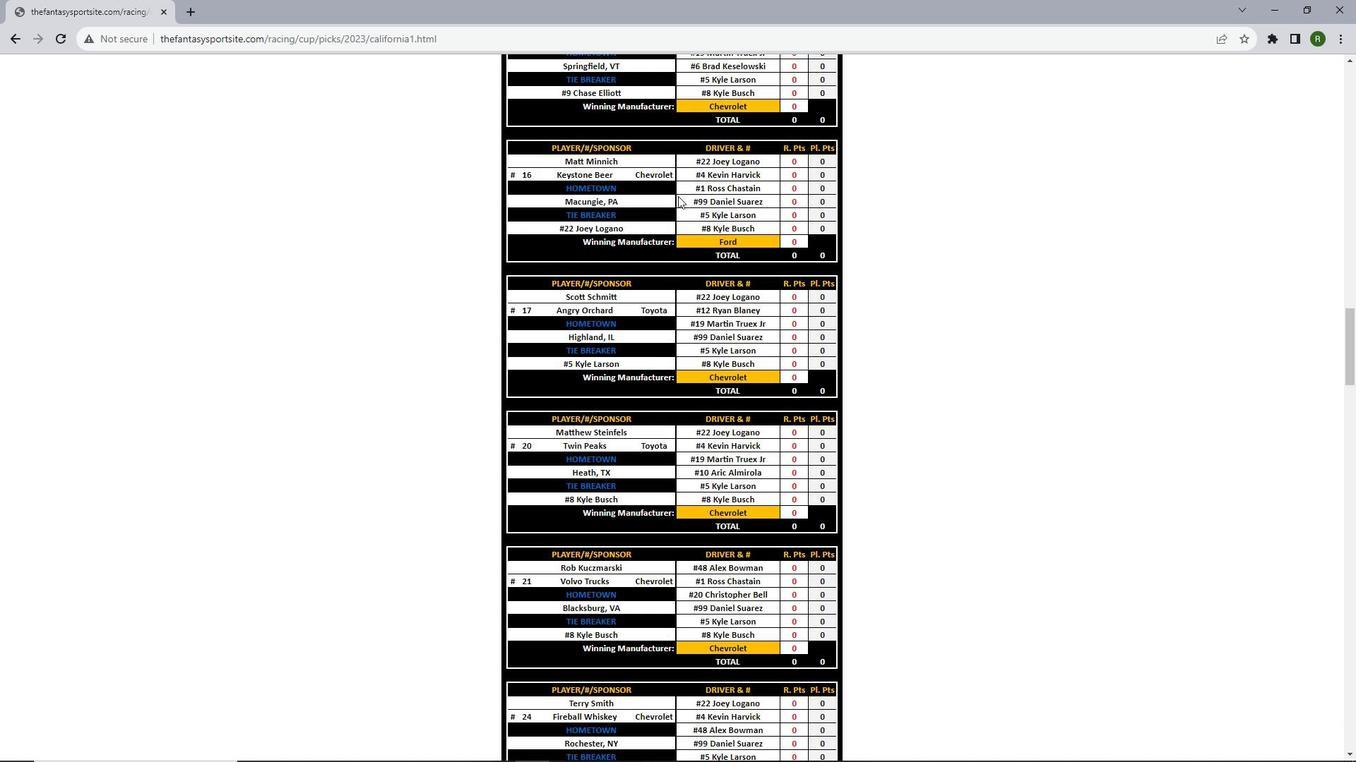 
Action: Mouse scrolled (678, 195) with delta (0, 0)
Screenshot: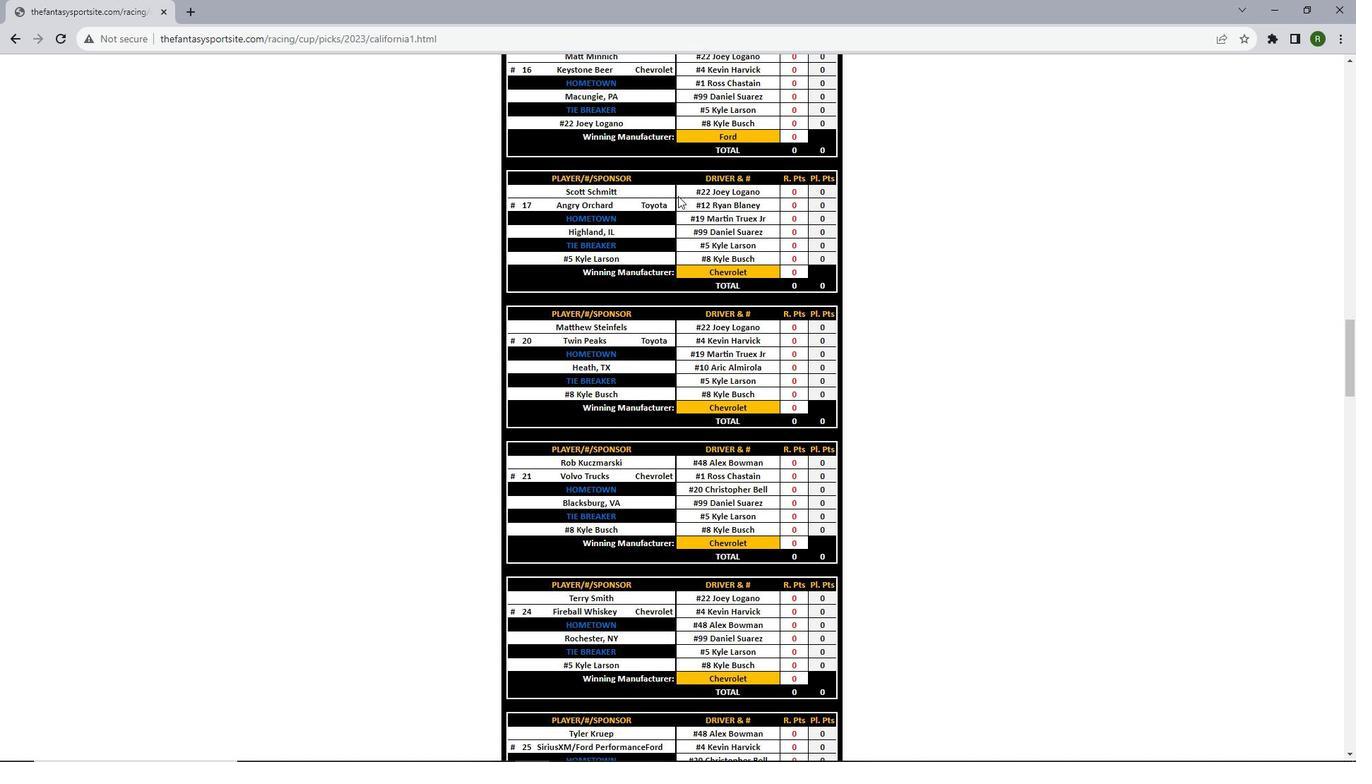 
Action: Mouse scrolled (678, 195) with delta (0, 0)
Screenshot: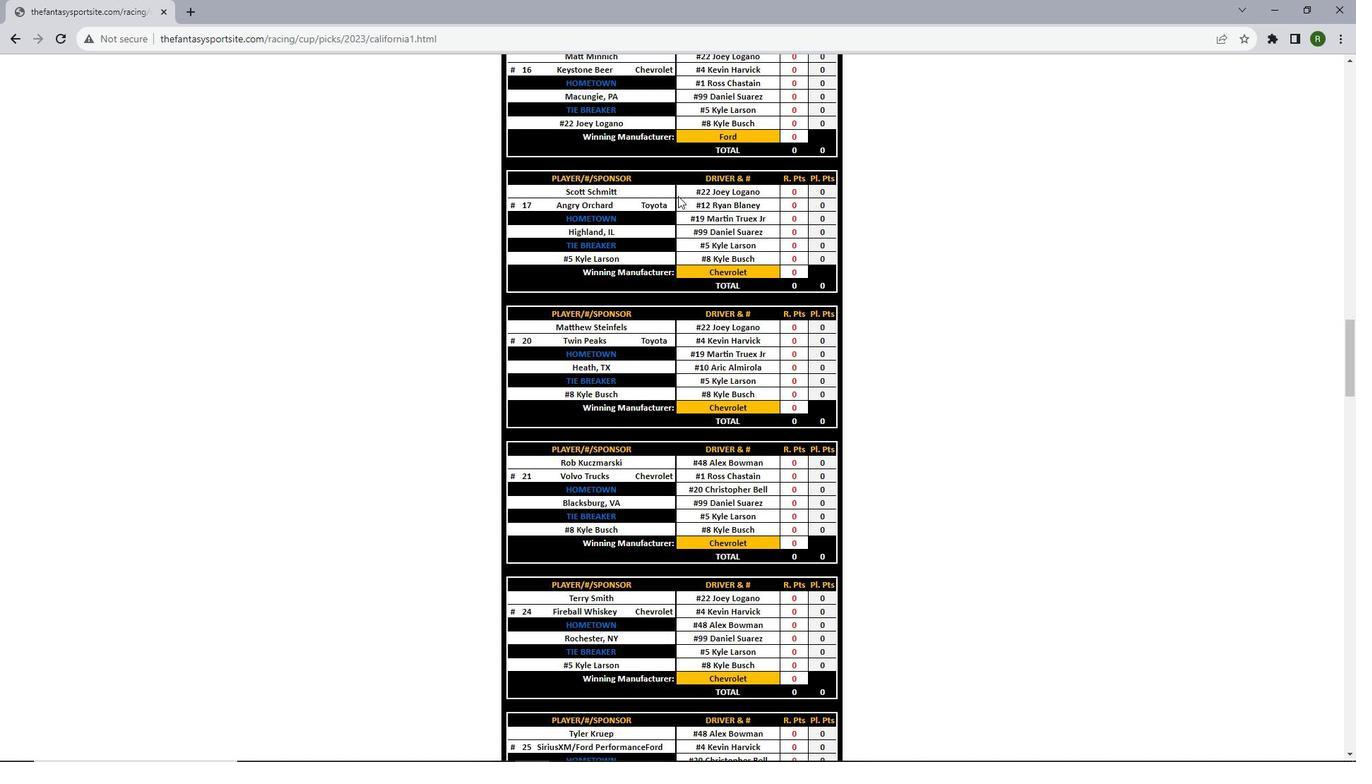 
Action: Mouse scrolled (678, 195) with delta (0, 0)
Screenshot: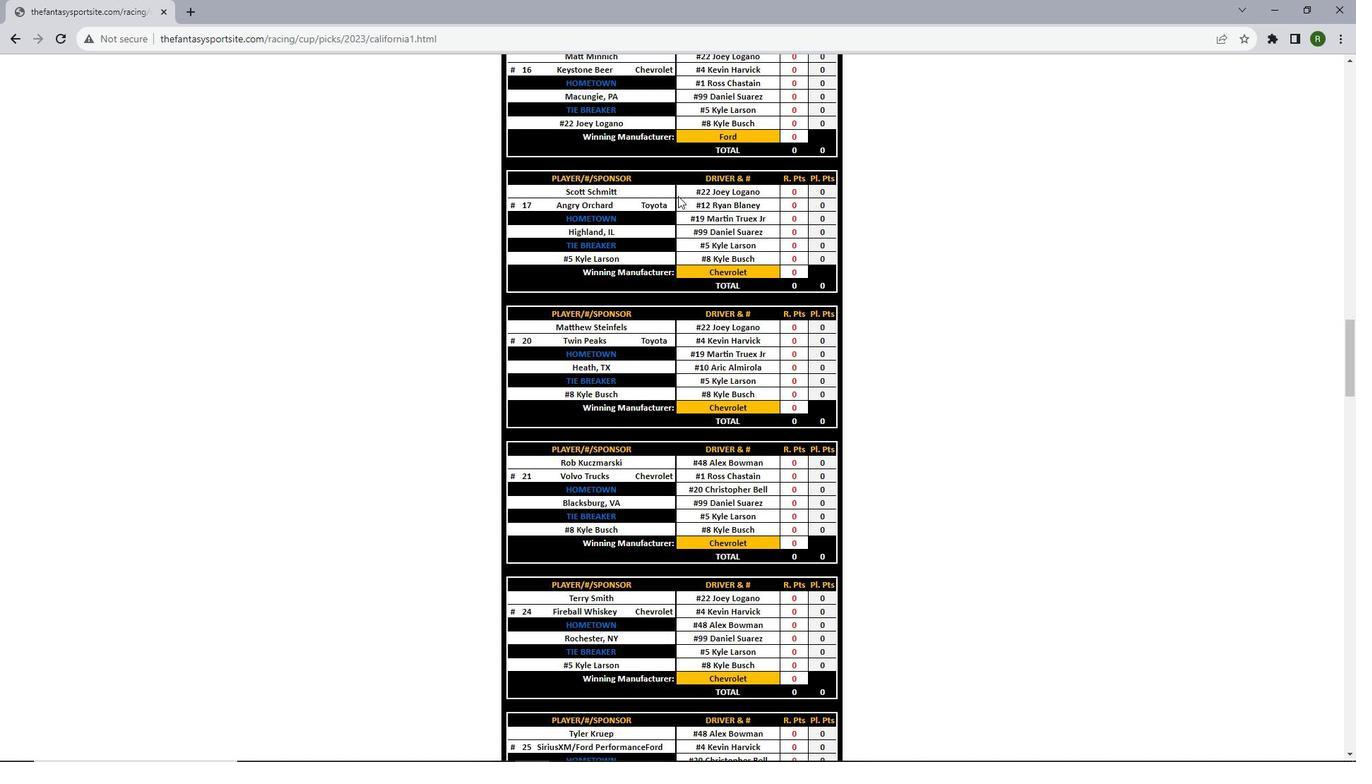 
Action: Mouse scrolled (678, 195) with delta (0, 0)
Screenshot: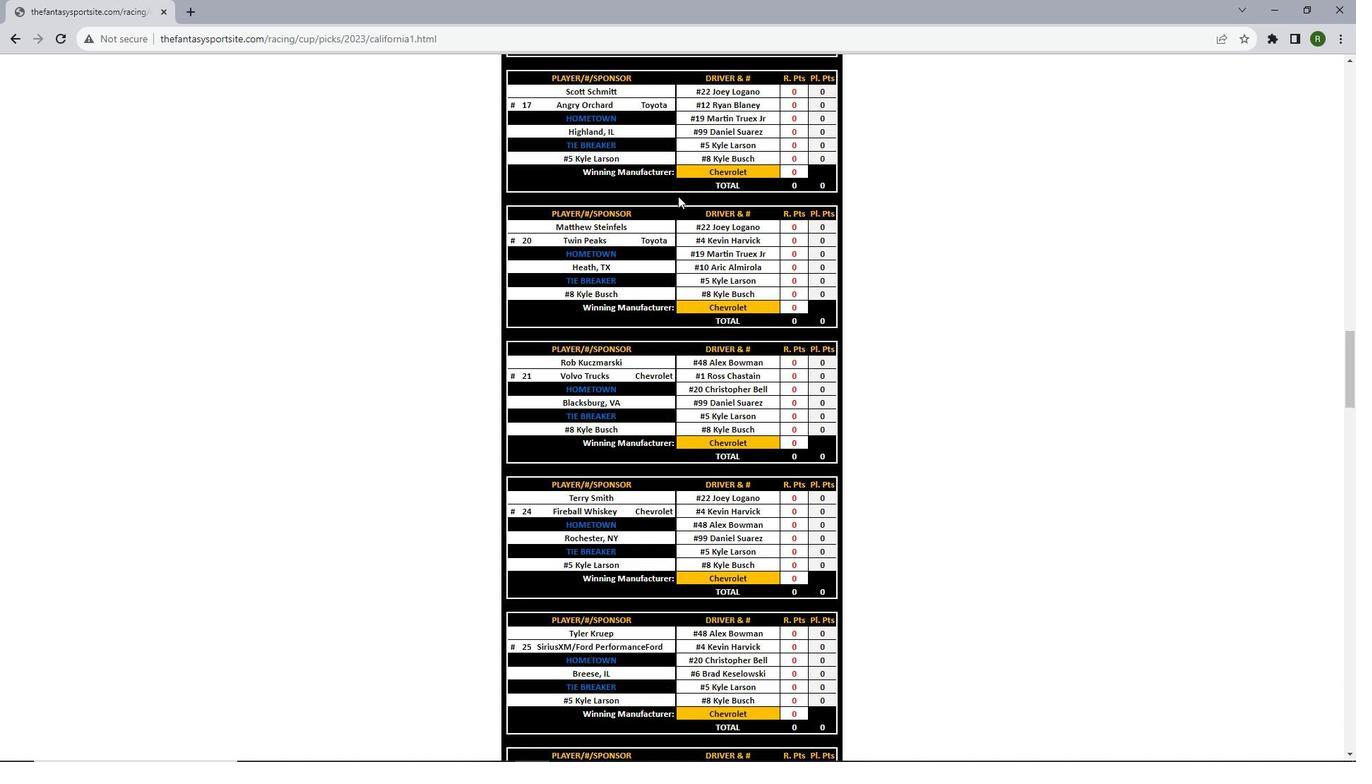 
Action: Mouse scrolled (678, 194) with delta (0, -1)
Screenshot: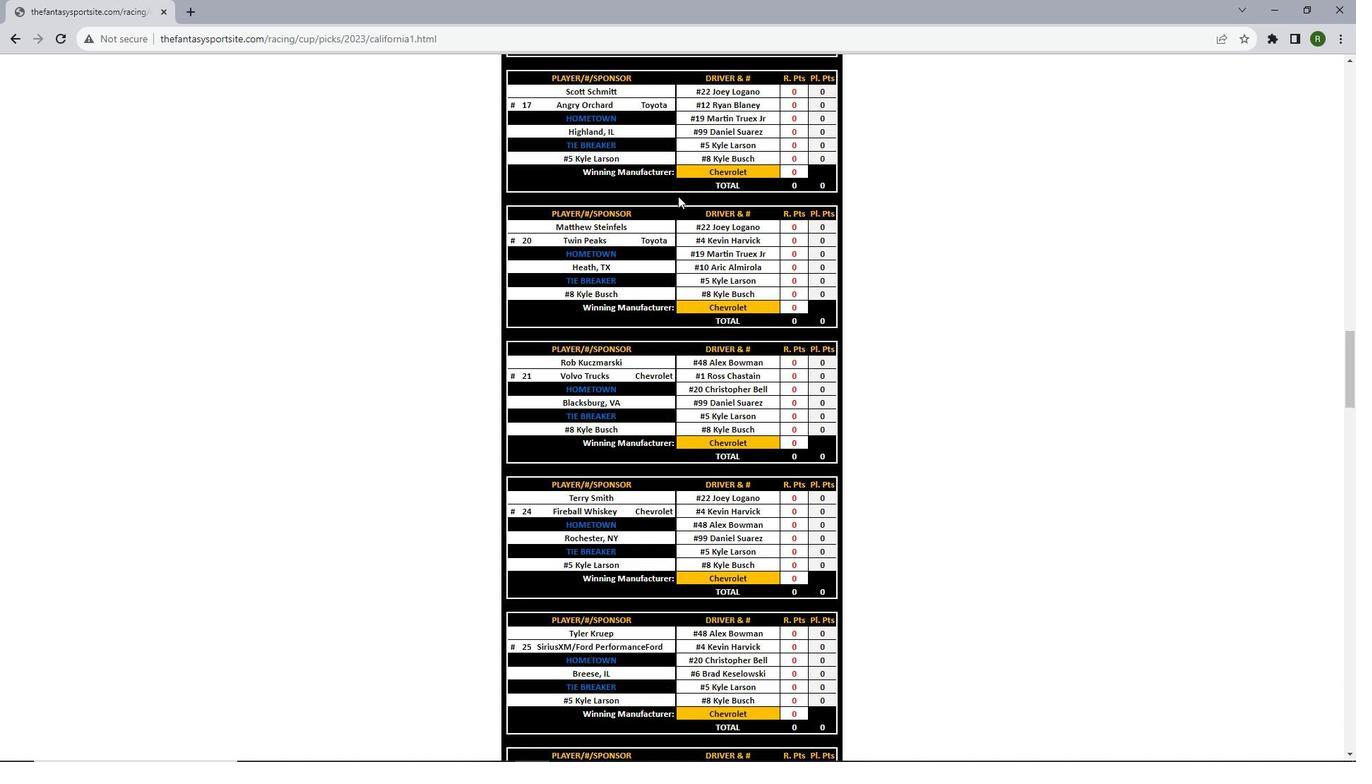 
Action: Mouse scrolled (678, 195) with delta (0, 0)
Screenshot: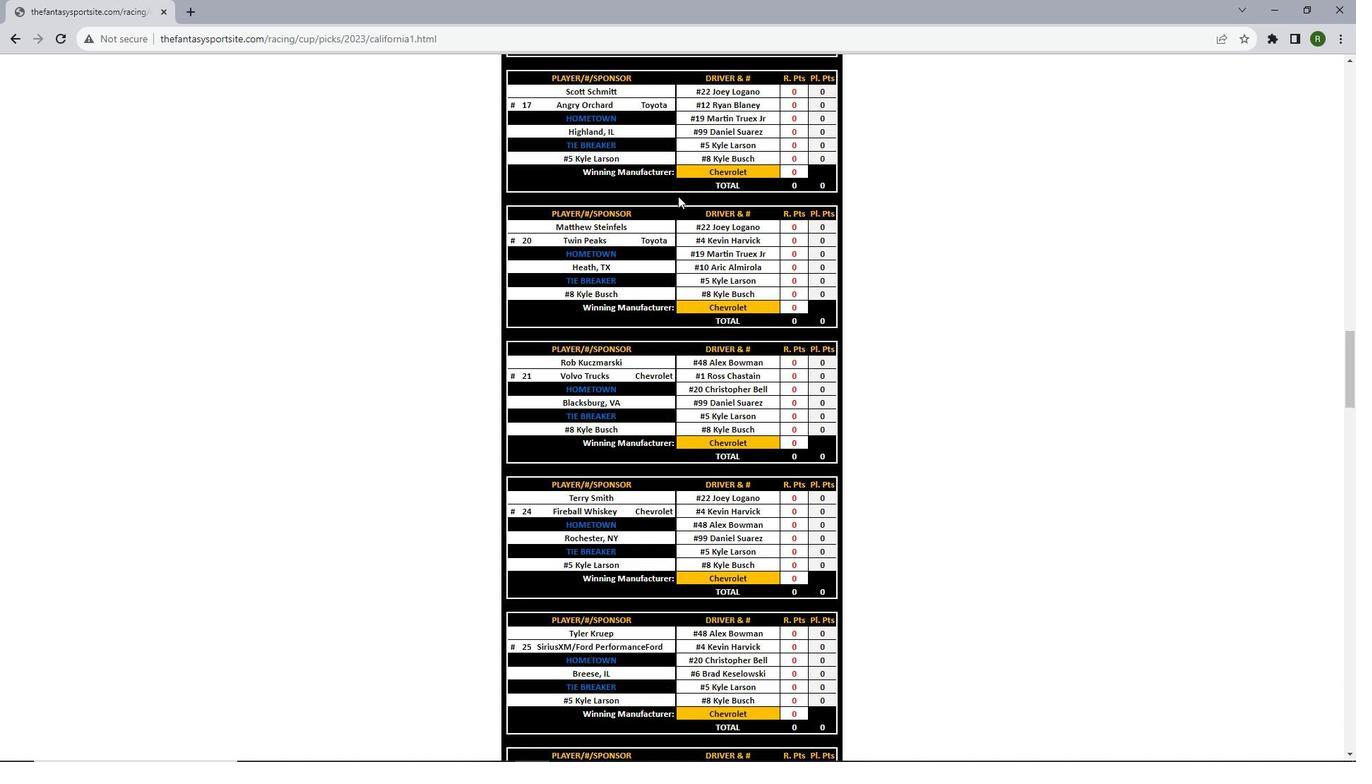 
Action: Mouse scrolled (678, 195) with delta (0, 0)
Screenshot: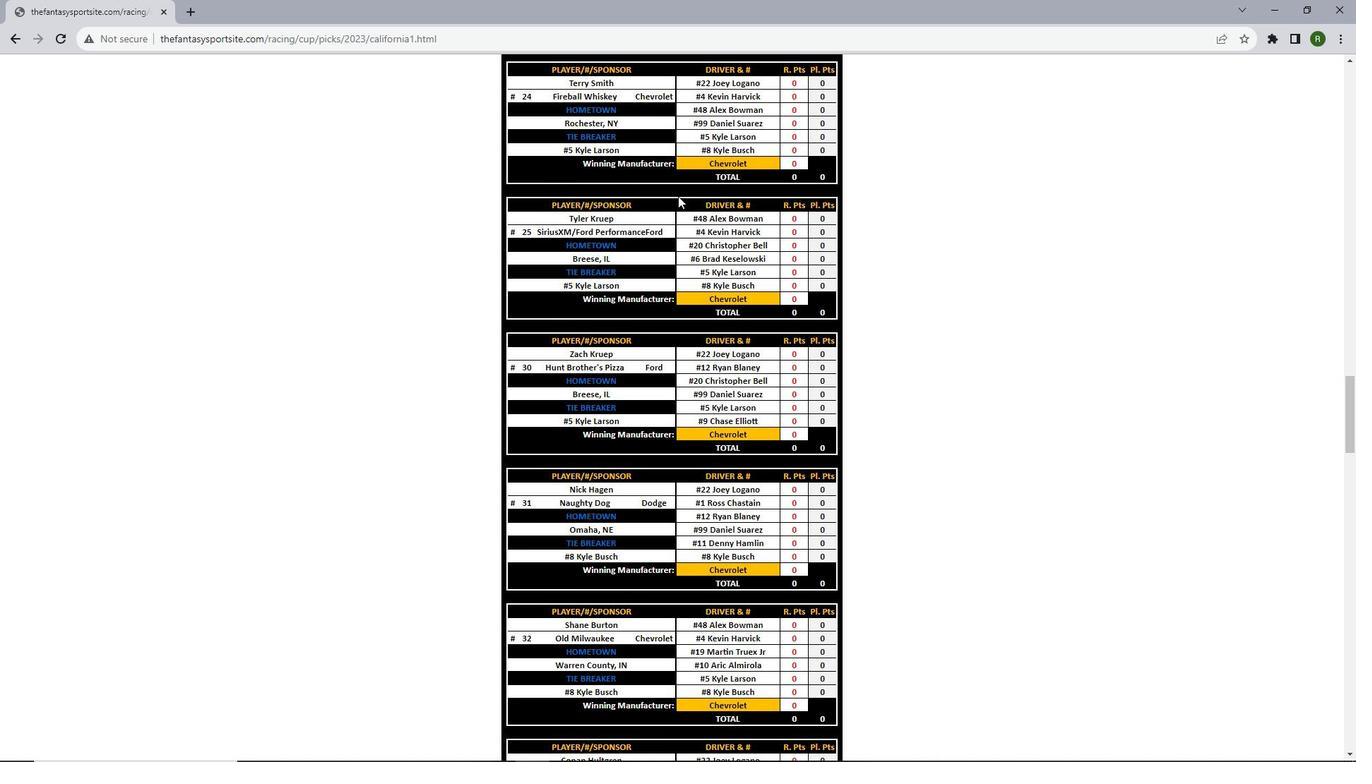 
Action: Mouse moved to (678, 196)
Screenshot: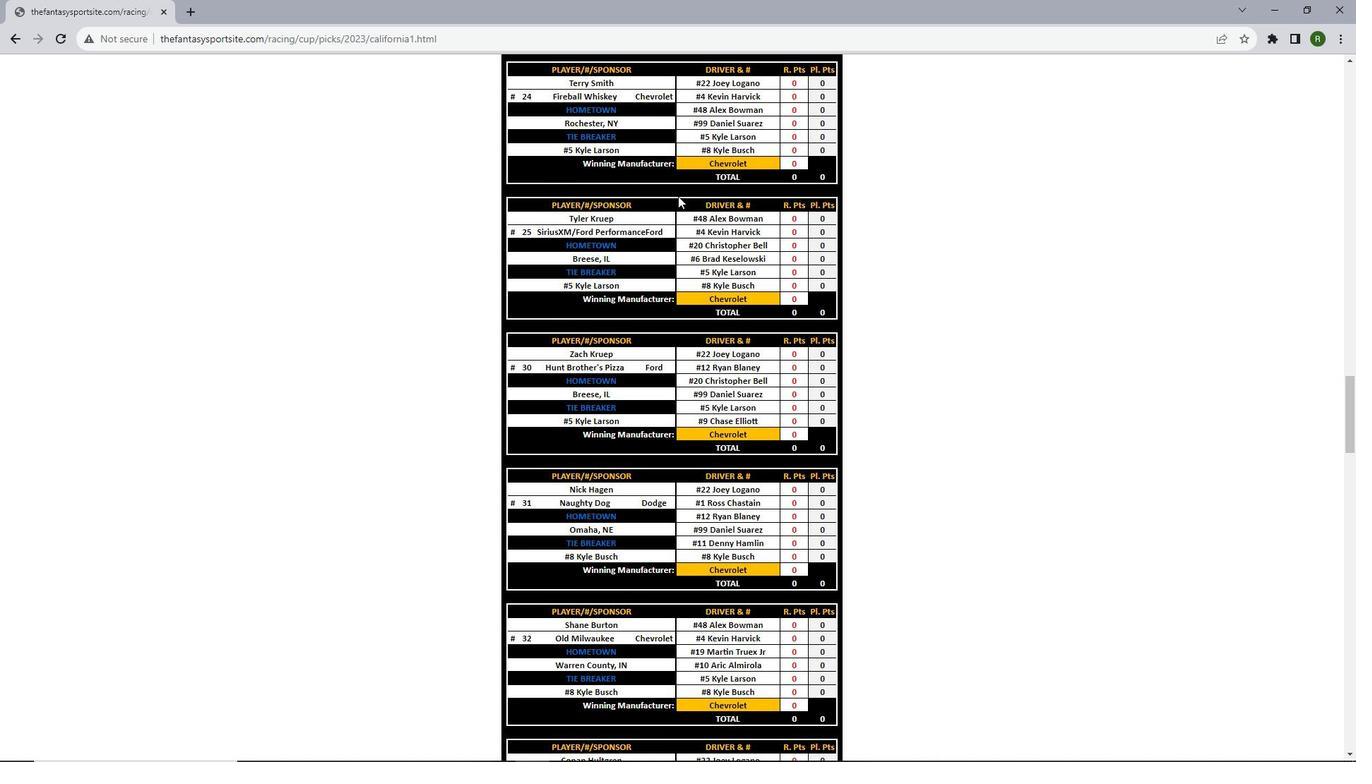 
Action: Mouse scrolled (678, 195) with delta (0, 0)
Screenshot: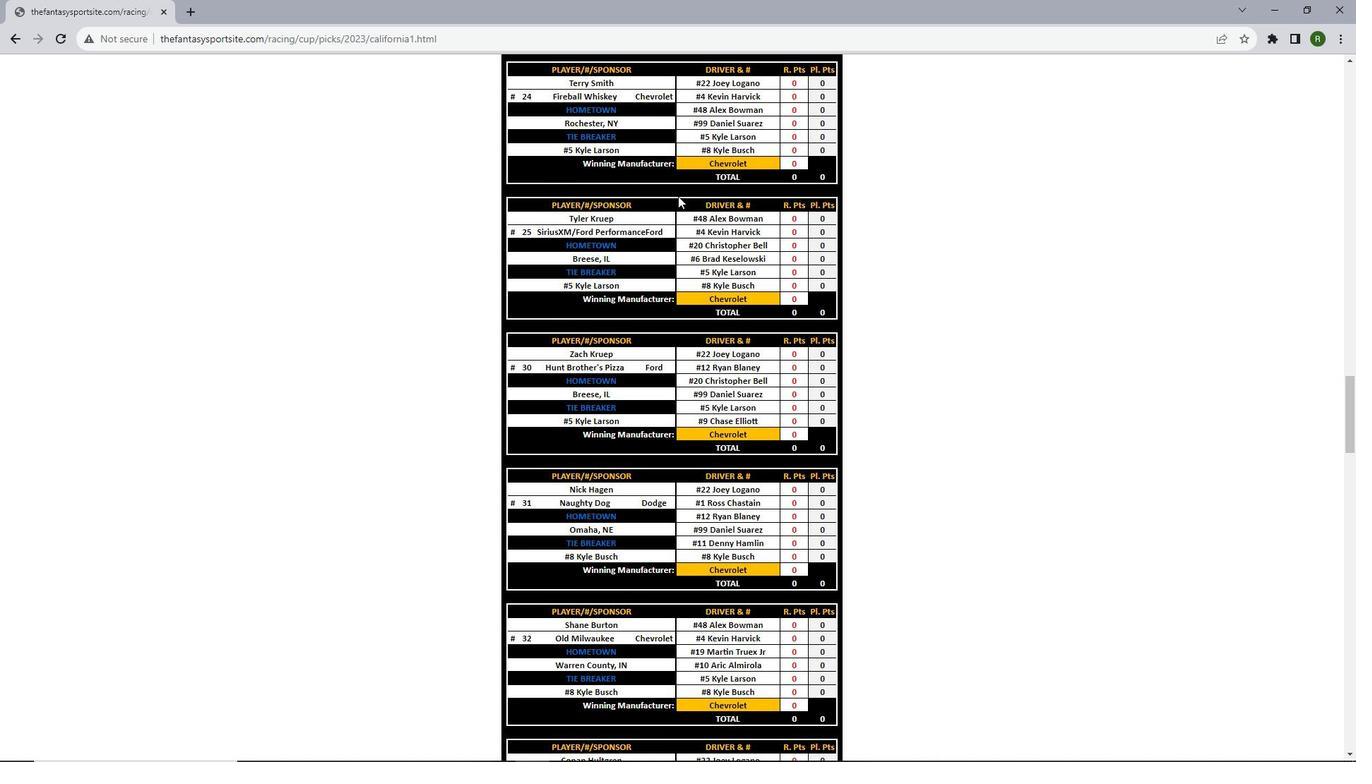 
Action: Mouse scrolled (678, 195) with delta (0, 0)
Screenshot: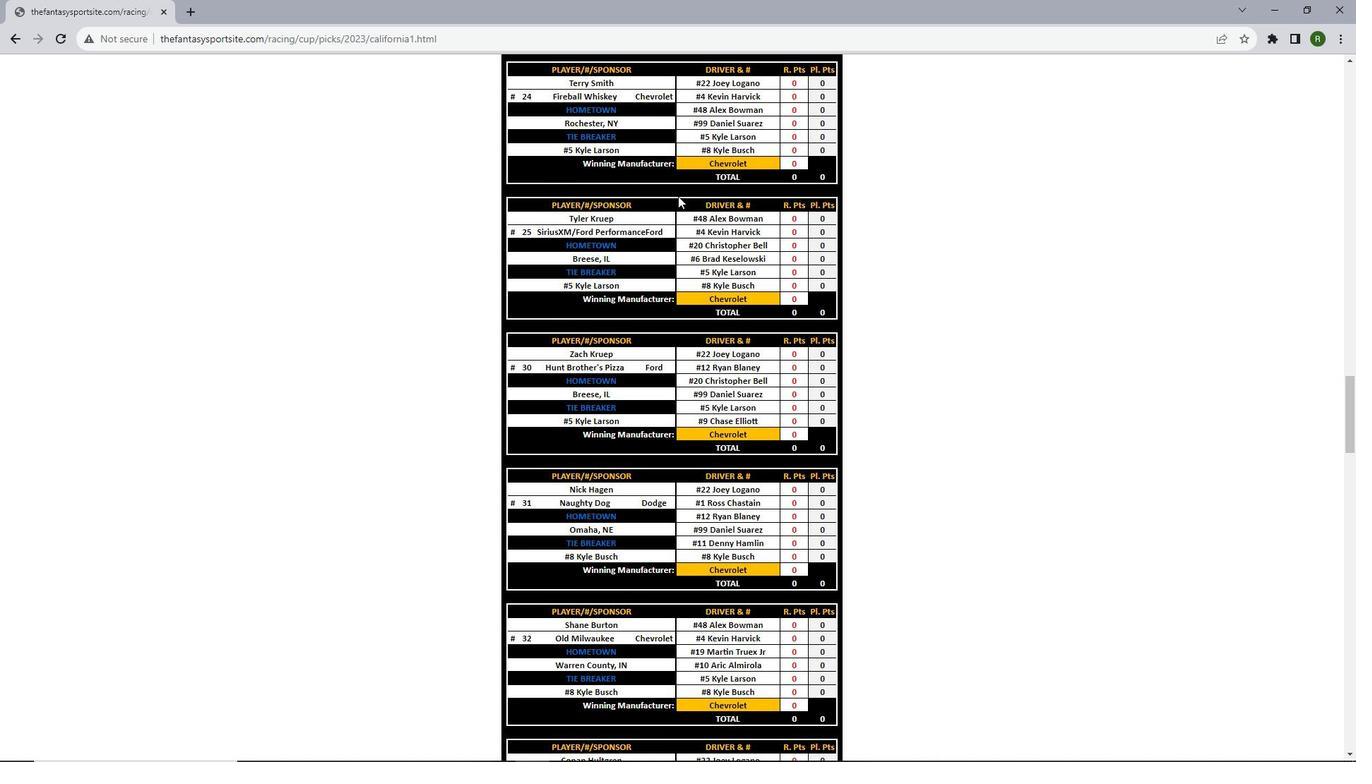 
Action: Mouse scrolled (678, 194) with delta (0, -1)
Screenshot: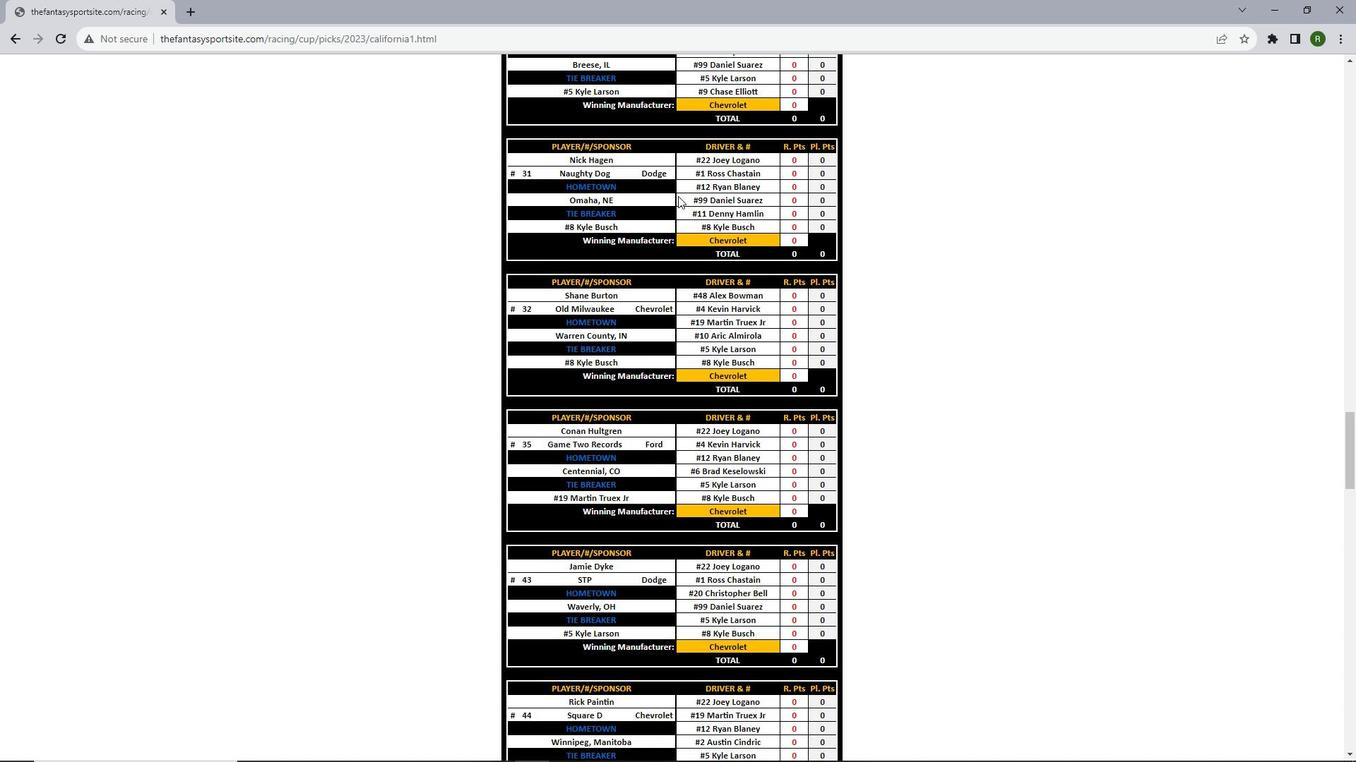 
Action: Mouse scrolled (678, 195) with delta (0, 0)
Screenshot: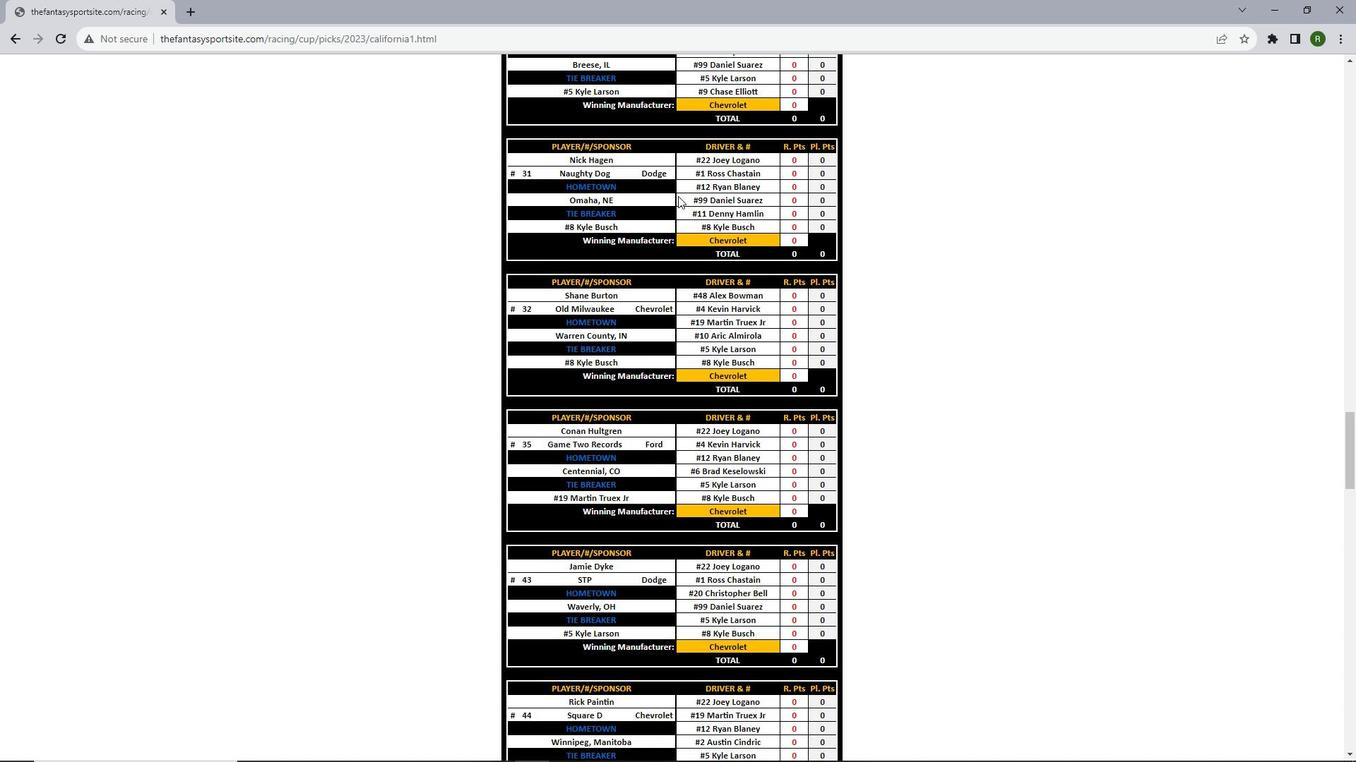 
Action: Mouse moved to (677, 197)
Screenshot: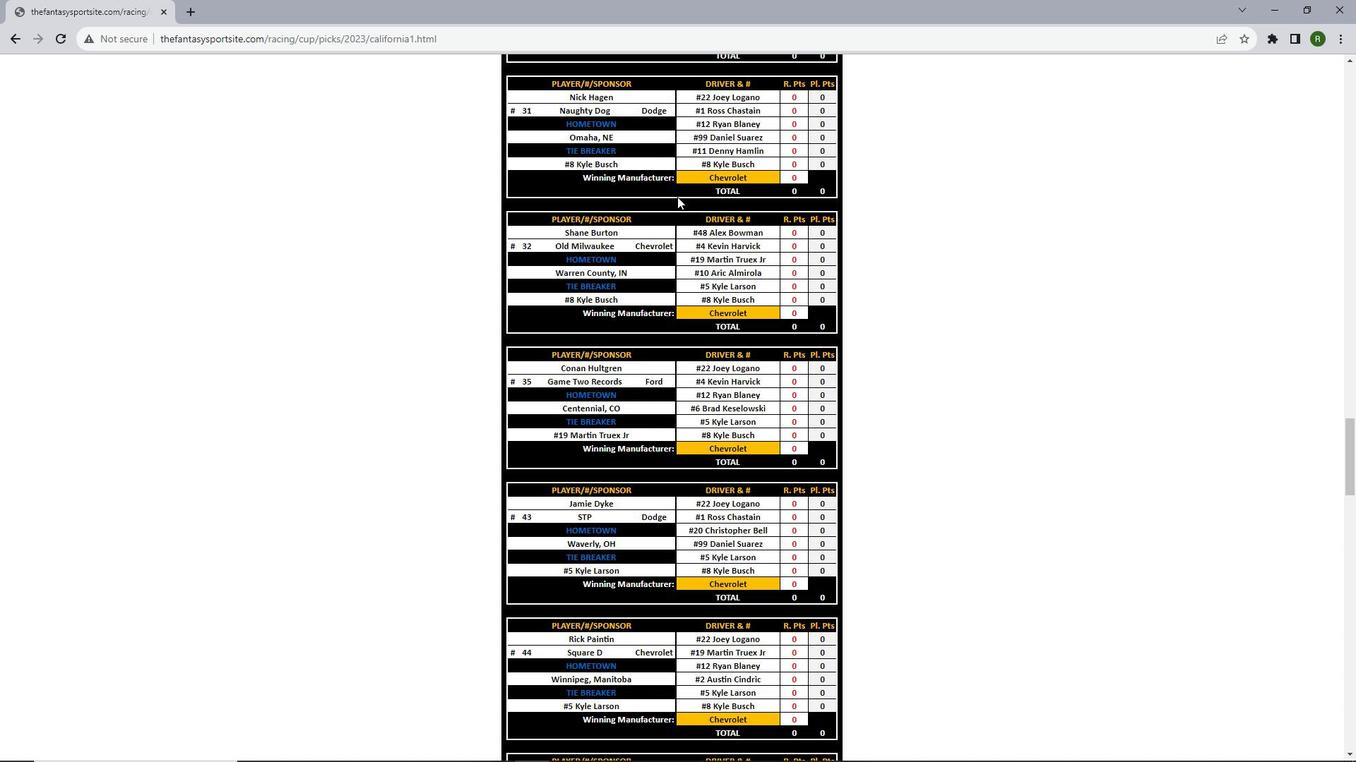 
Action: Mouse scrolled (677, 196) with delta (0, 0)
Screenshot: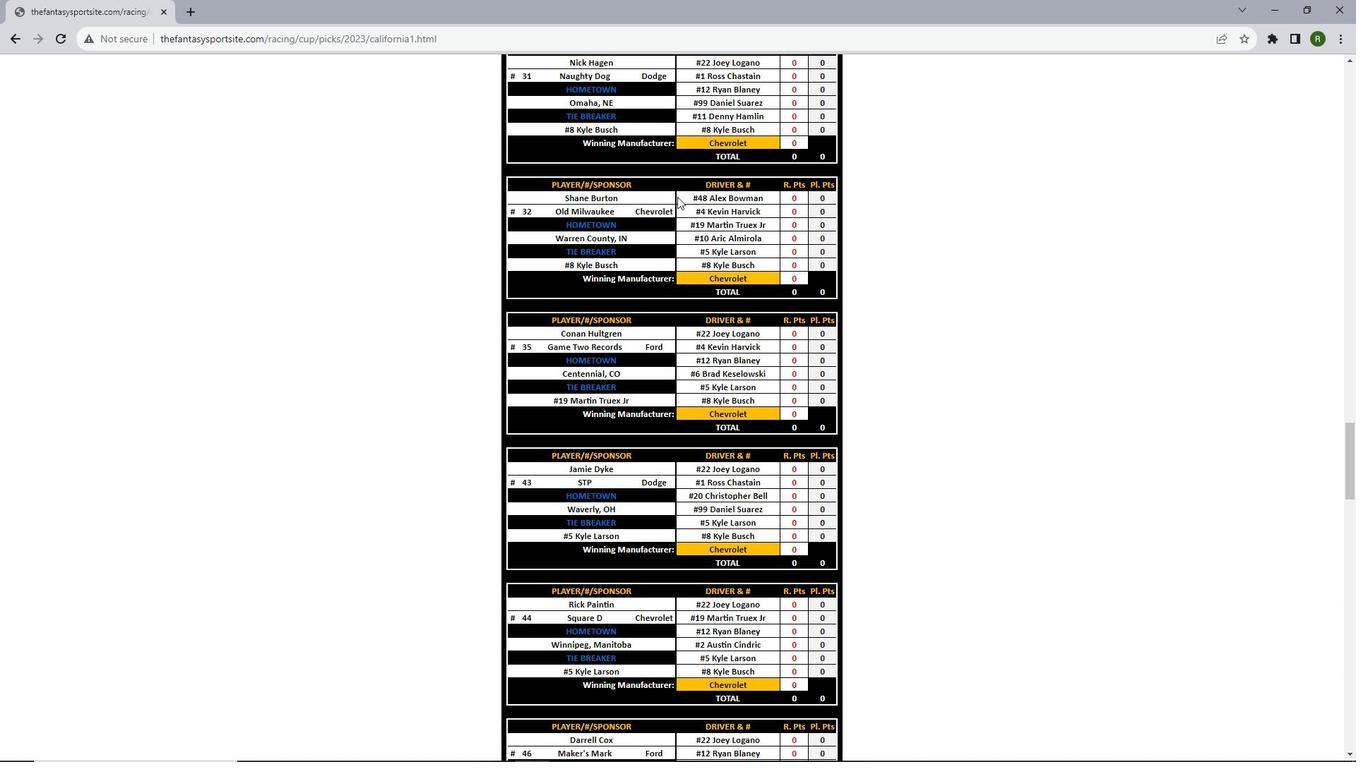 
Action: Mouse scrolled (677, 195) with delta (0, -1)
Screenshot: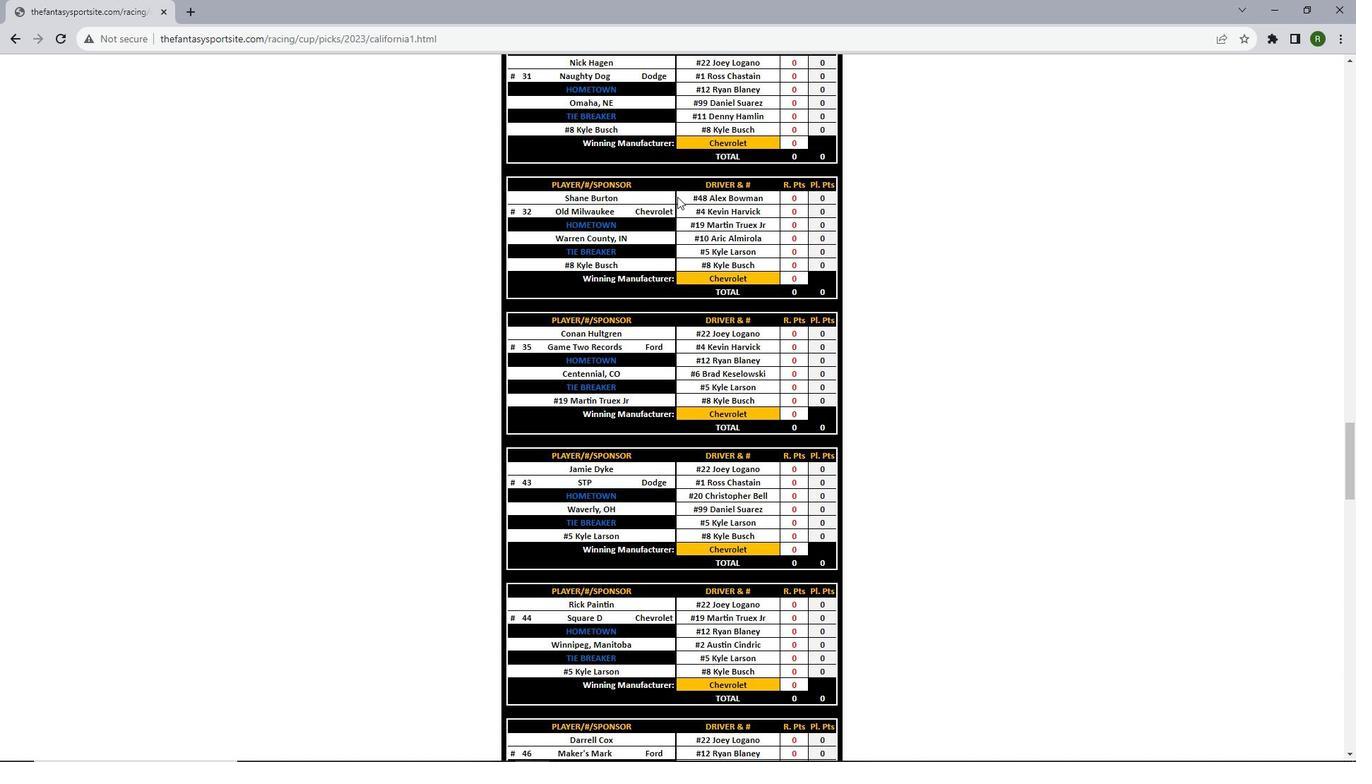 
Action: Mouse scrolled (677, 196) with delta (0, 0)
Screenshot: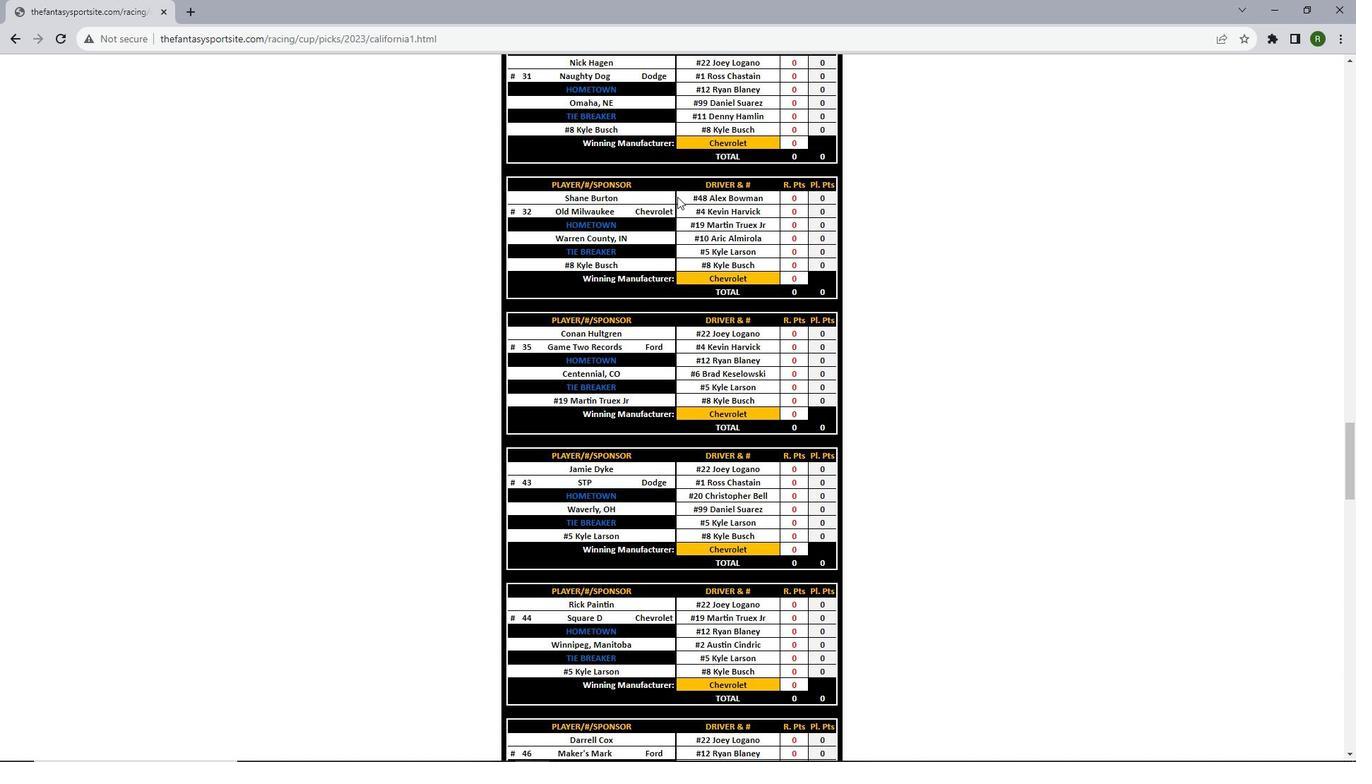 
Action: Mouse scrolled (677, 196) with delta (0, 0)
Screenshot: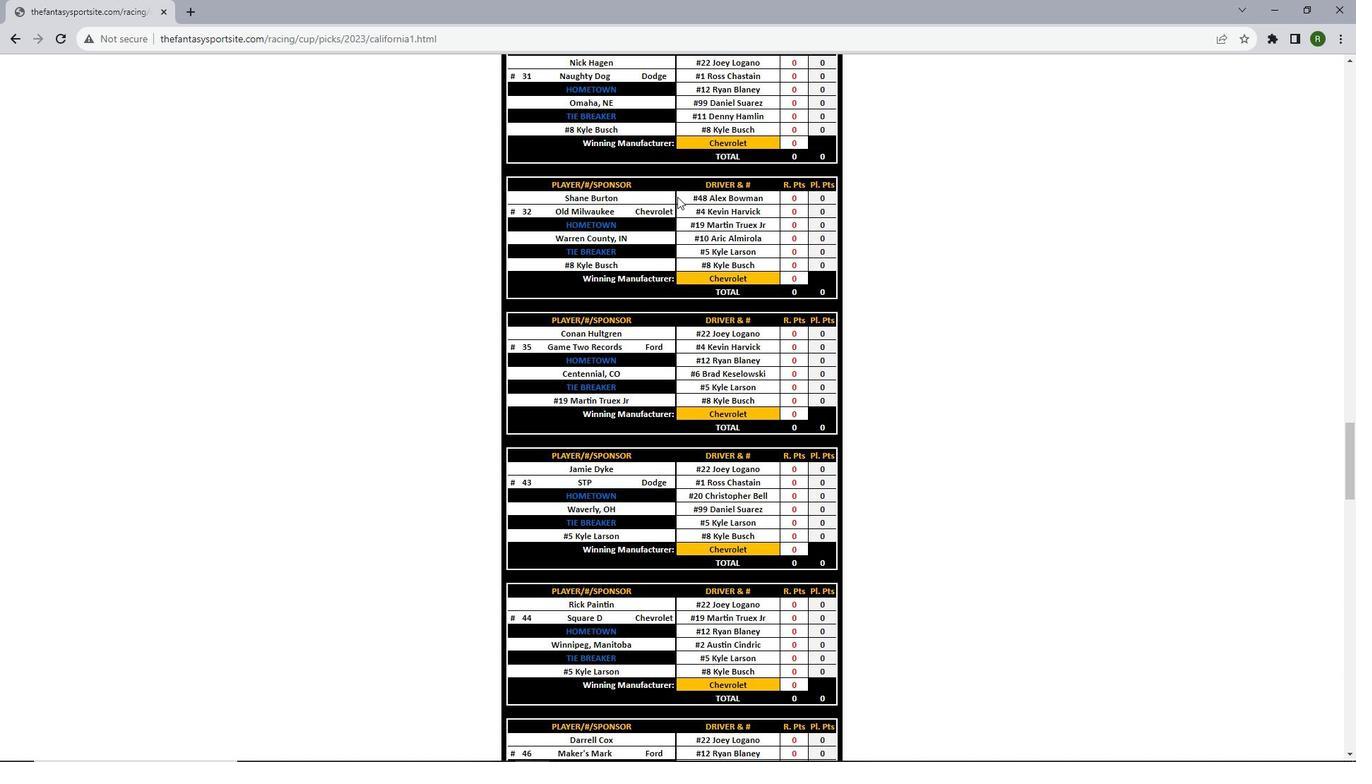 
Action: Mouse scrolled (677, 196) with delta (0, 0)
Screenshot: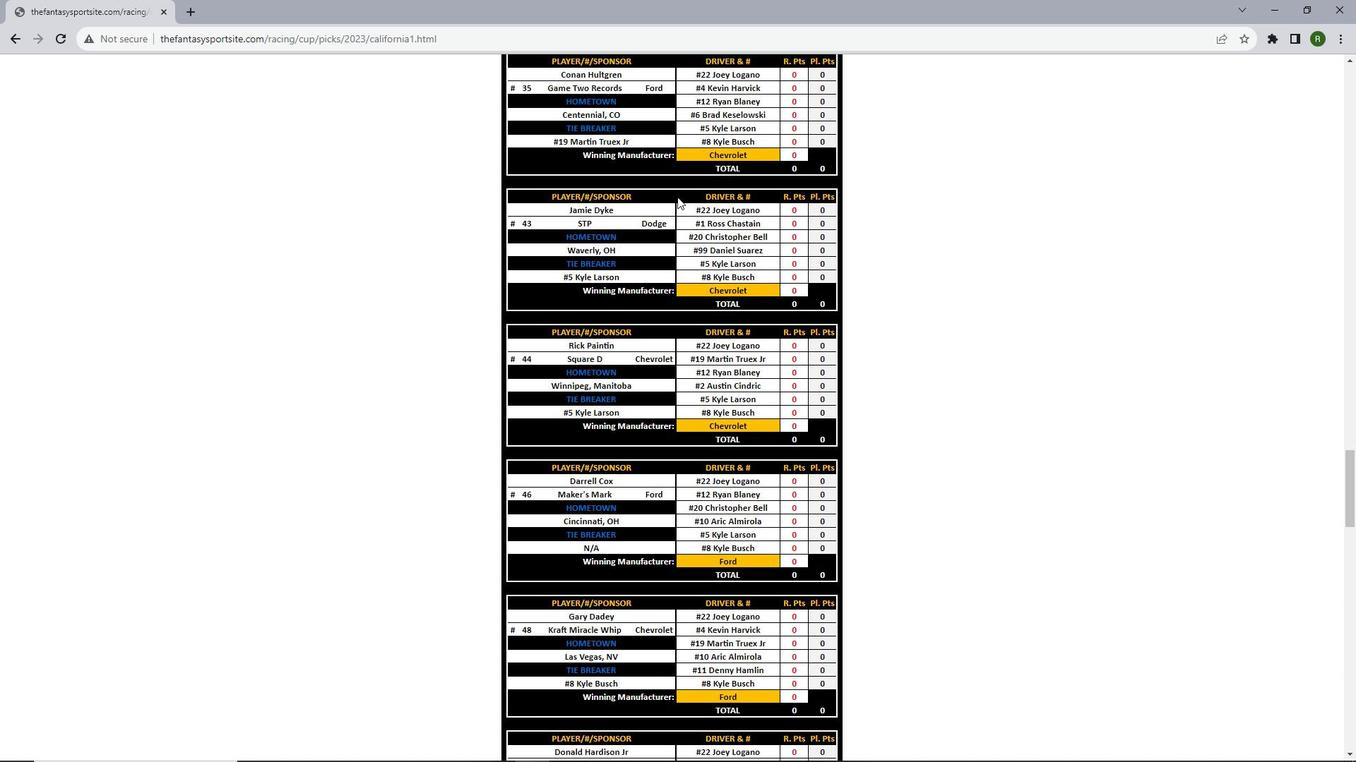 
Action: Mouse scrolled (677, 196) with delta (0, 0)
Screenshot: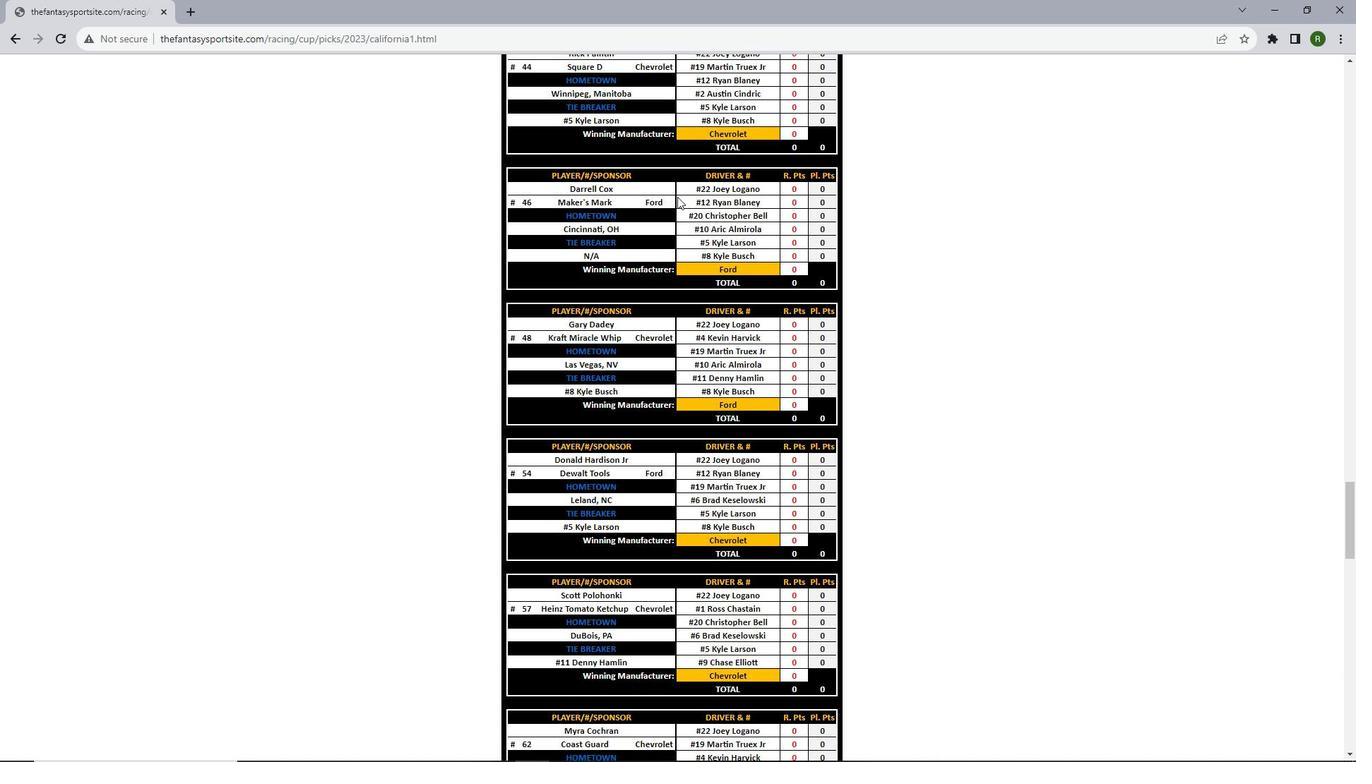 
Action: Mouse scrolled (677, 196) with delta (0, 0)
Screenshot: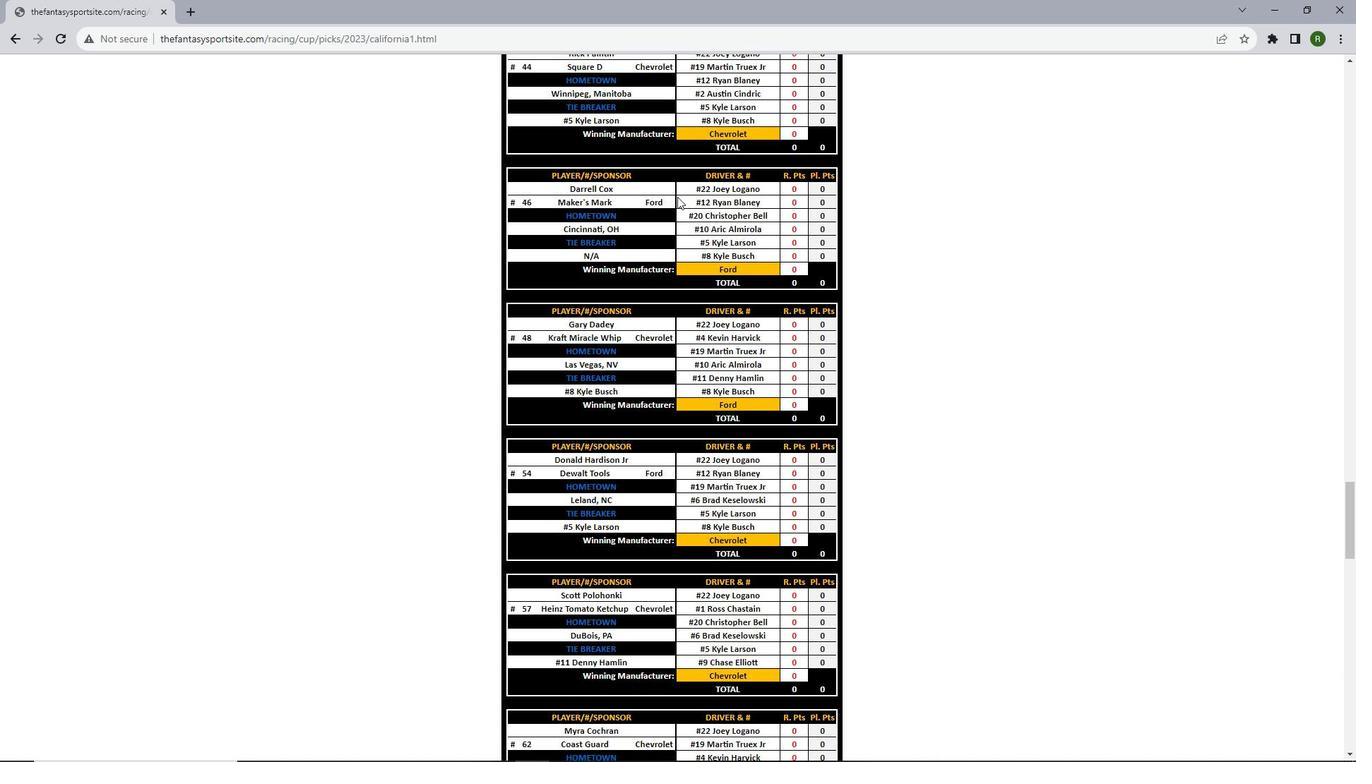 
Action: Mouse scrolled (677, 196) with delta (0, 0)
Screenshot: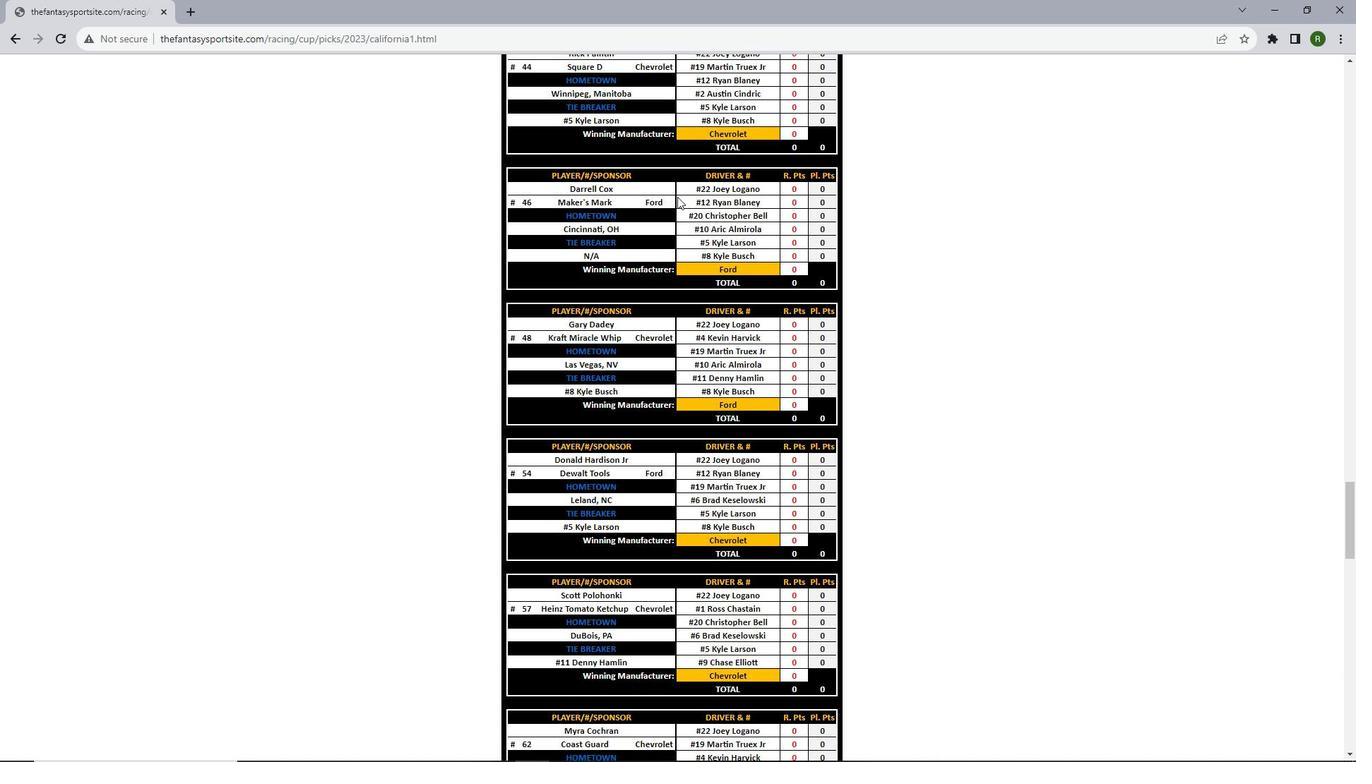 
Action: Mouse scrolled (677, 196) with delta (0, 0)
Screenshot: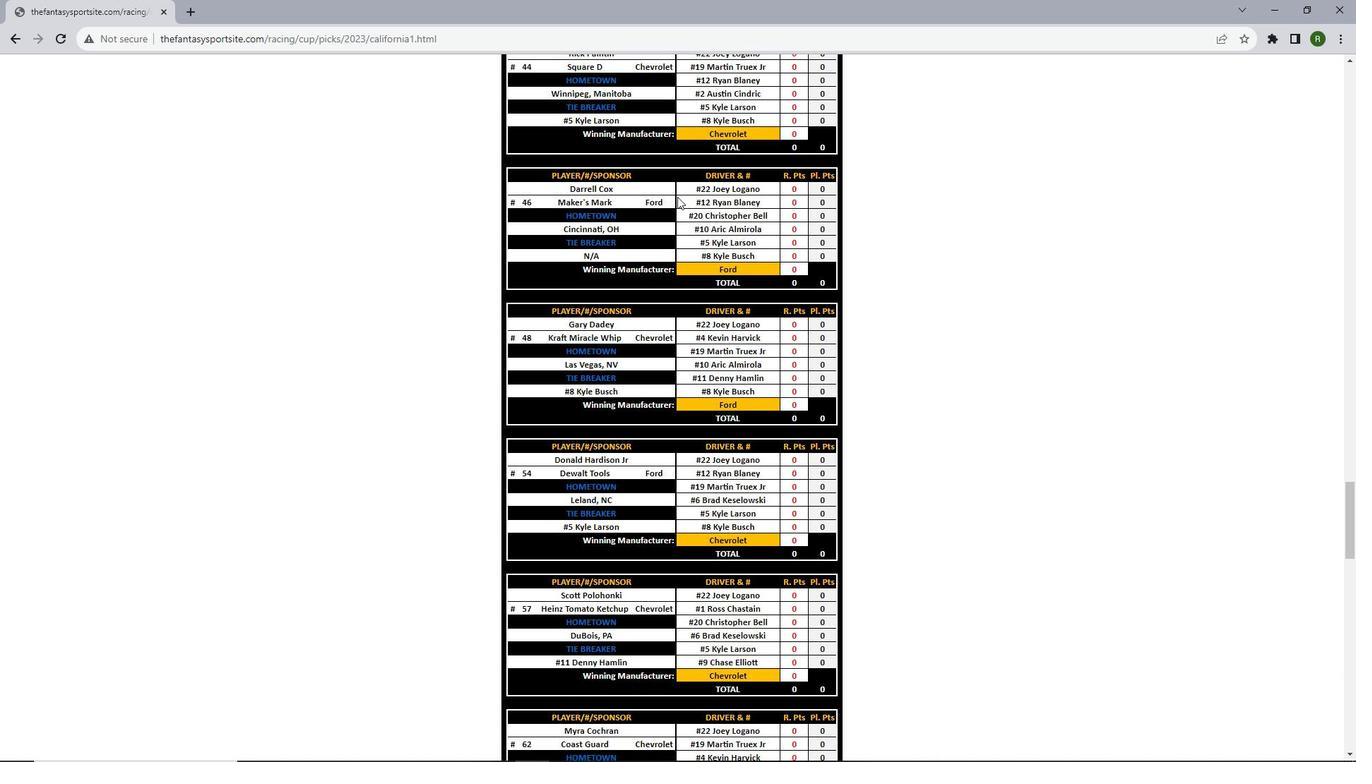 
Action: Mouse scrolled (677, 196) with delta (0, 0)
Screenshot: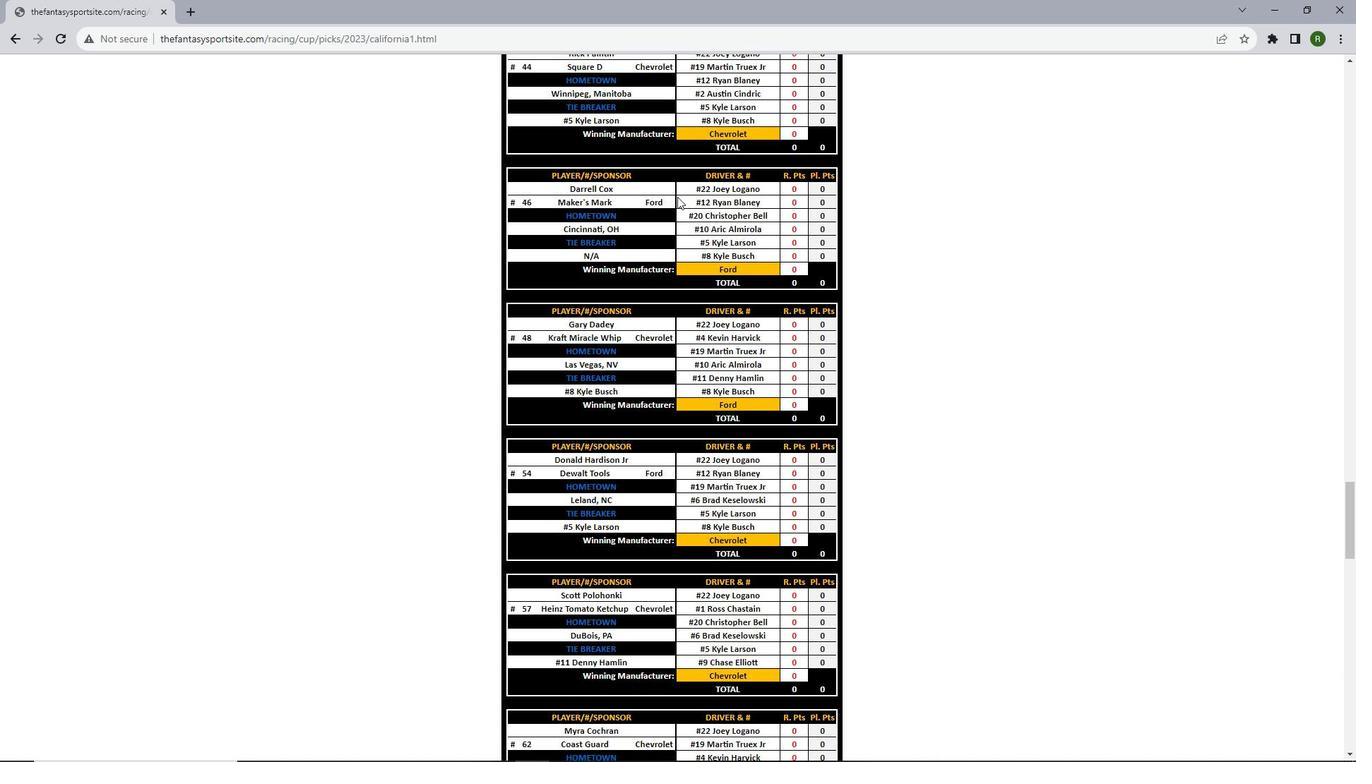 
Action: Mouse scrolled (677, 196) with delta (0, 0)
Screenshot: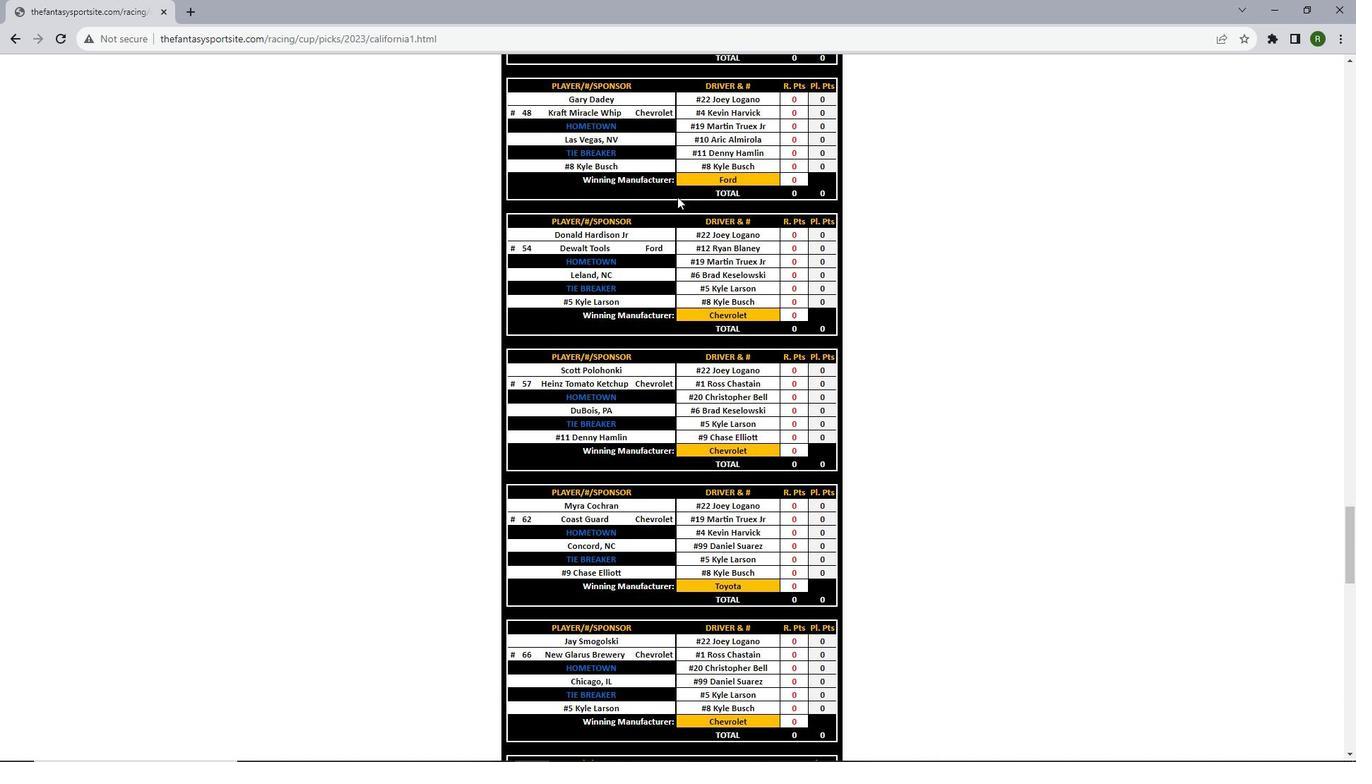 
Action: Mouse scrolled (677, 196) with delta (0, 0)
Screenshot: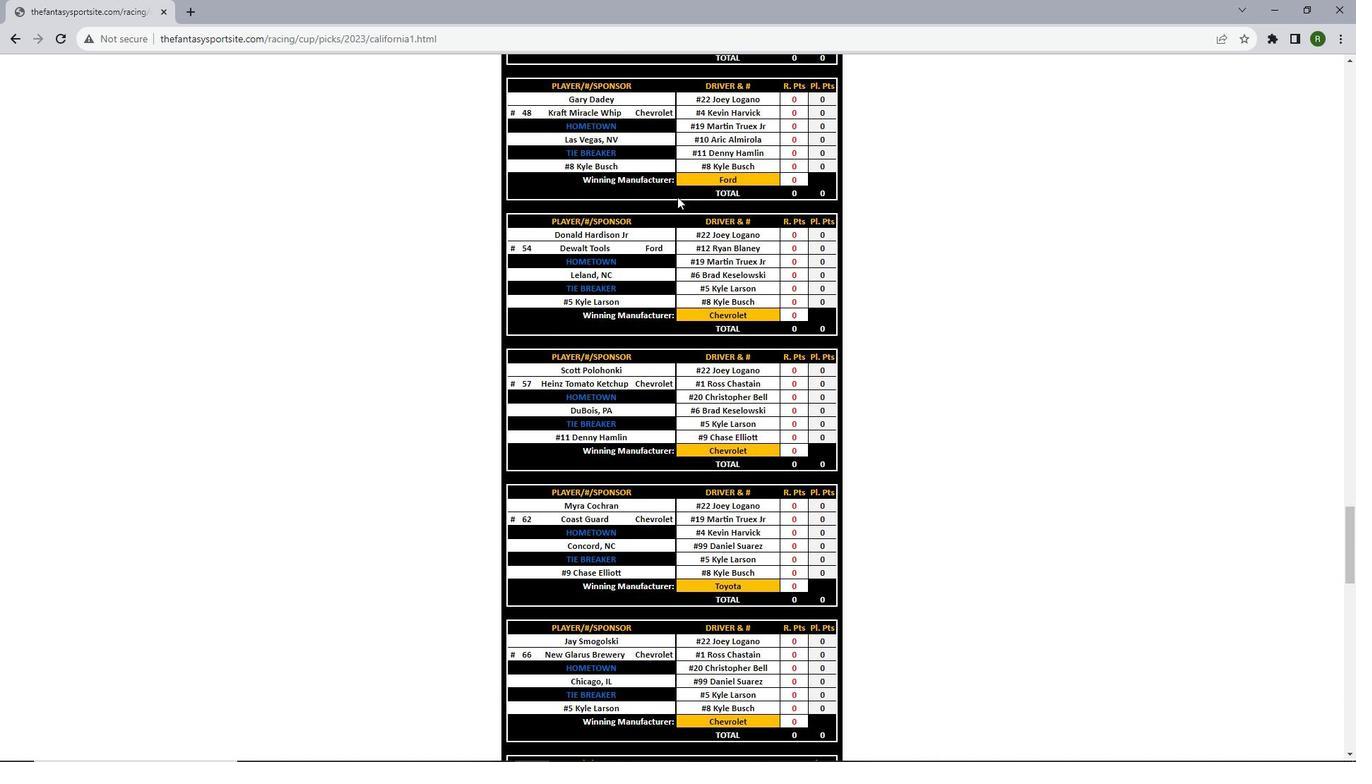 
Action: Mouse moved to (677, 197)
Screenshot: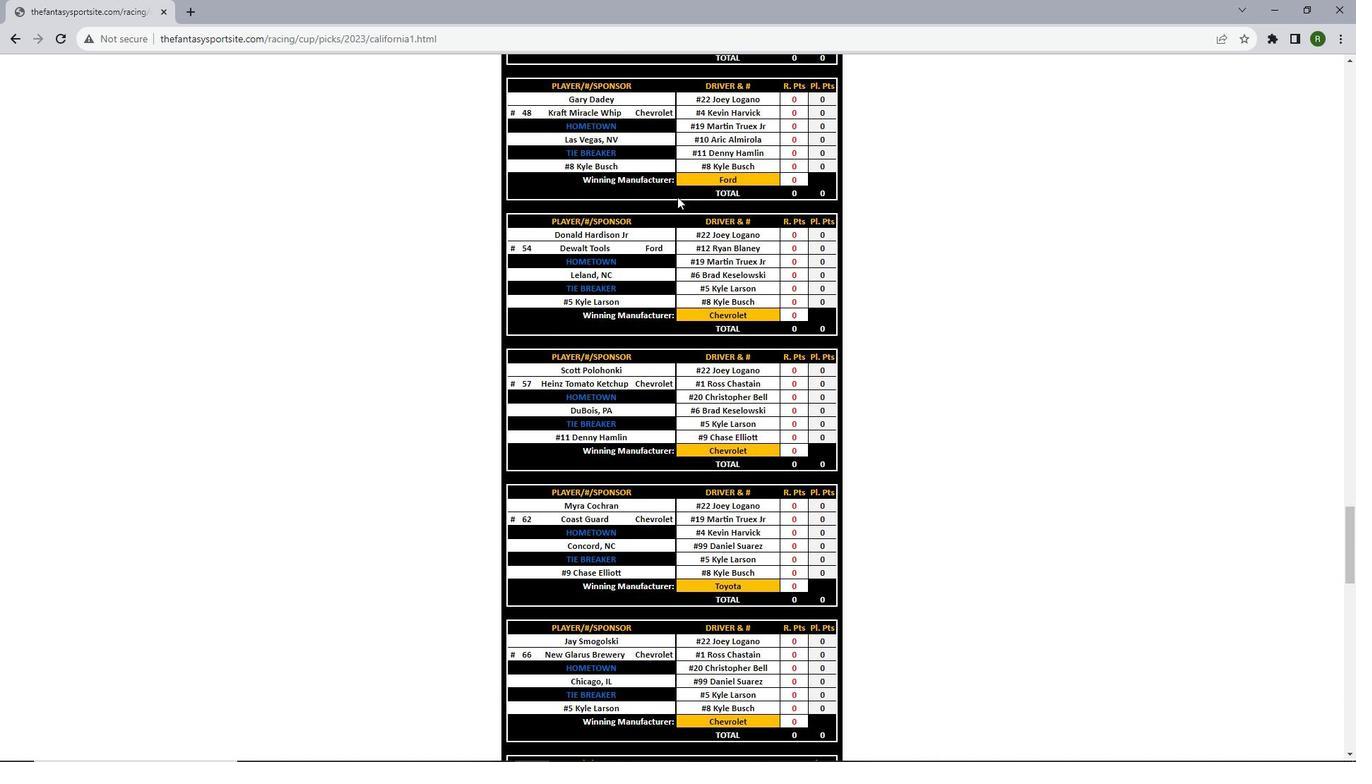 
Action: Mouse scrolled (677, 196) with delta (0, 0)
Screenshot: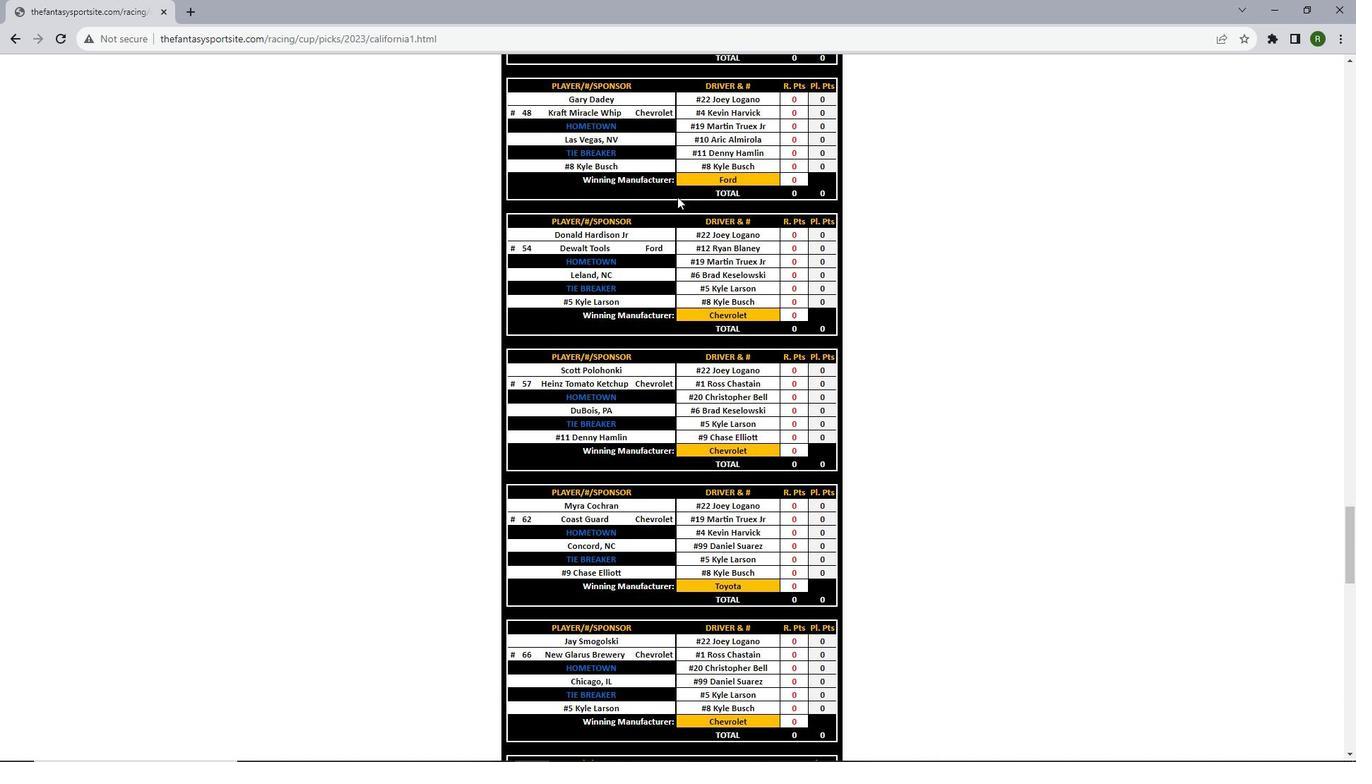 
Action: Mouse scrolled (677, 196) with delta (0, 0)
Screenshot: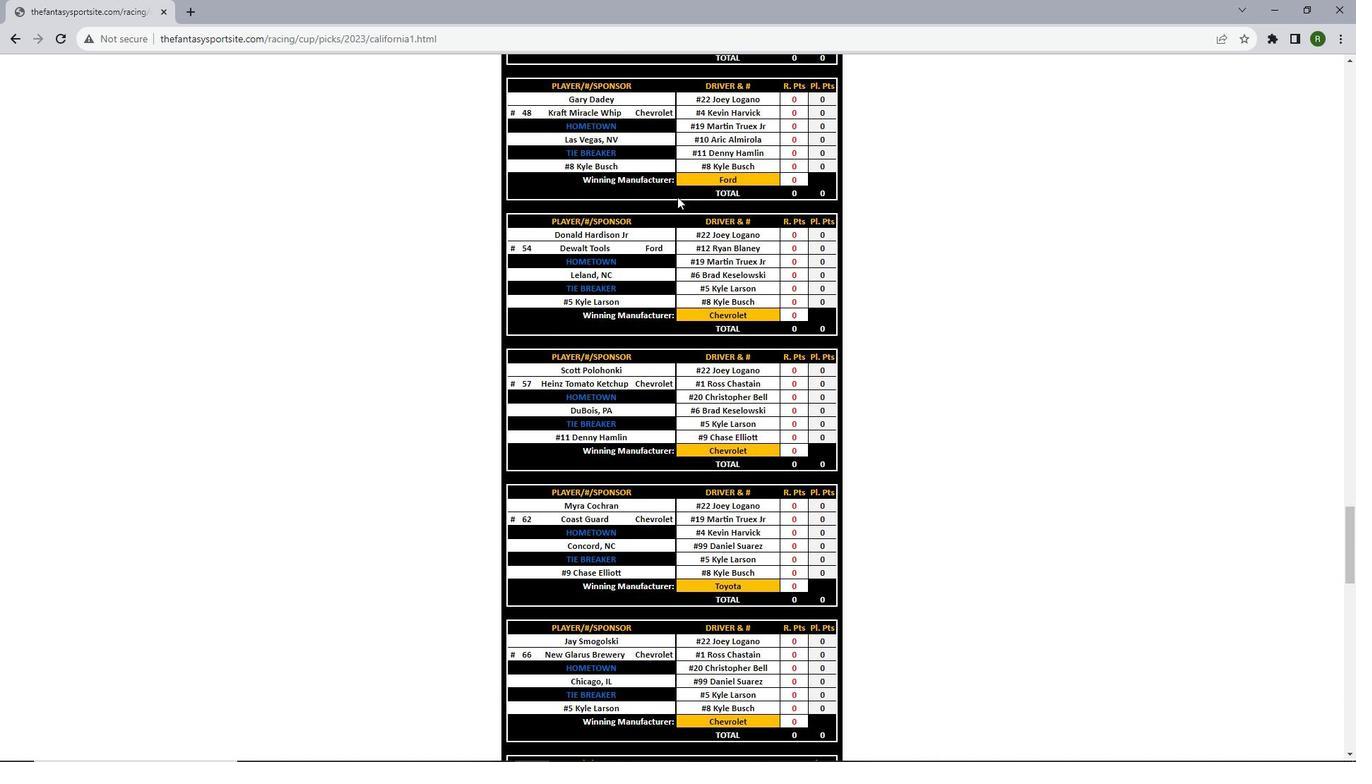 
Action: Mouse scrolled (677, 196) with delta (0, 0)
Screenshot: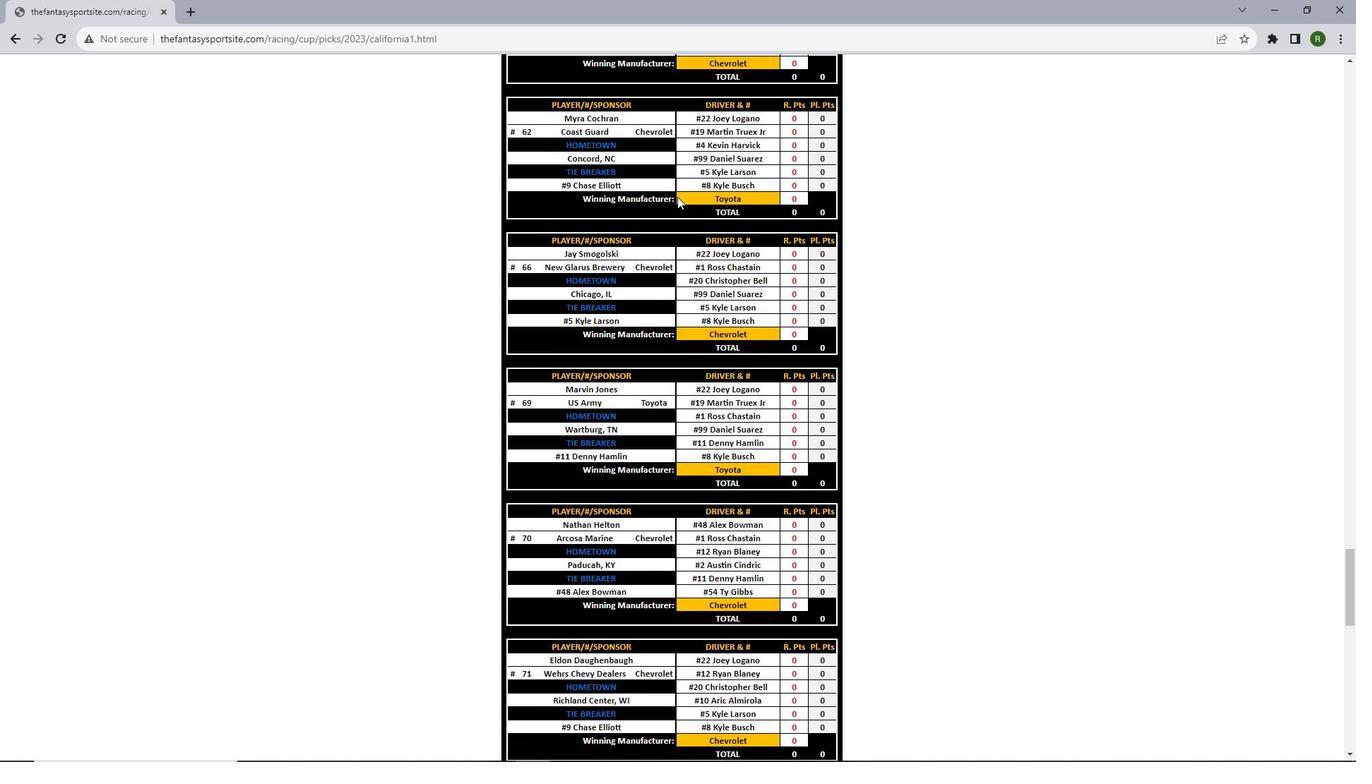 
Action: Mouse scrolled (677, 196) with delta (0, 0)
Screenshot: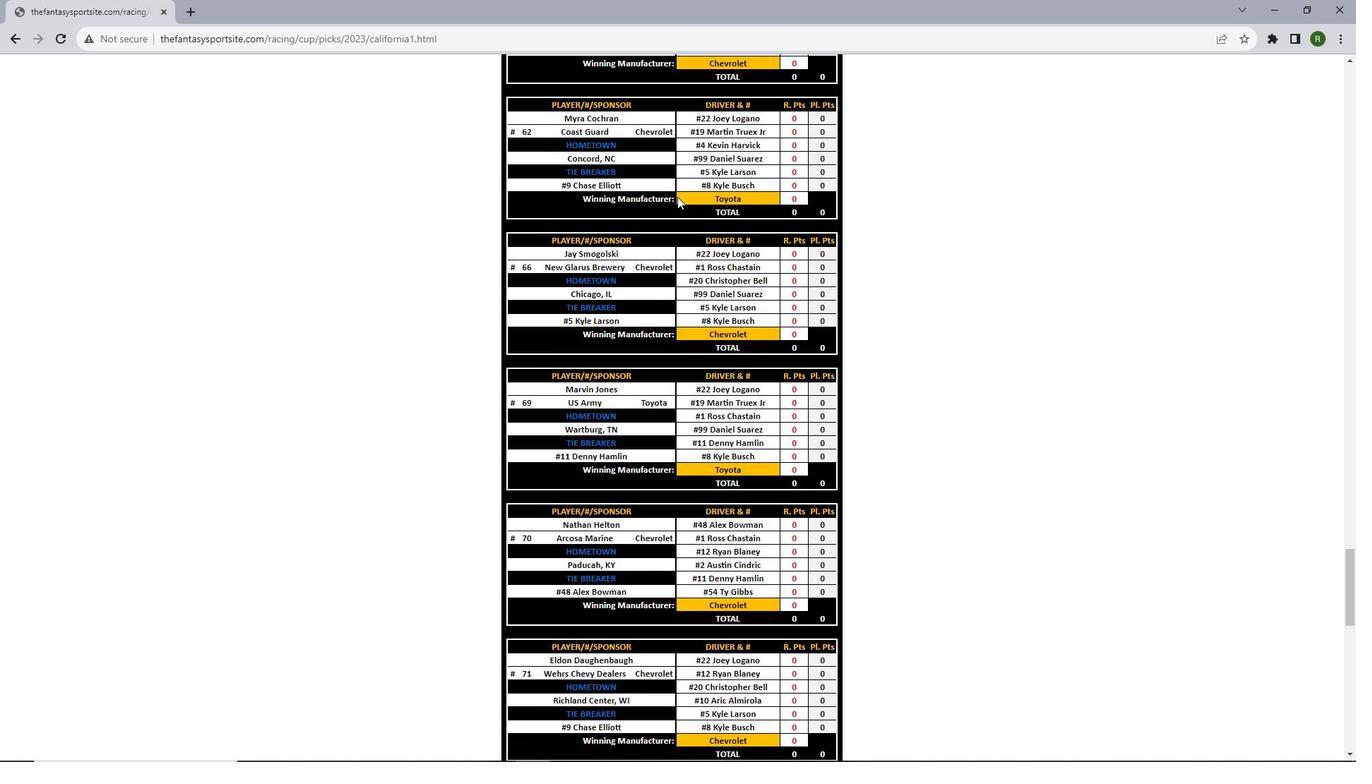 
Action: Mouse scrolled (677, 196) with delta (0, 0)
Screenshot: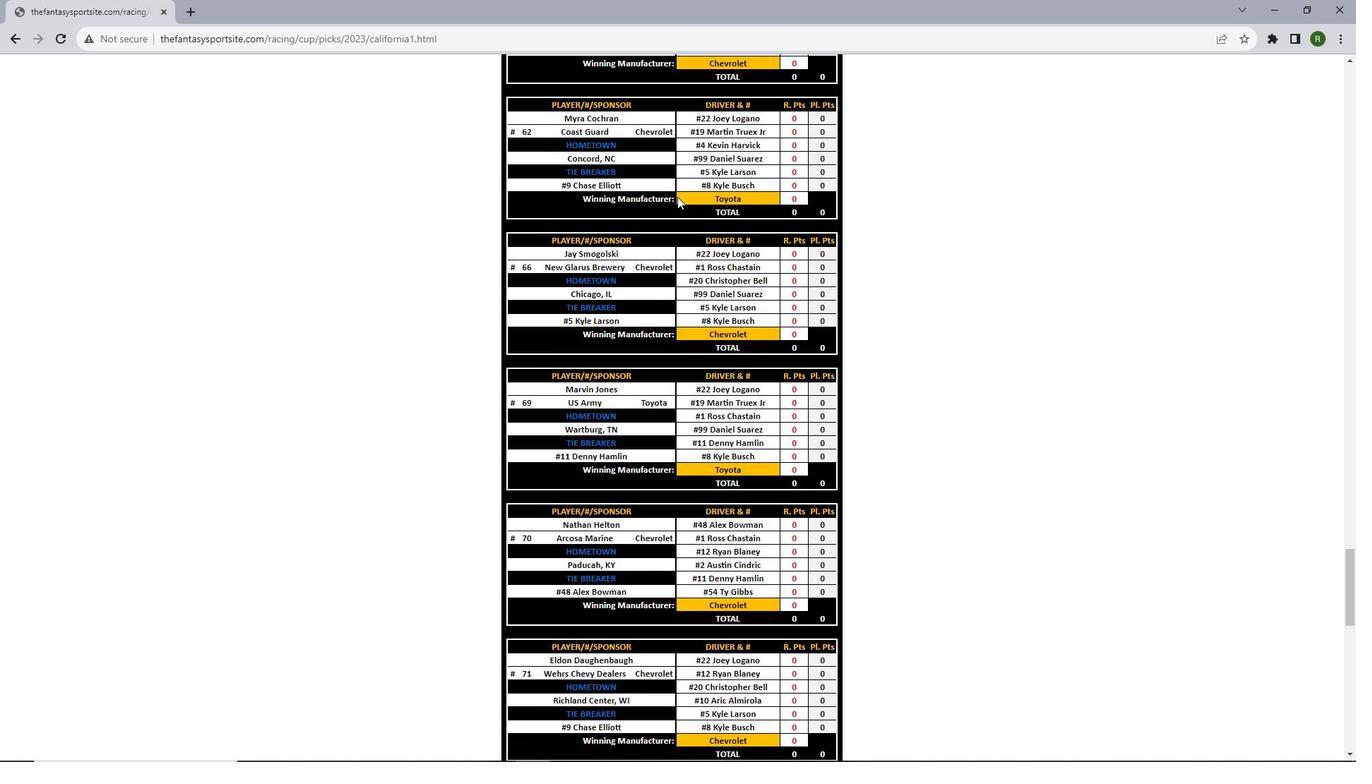 
Action: Mouse scrolled (677, 196) with delta (0, 0)
Screenshot: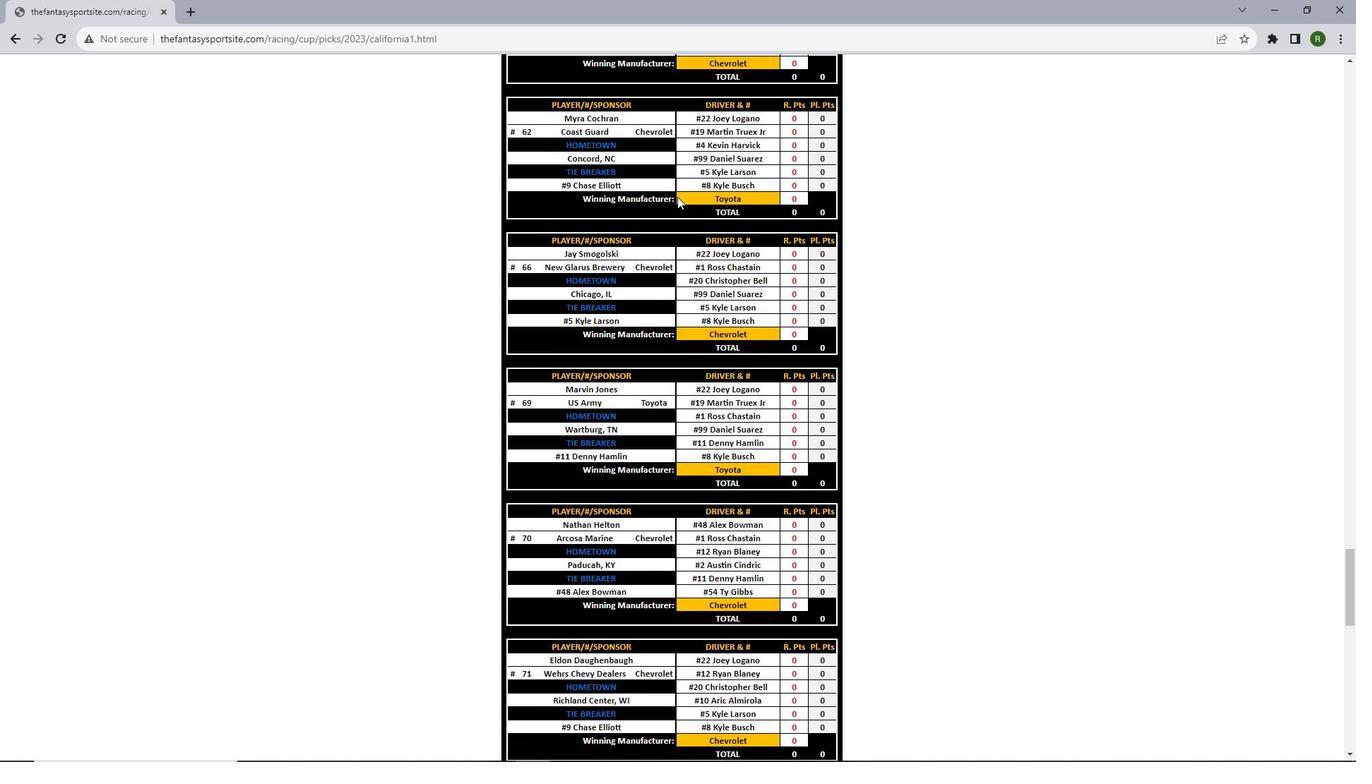 
Action: Mouse scrolled (677, 196) with delta (0, 0)
Screenshot: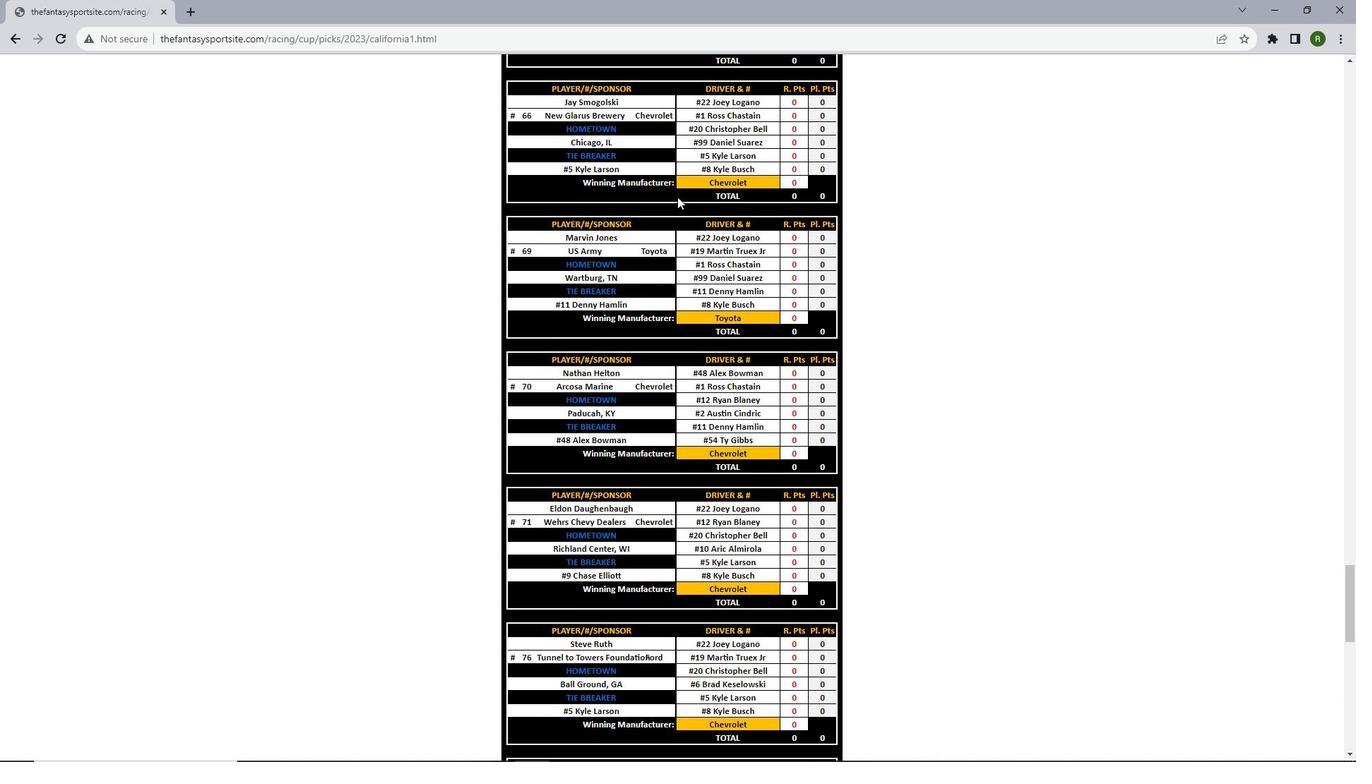 
Action: Mouse scrolled (677, 196) with delta (0, 0)
Screenshot: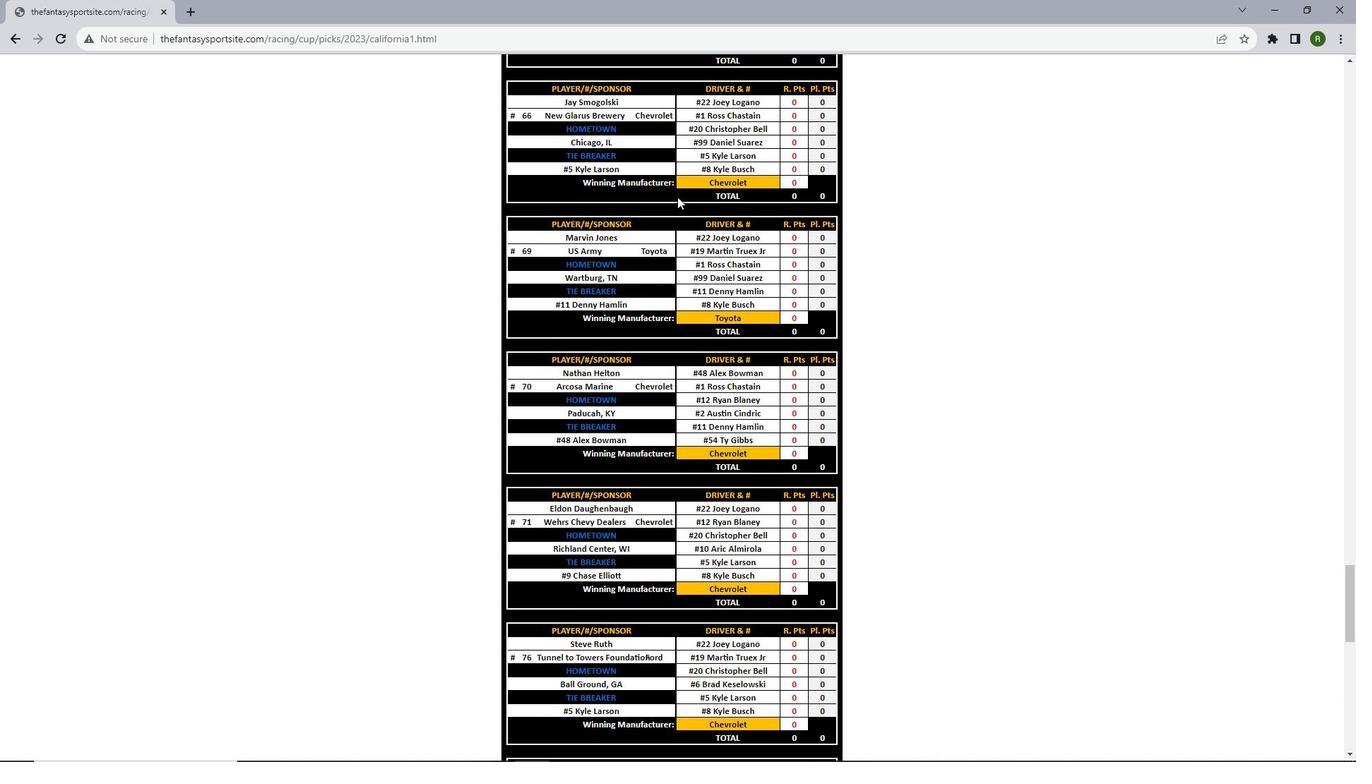 
Action: Mouse scrolled (677, 196) with delta (0, 0)
Screenshot: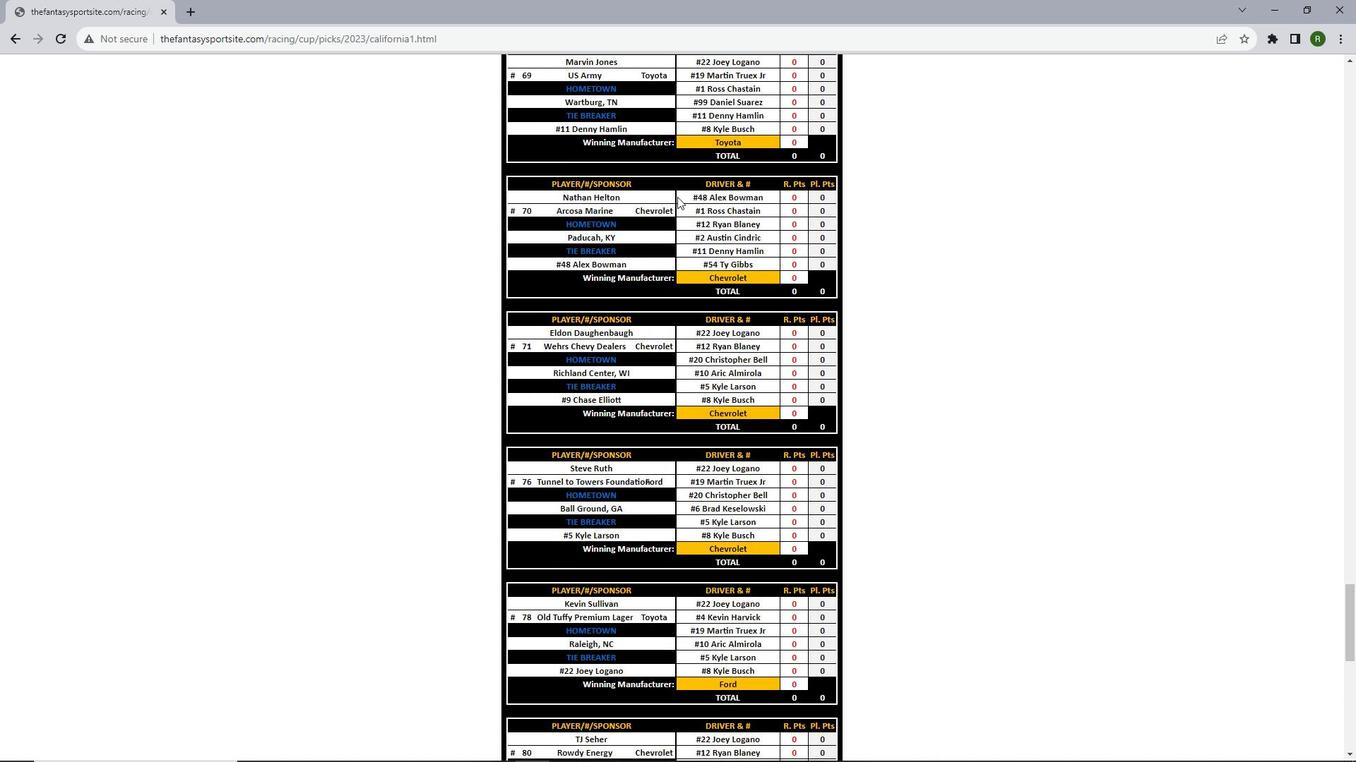 
Action: Mouse scrolled (677, 196) with delta (0, 0)
Screenshot: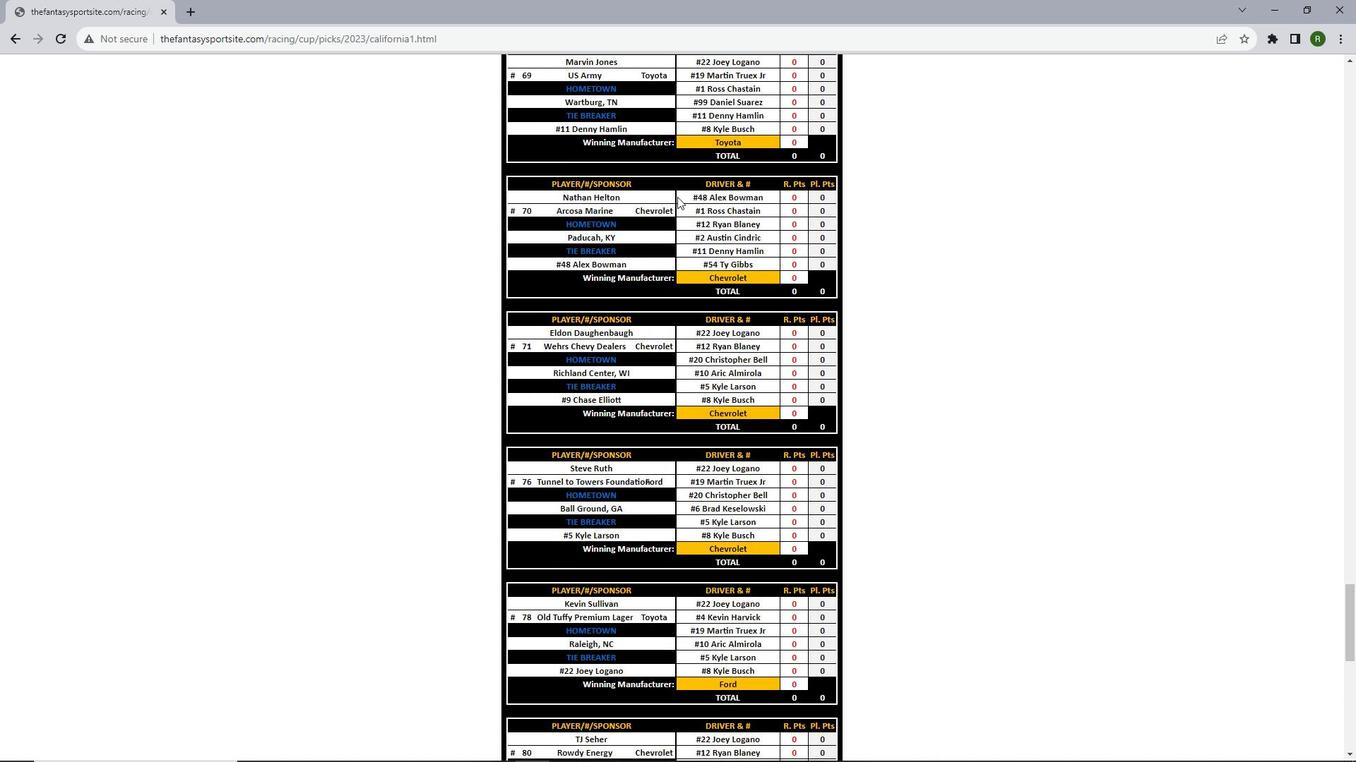 
Action: Mouse scrolled (677, 196) with delta (0, 0)
Screenshot: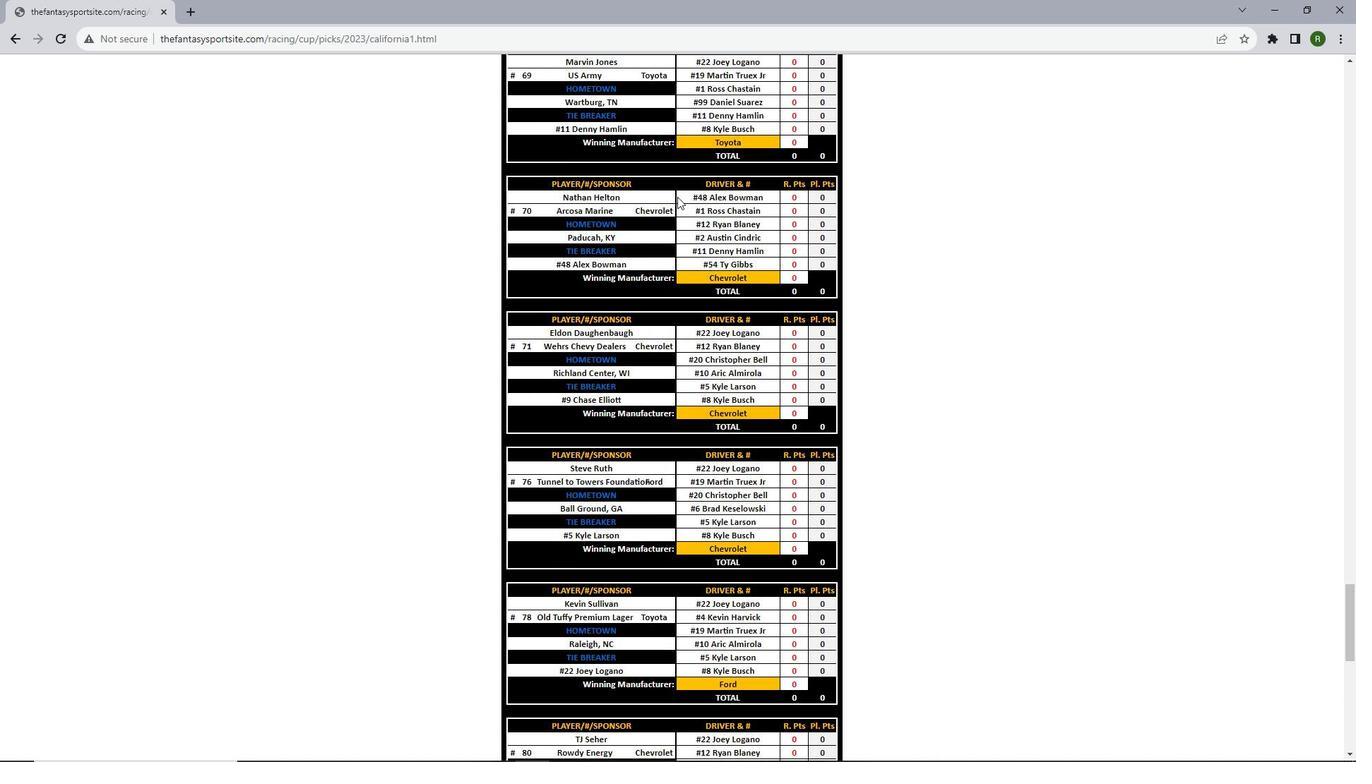 
Action: Mouse scrolled (677, 196) with delta (0, 0)
Screenshot: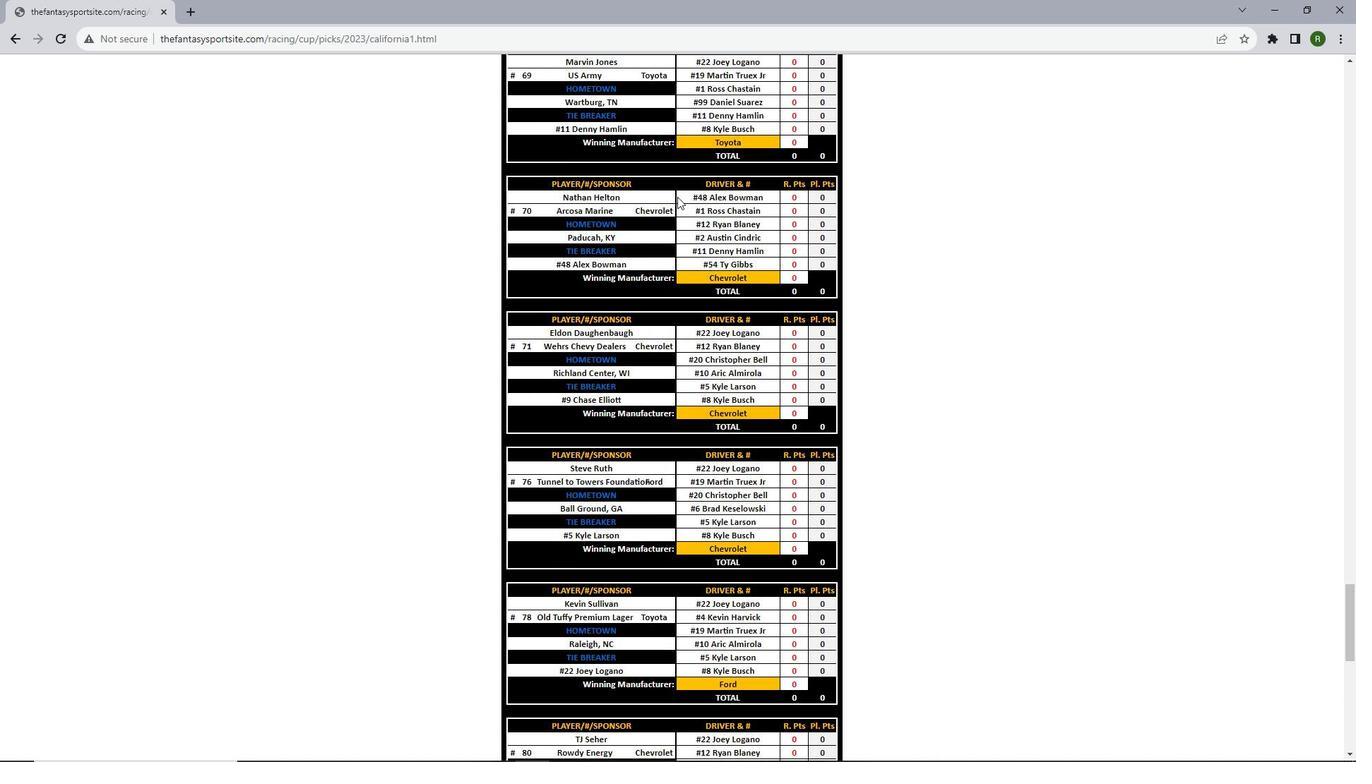 
Action: Mouse scrolled (677, 196) with delta (0, 0)
Screenshot: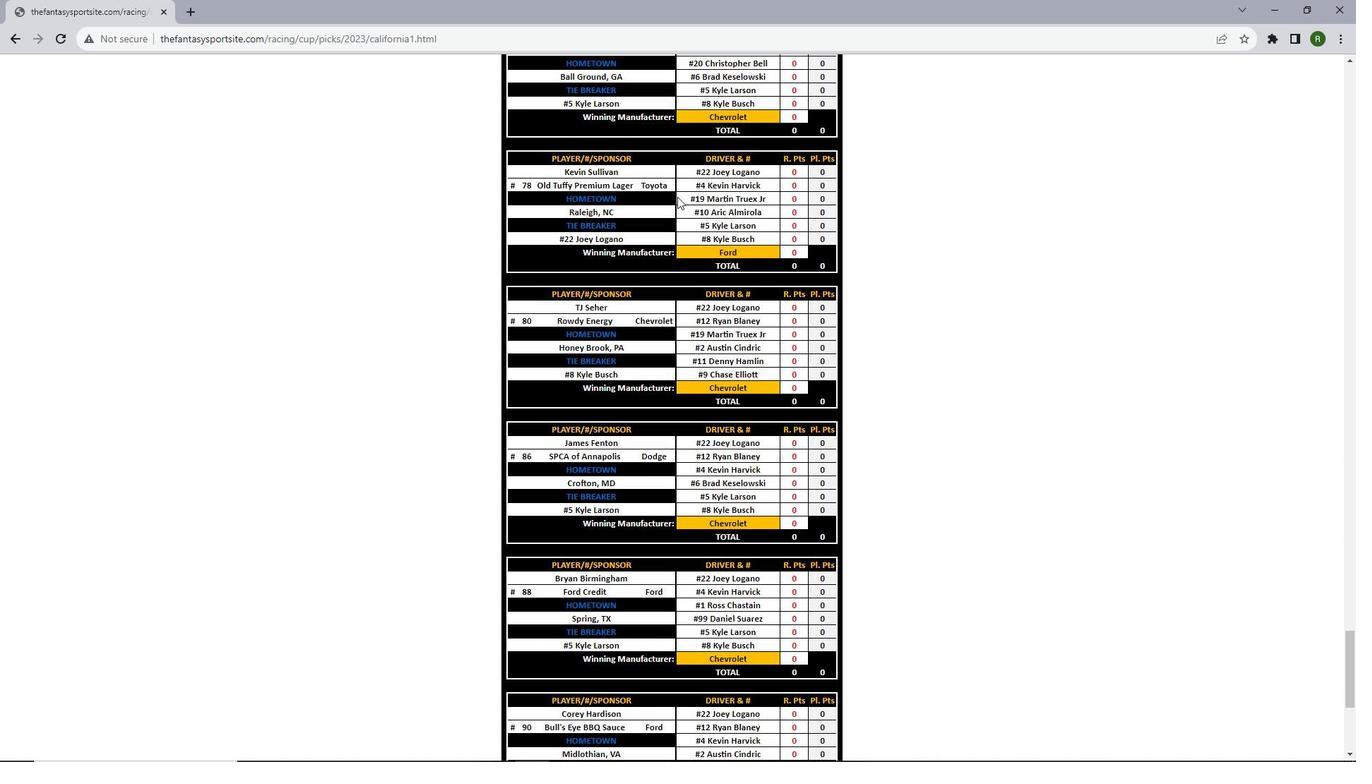 
Action: Mouse scrolled (677, 196) with delta (0, 0)
Screenshot: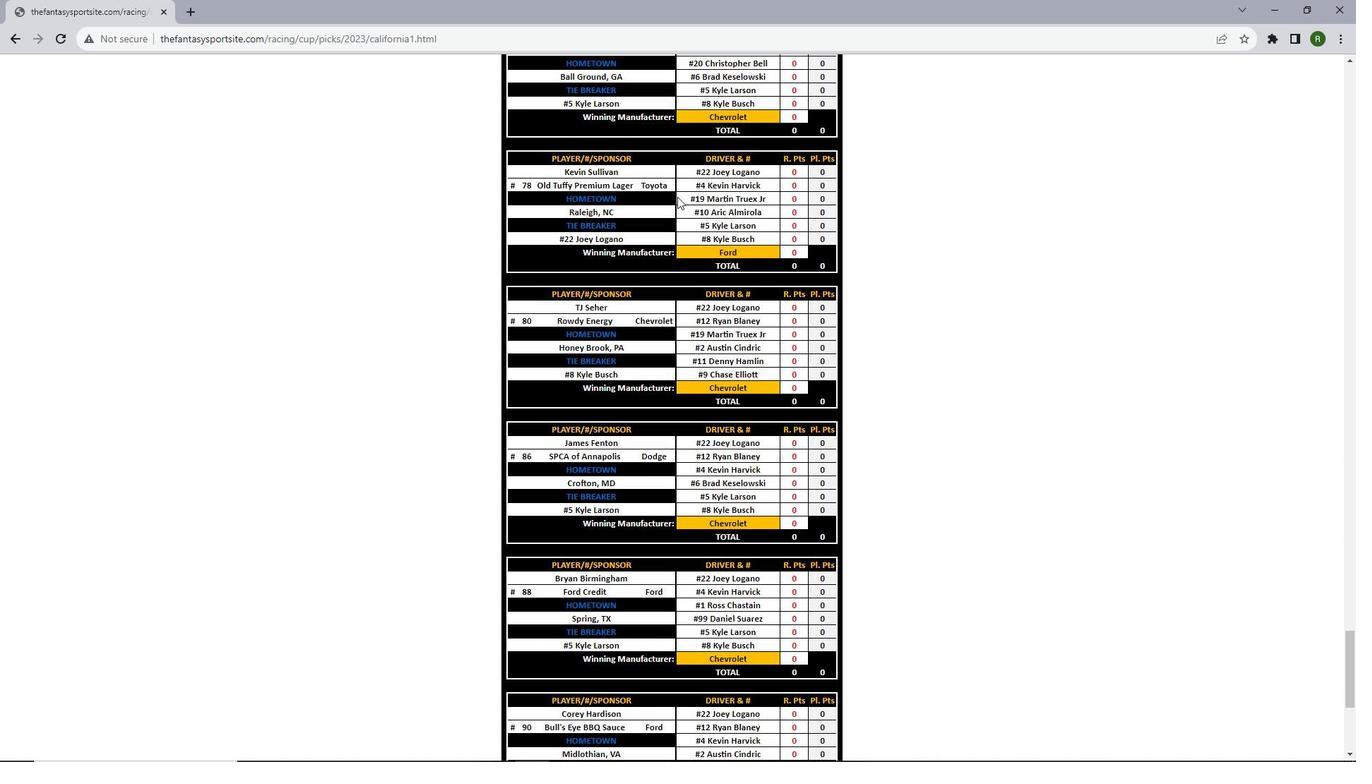 
Action: Mouse scrolled (677, 196) with delta (0, 0)
Screenshot: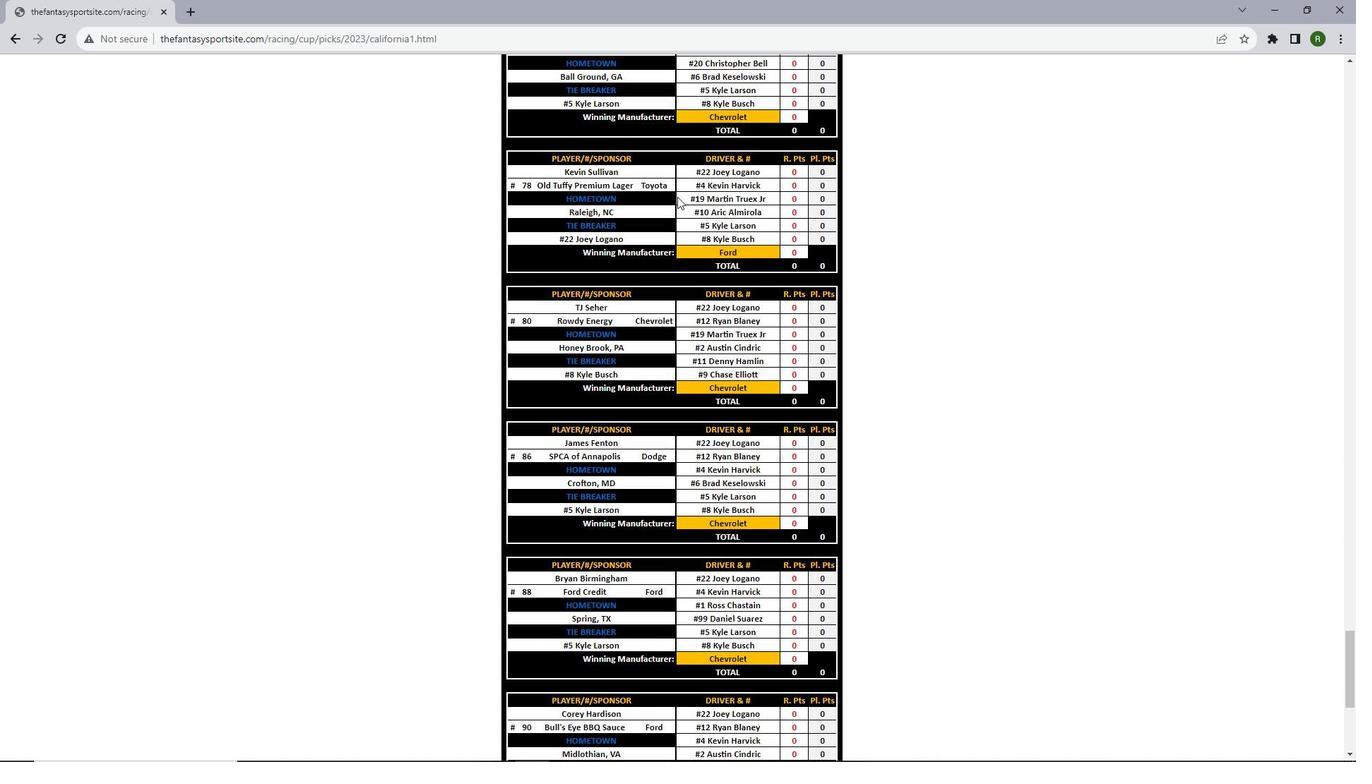 
Action: Mouse scrolled (677, 196) with delta (0, 0)
Screenshot: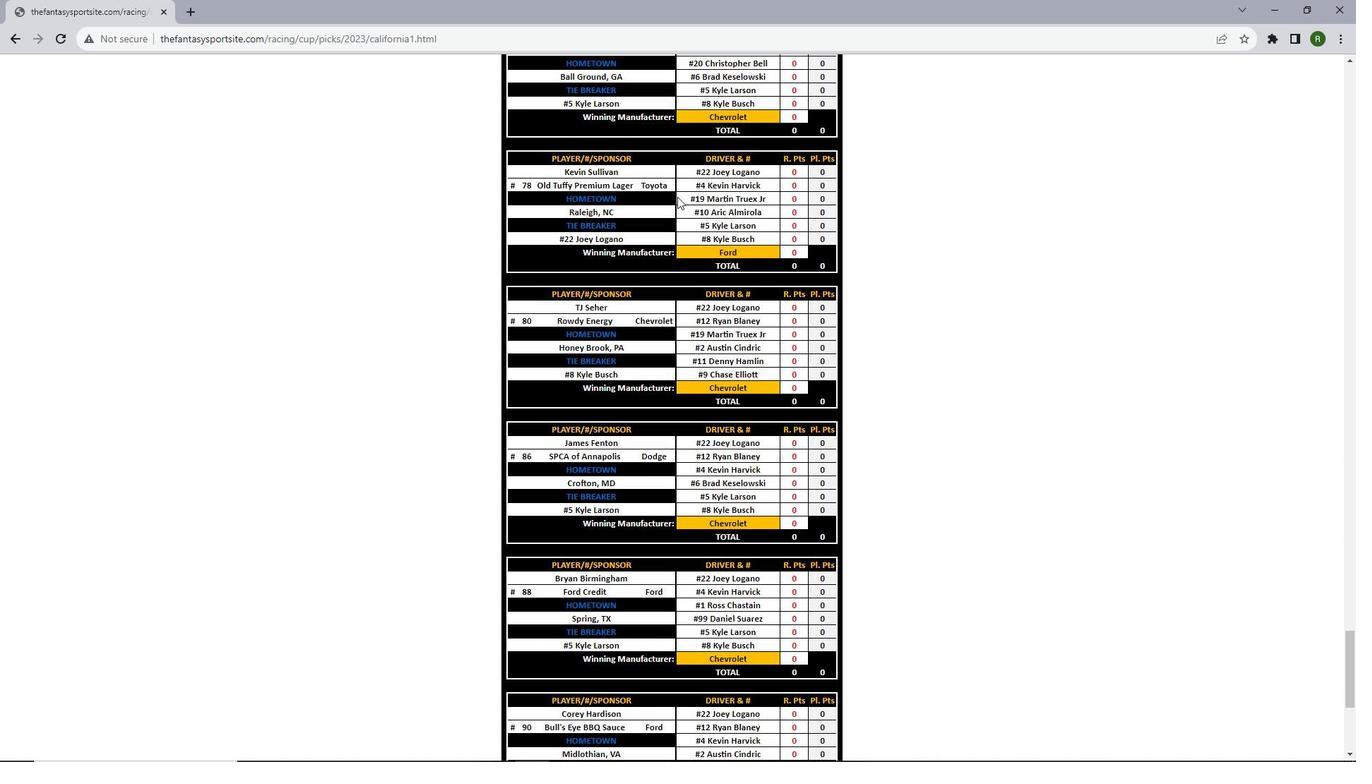 
Action: Mouse scrolled (677, 196) with delta (0, 0)
Screenshot: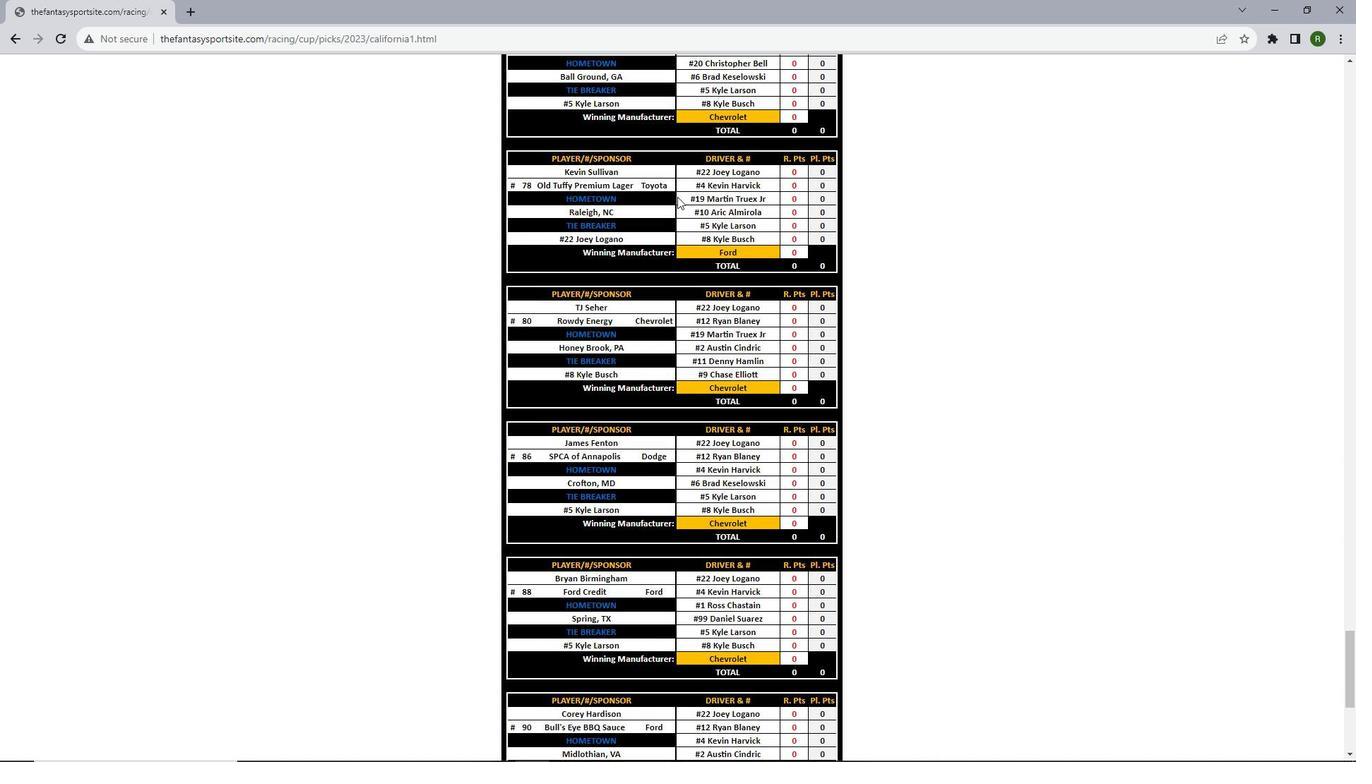
Action: Mouse scrolled (677, 196) with delta (0, 0)
Screenshot: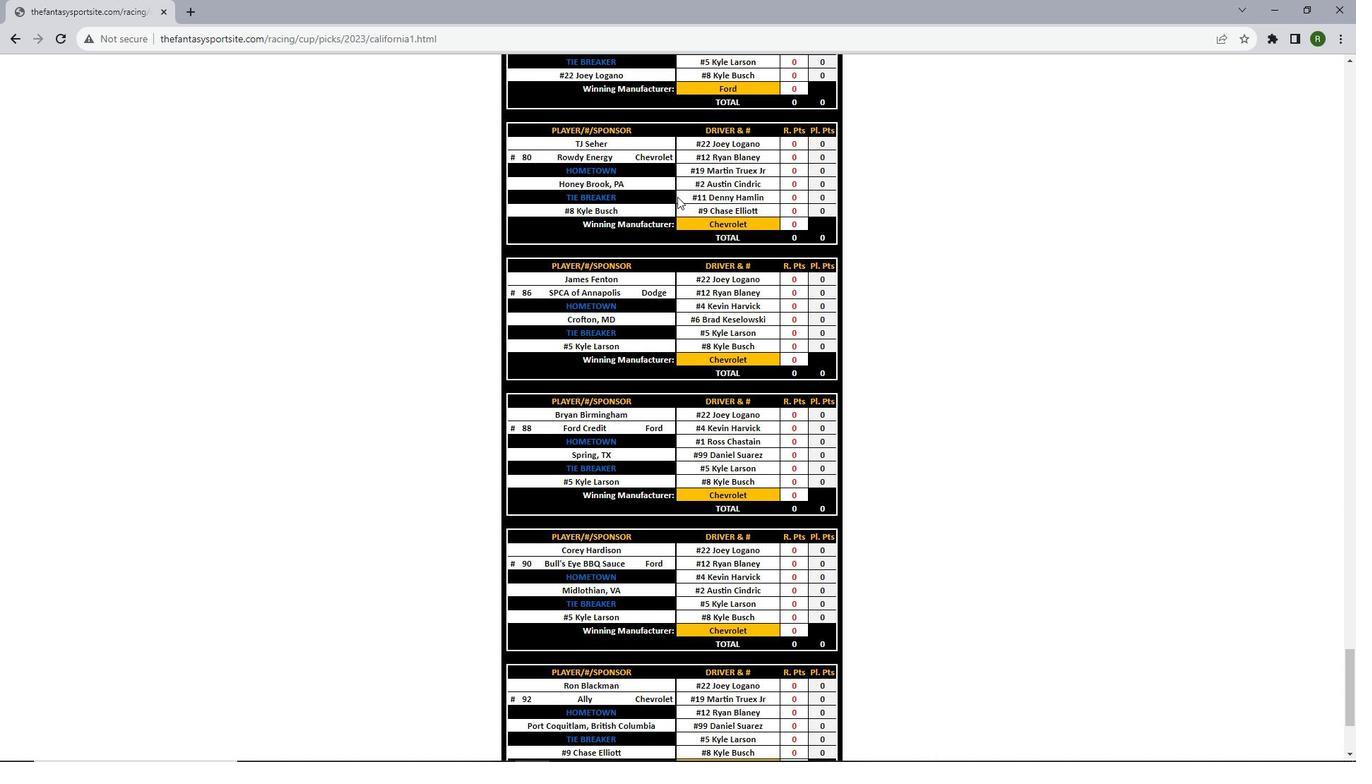 
Action: Mouse scrolled (677, 196) with delta (0, 0)
Screenshot: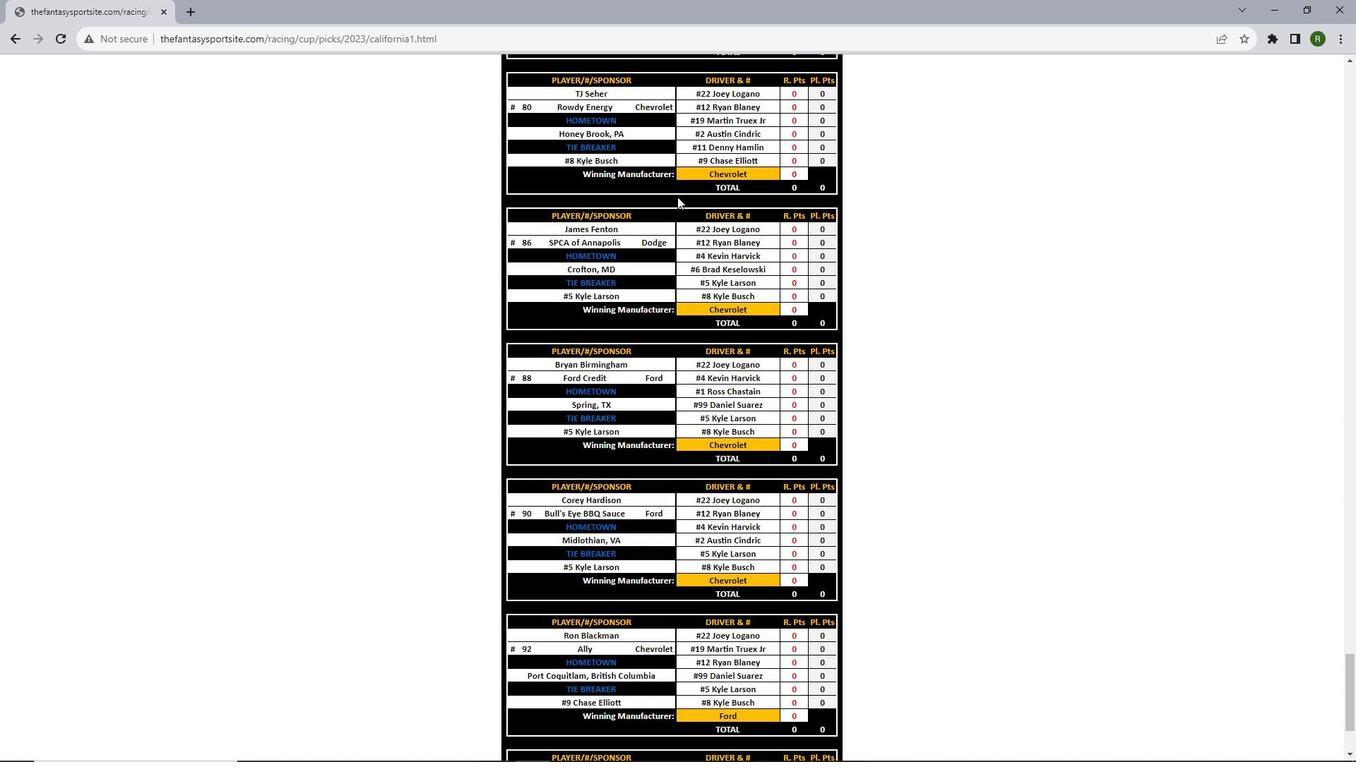 
Action: Mouse scrolled (677, 196) with delta (0, 0)
Screenshot: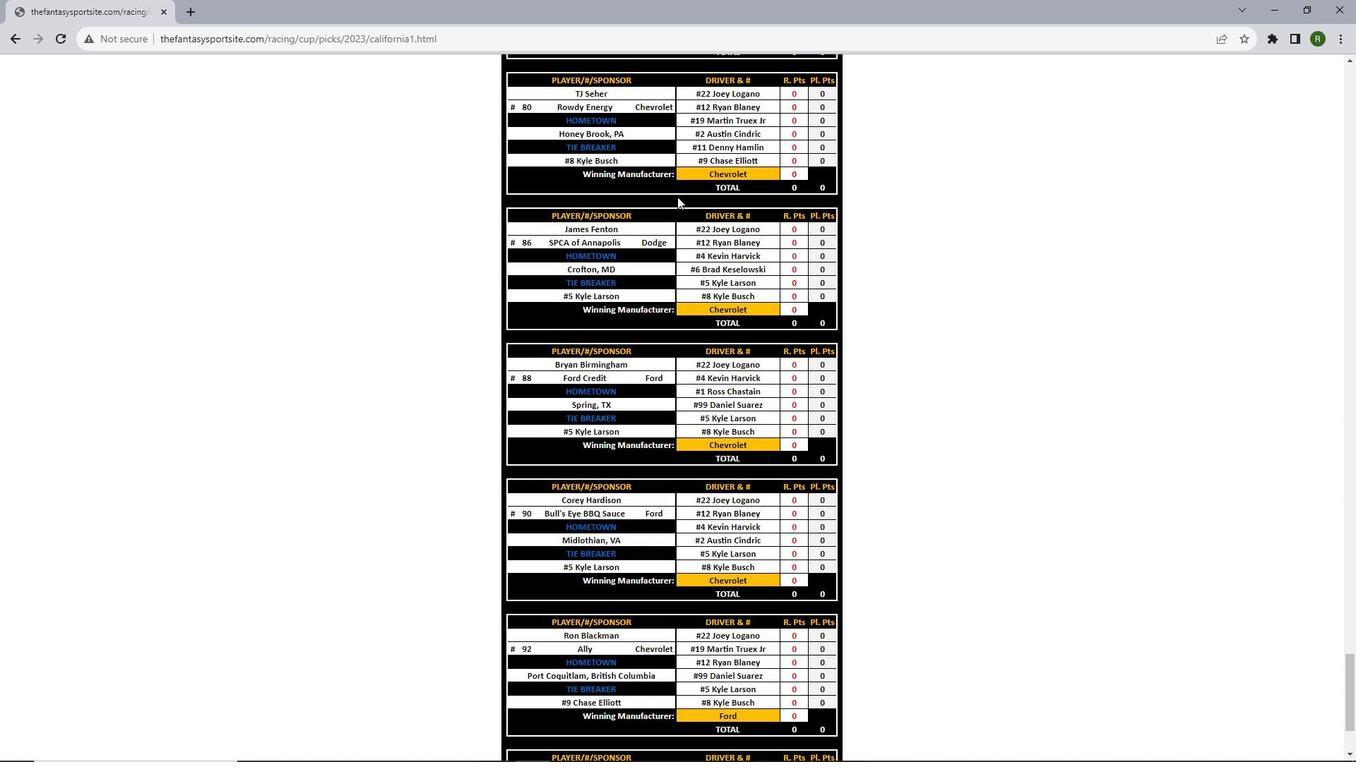 
Action: Mouse scrolled (677, 196) with delta (0, 0)
Screenshot: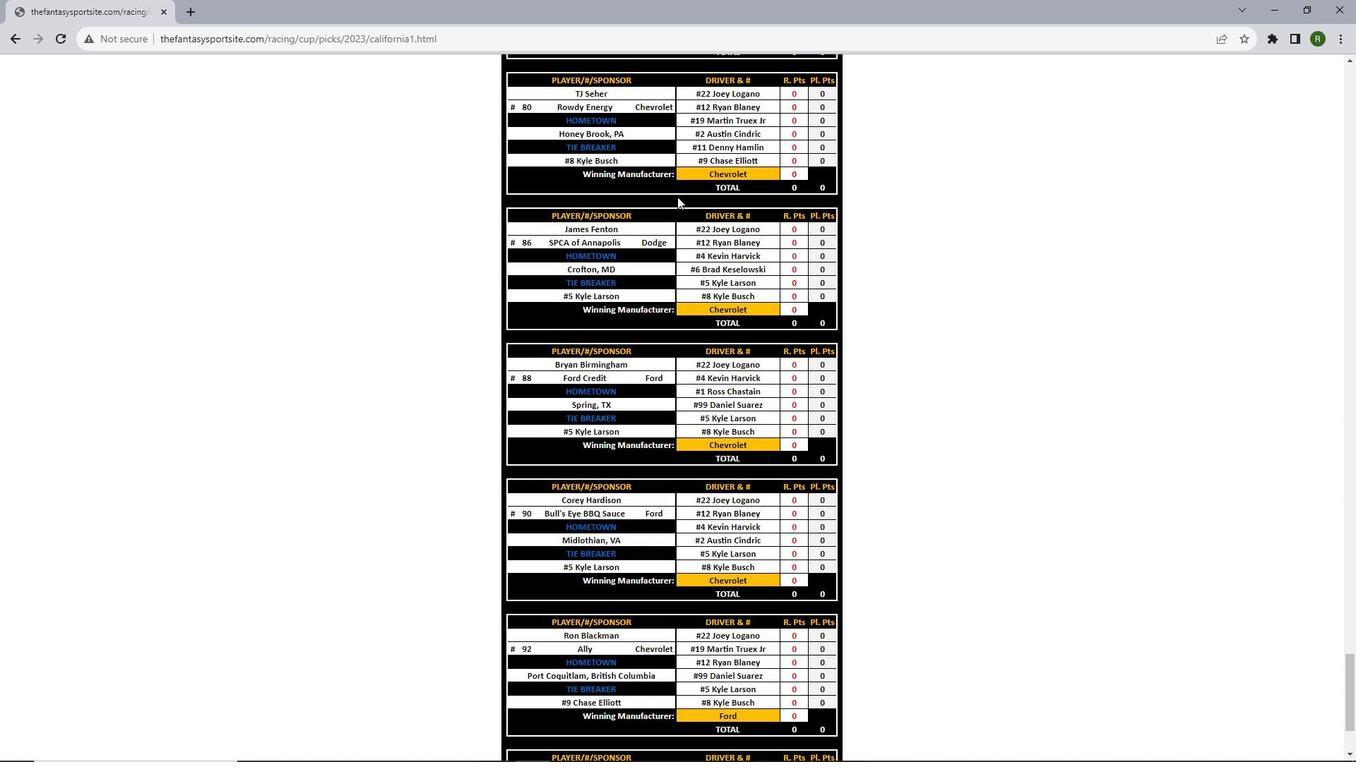 
Action: Mouse scrolled (677, 196) with delta (0, 0)
Screenshot: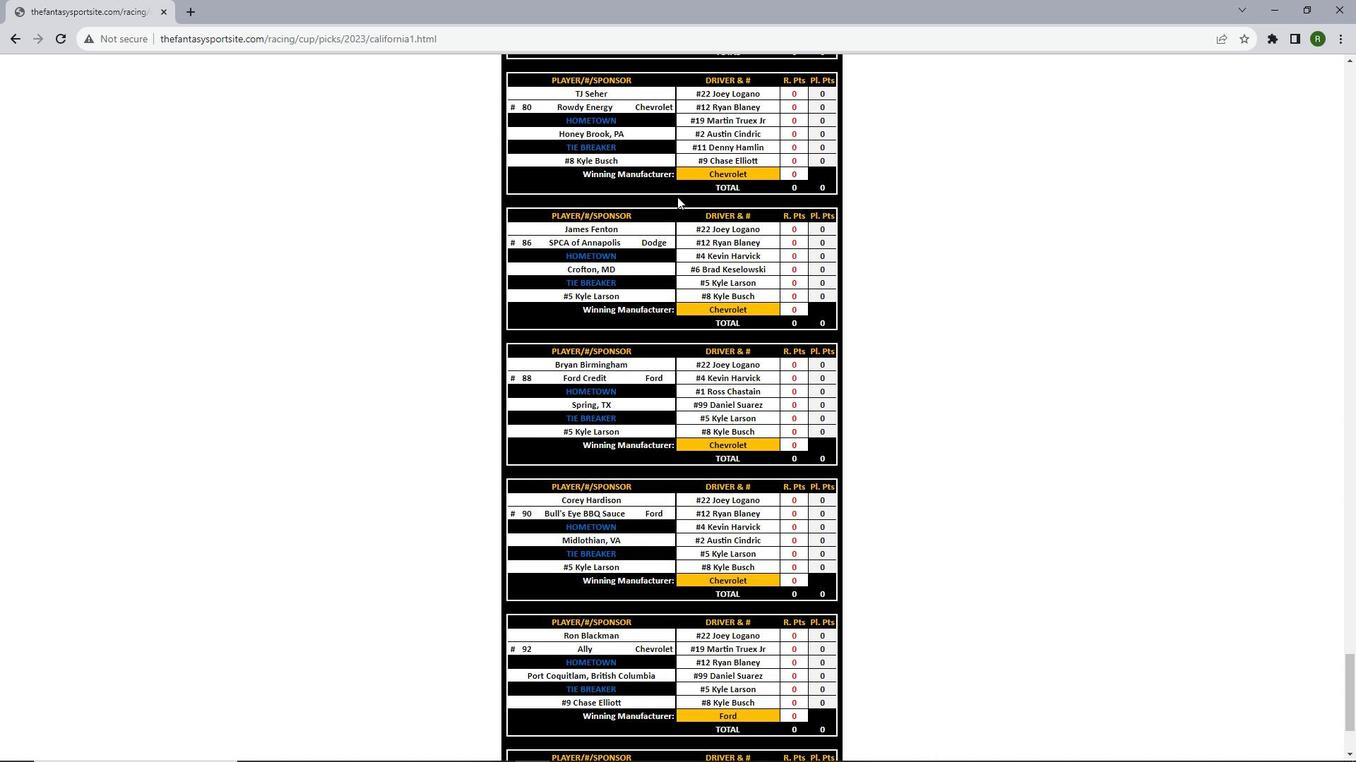 
Action: Mouse scrolled (677, 196) with delta (0, 0)
Screenshot: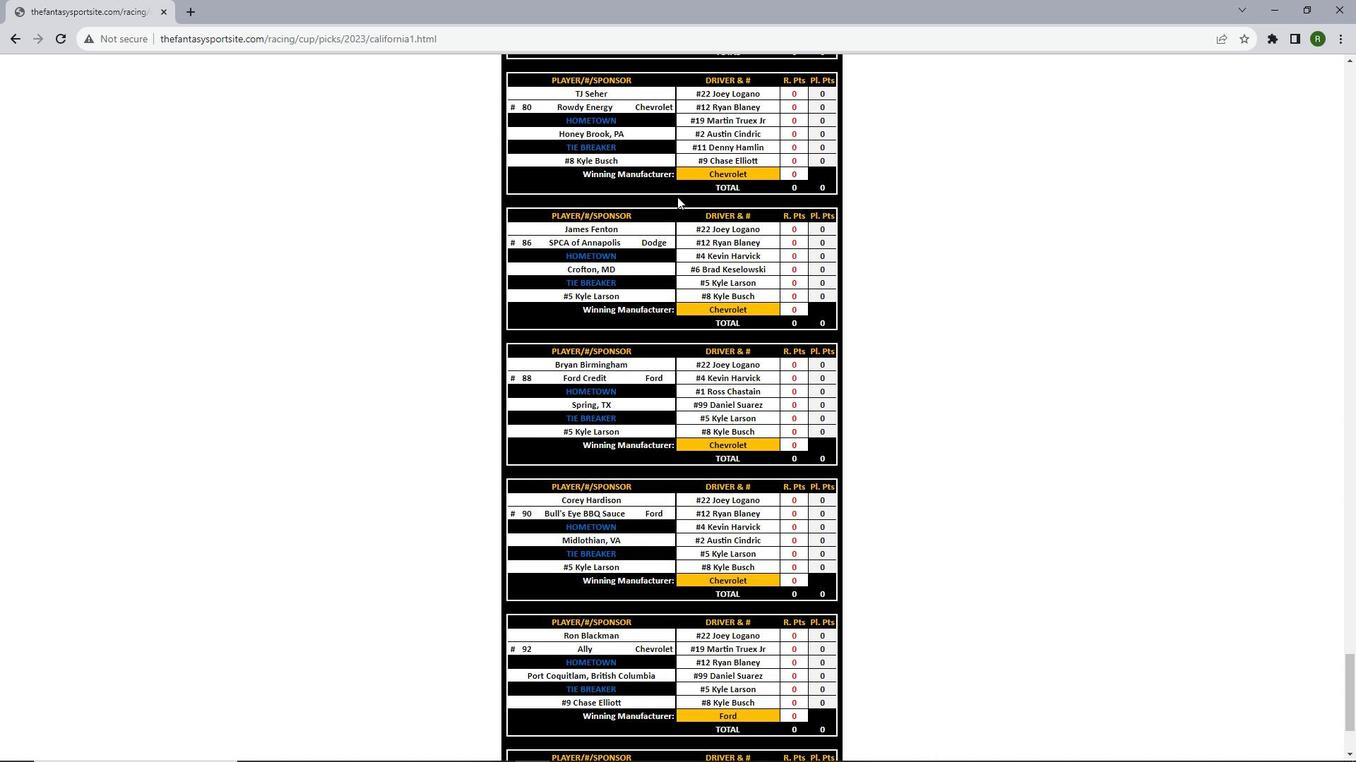 
Action: Mouse scrolled (677, 196) with delta (0, 0)
Screenshot: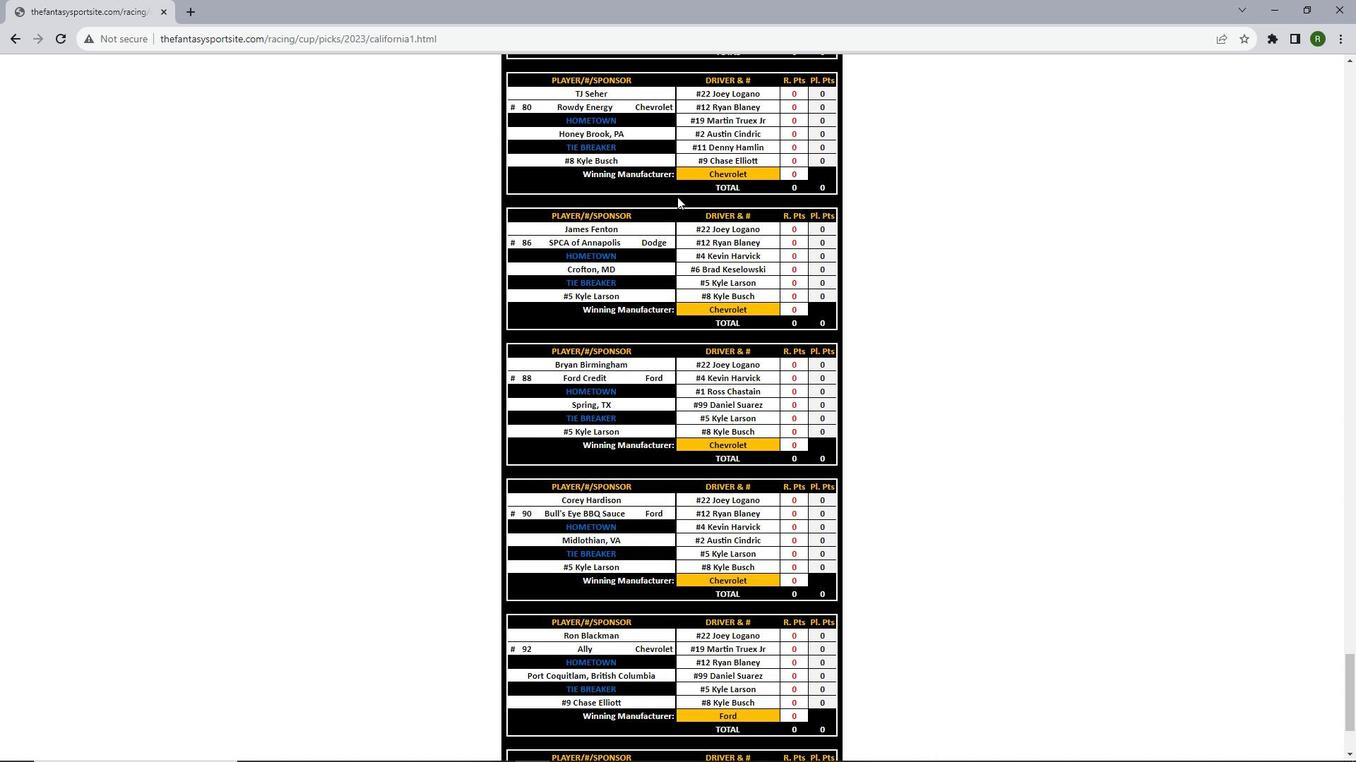
Action: Mouse scrolled (677, 196) with delta (0, 0)
Screenshot: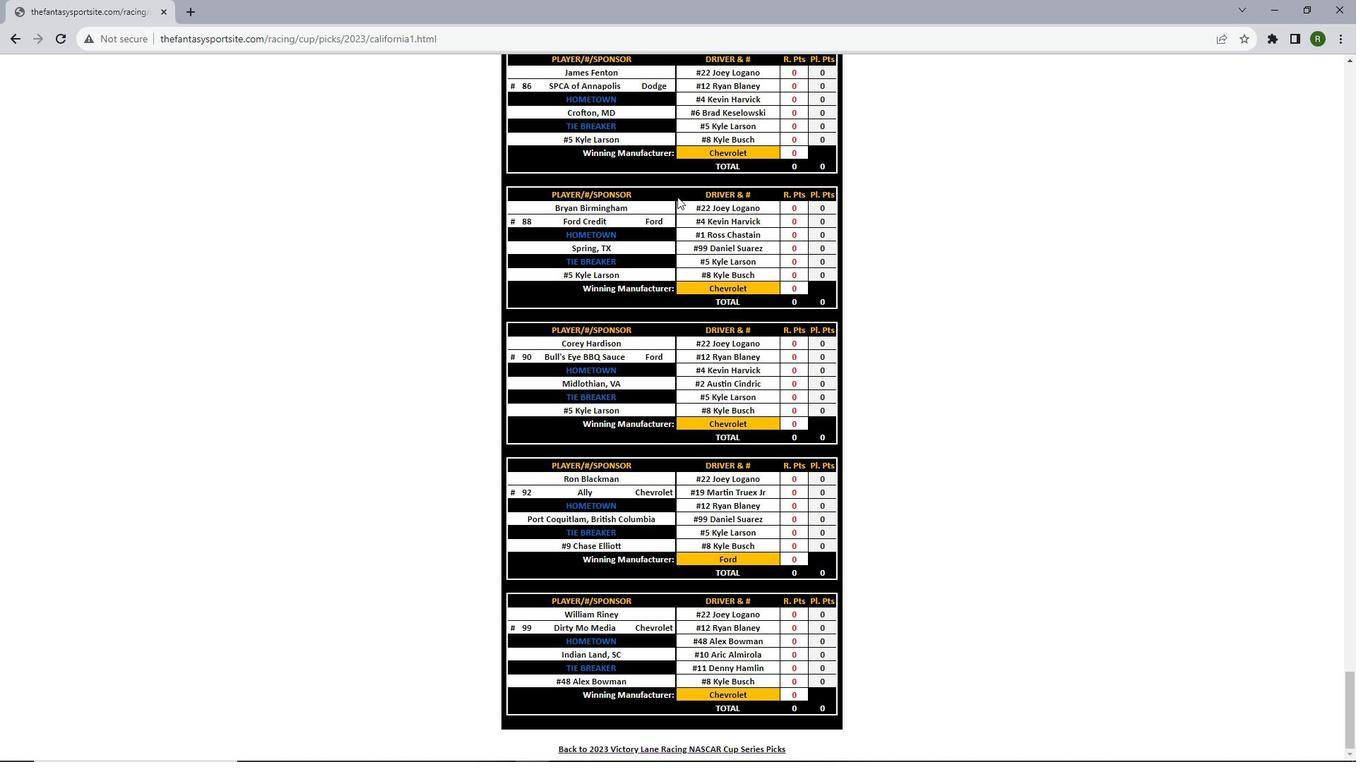 
Action: Mouse scrolled (677, 196) with delta (0, 0)
Screenshot: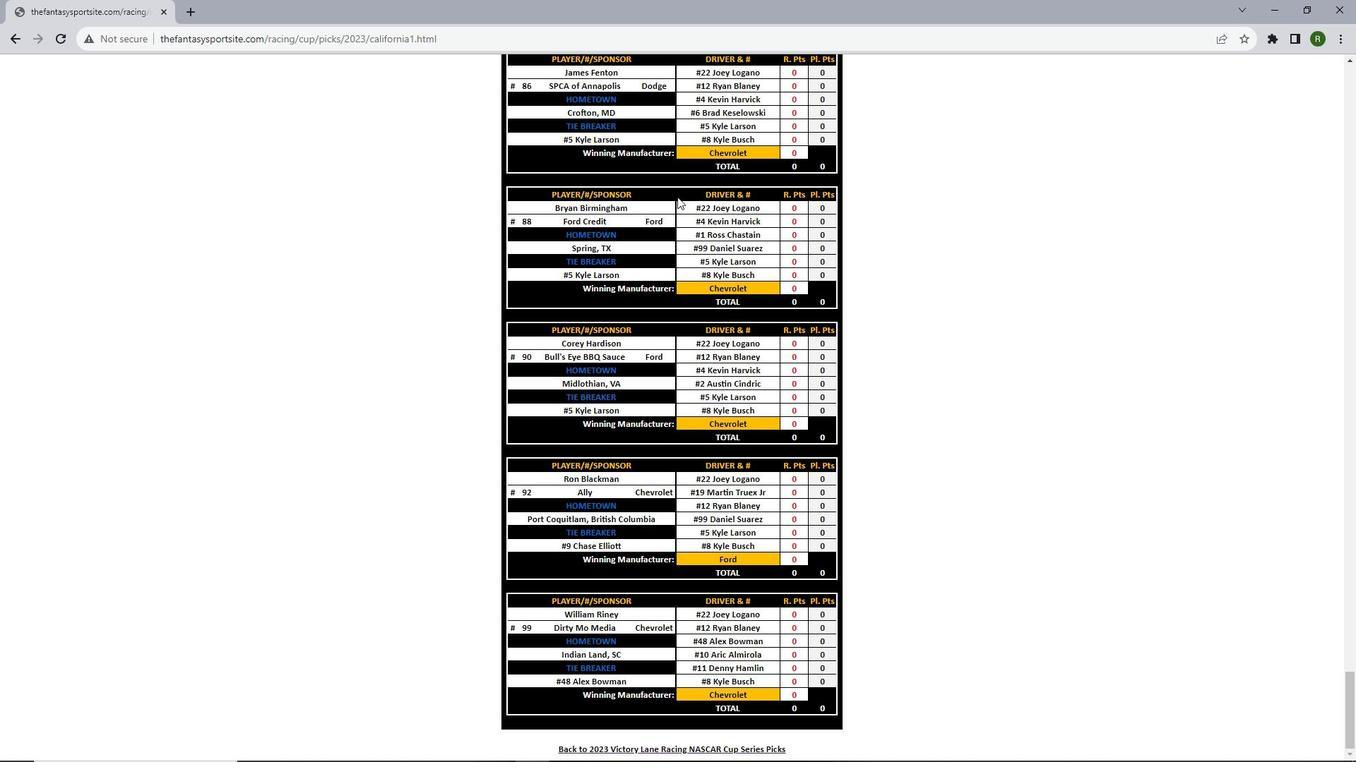 
Action: Mouse moved to (676, 197)
Screenshot: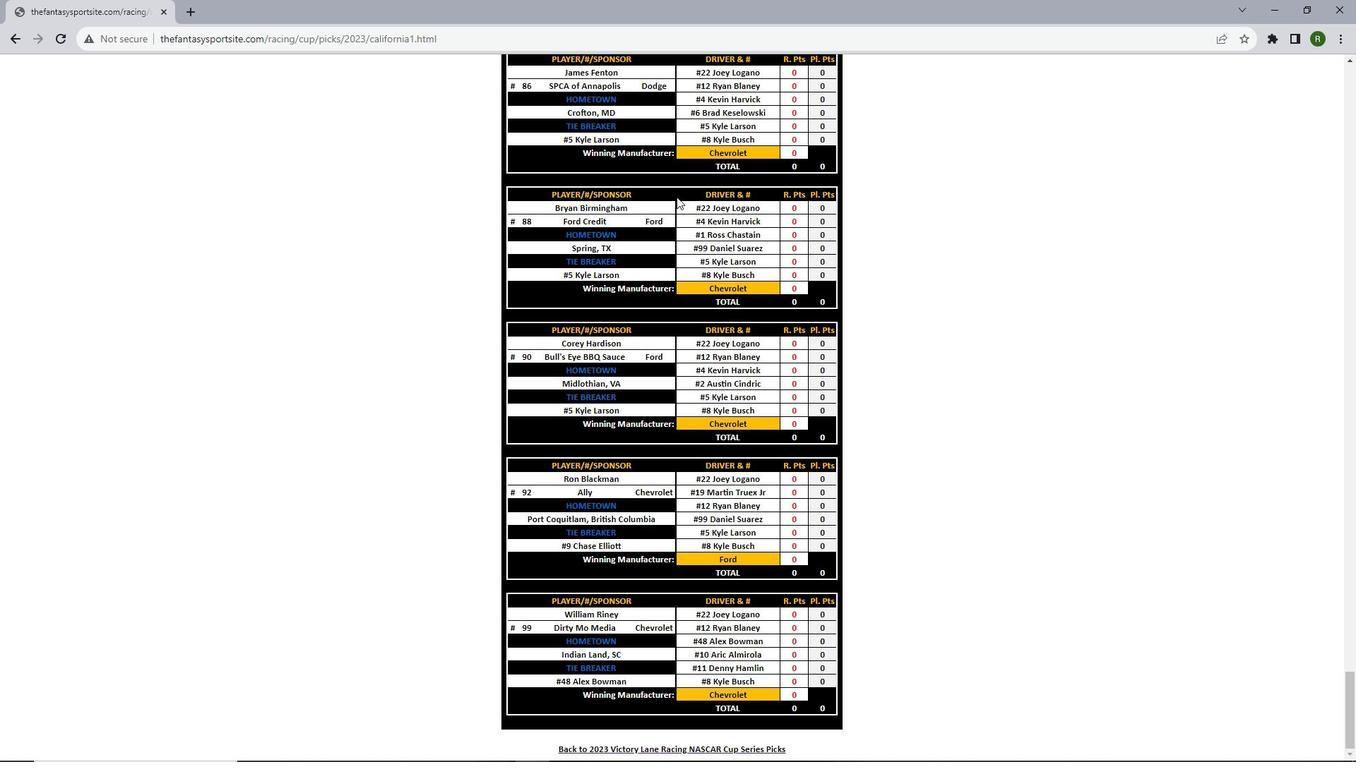 
